 Task: Create new invoice with Date Opened :15-Apr-23, Select Customer: Wekiva Foliage, Terms: Payment Term 1. Make invoice entry for item-1 with Date: 15-Apr-23, Description: Devour Mac and Cheese Buffalo Style Chicken , Action: Material, Income Account: Income:Sales, Quantity: 1, Unit Price: 12.25, Discount $: 1.75. Make entry for item-2 with Date: 15-Apr-23, Description: Glade Room Spray Tranquil Lavender & Aloe, Action: Material, Income Account: Income:Sales, Quantity: 1, Unit Price: 6, Discount $: 2.75. Make entry for item-3 with Date: 15-Apr-23, Description: Real Living Succulent Plant in Glass Bowl (1 ct)_x000D_
, Action: Material, Income Account: Income:Sales, Quantity: 2, Unit Price: 7, Discount $: 3.25. Write Notes: 'Looking forward to serving you again.'. Post Invoice with Post Date: 15-Apr-23, Post to Accounts: Assets:Accounts Receivable. Pay / Process Payment with Transaction Date: 15-May-23, Amount: 24.5, Transfer Account: Checking Account. Print Invoice, display notes by going to Option, then go to Display Tab and check 'Invoice Notes'.
Action: Mouse moved to (183, 37)
Screenshot: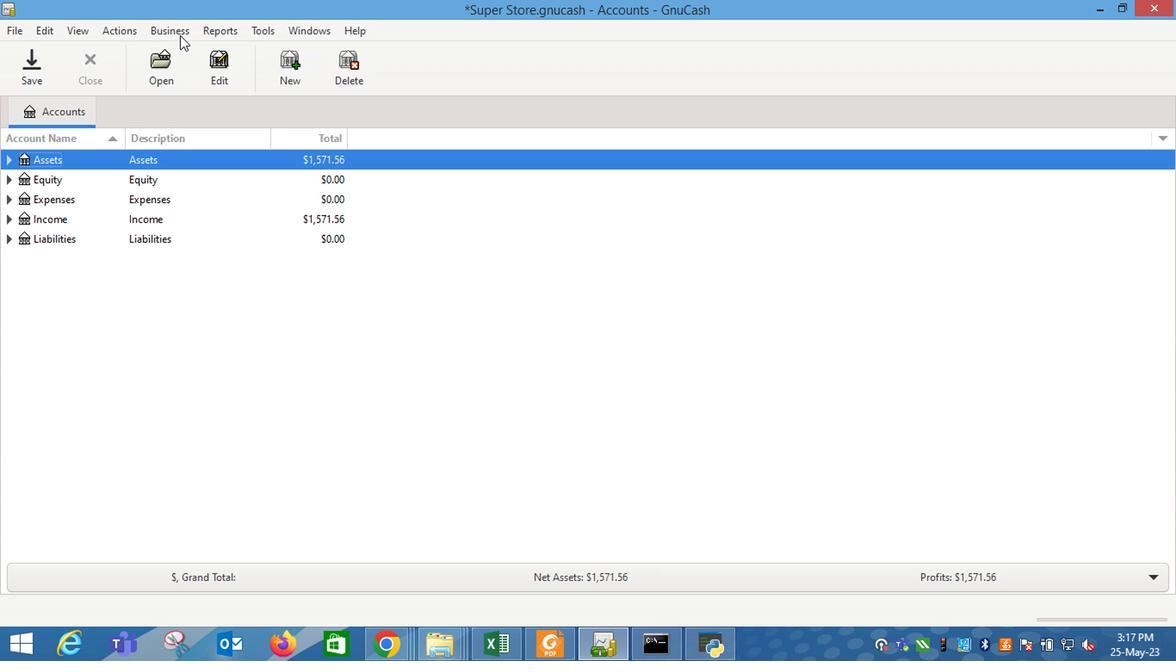 
Action: Mouse pressed left at (183, 37)
Screenshot: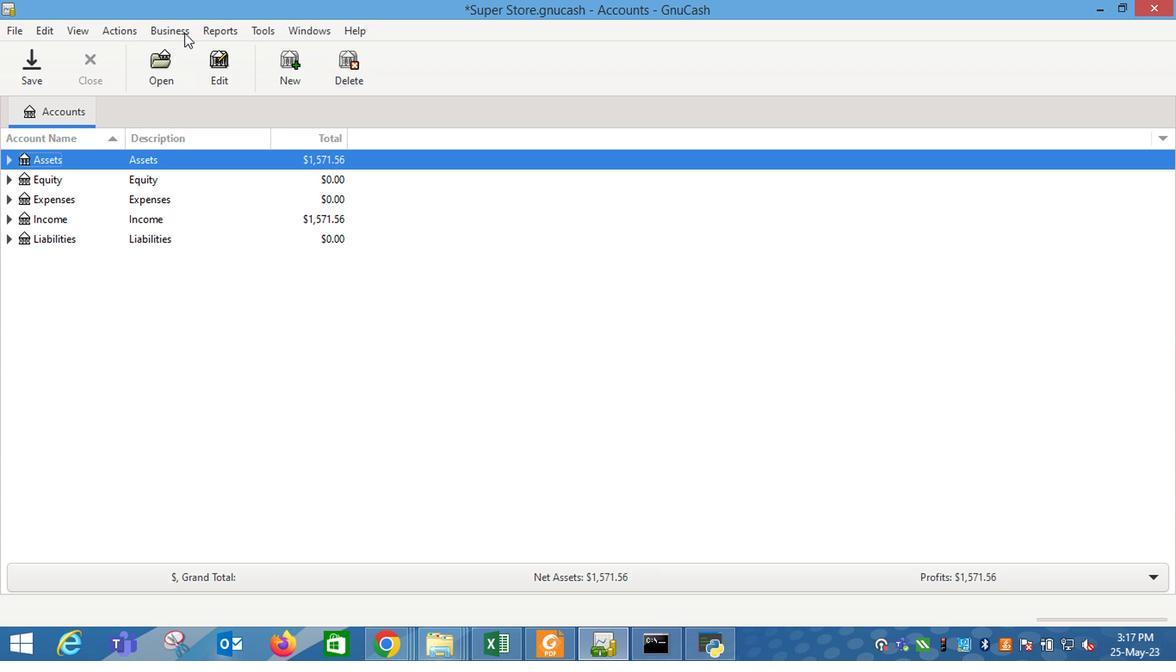 
Action: Mouse moved to (383, 120)
Screenshot: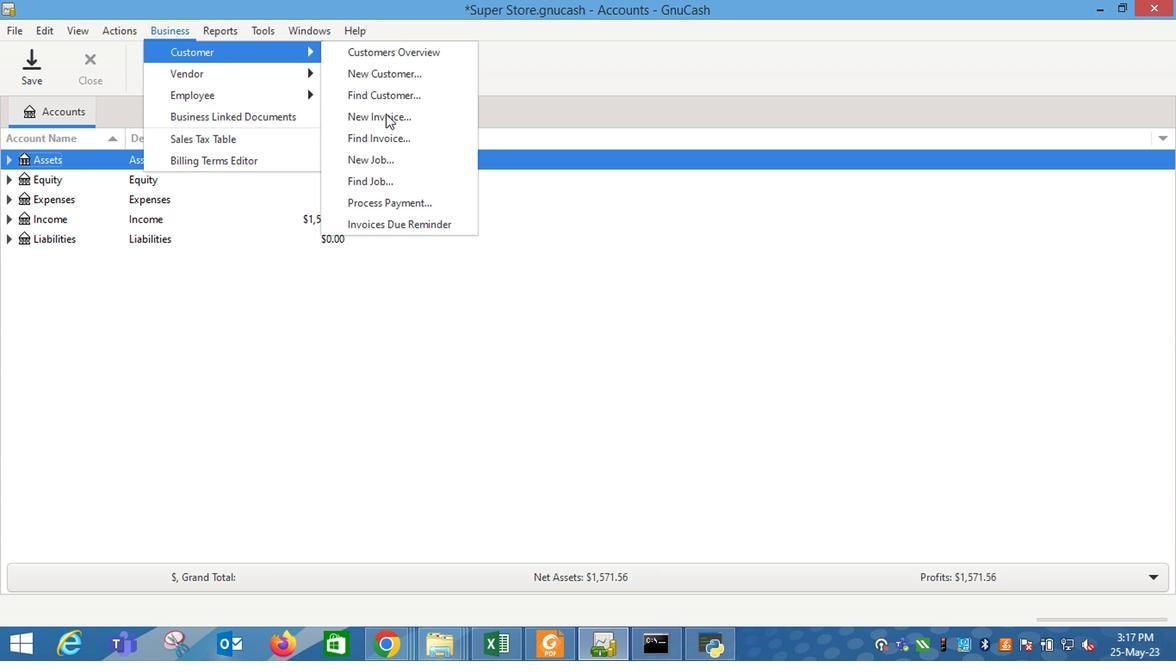 
Action: Mouse pressed left at (383, 120)
Screenshot: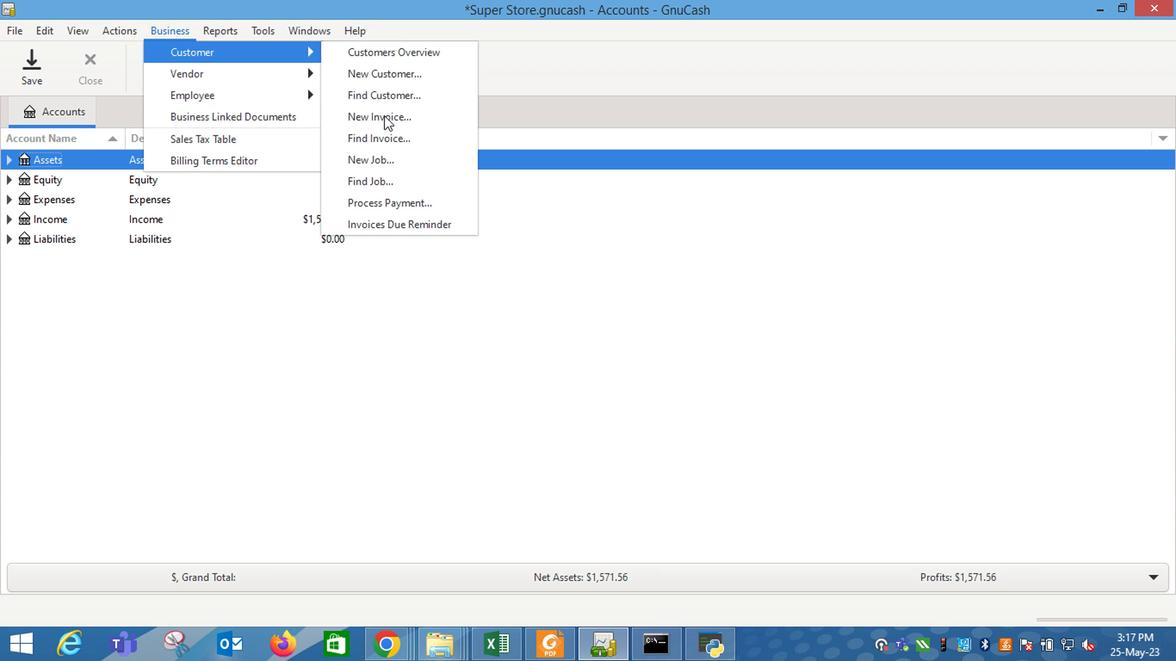 
Action: Mouse moved to (709, 265)
Screenshot: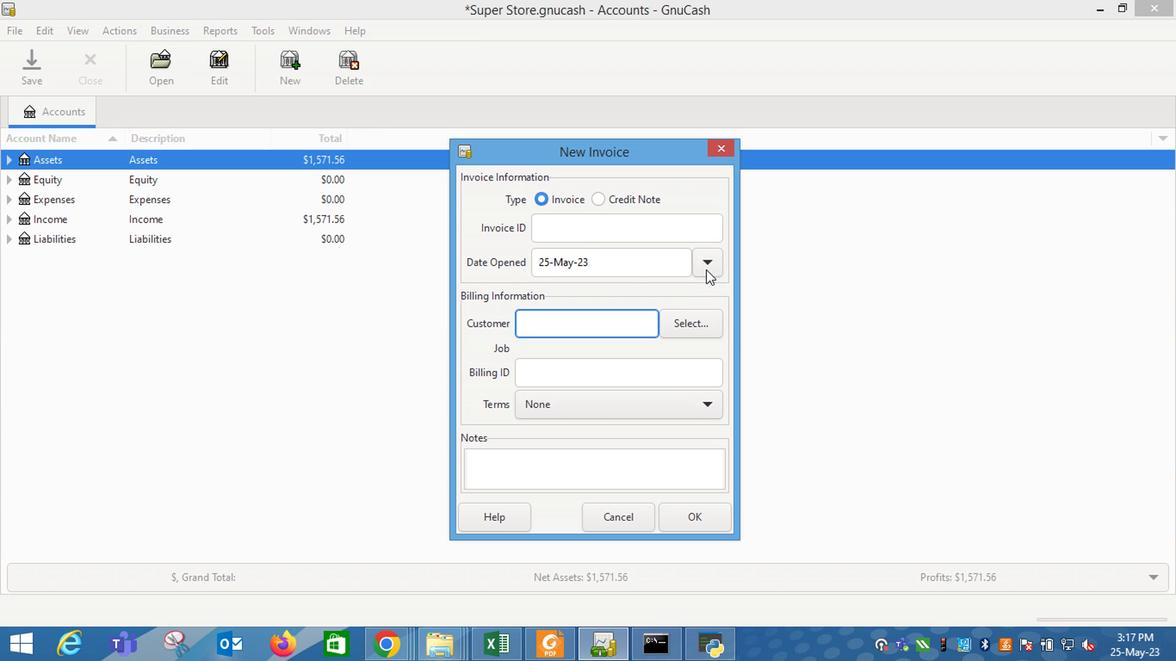 
Action: Mouse pressed left at (709, 265)
Screenshot: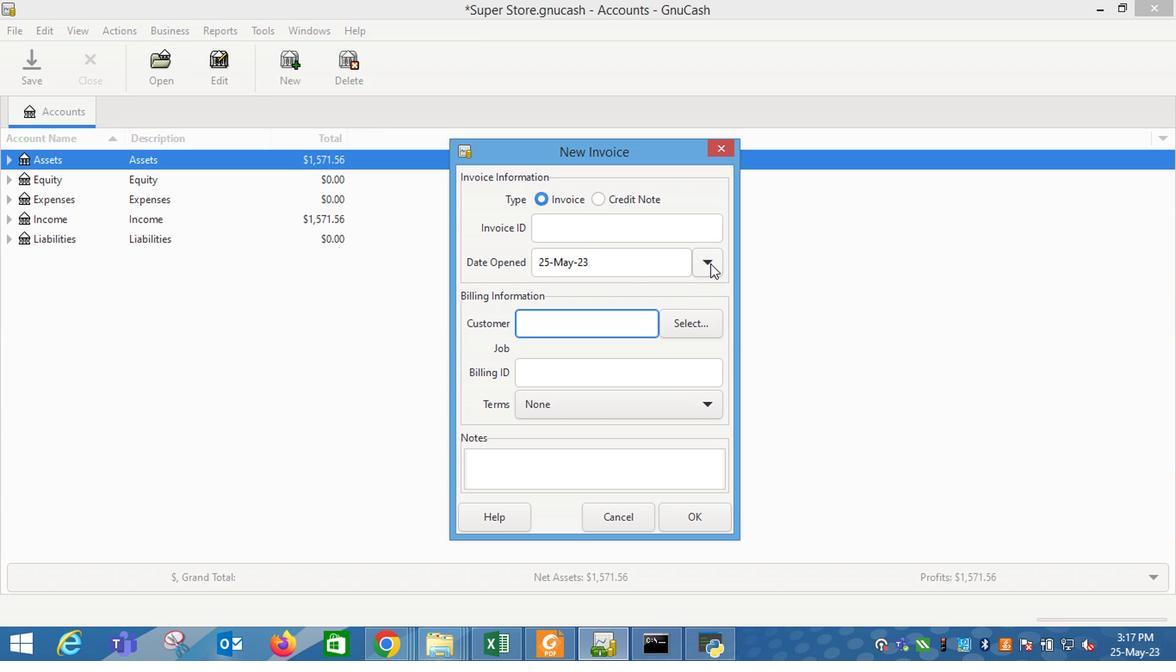 
Action: Mouse moved to (572, 294)
Screenshot: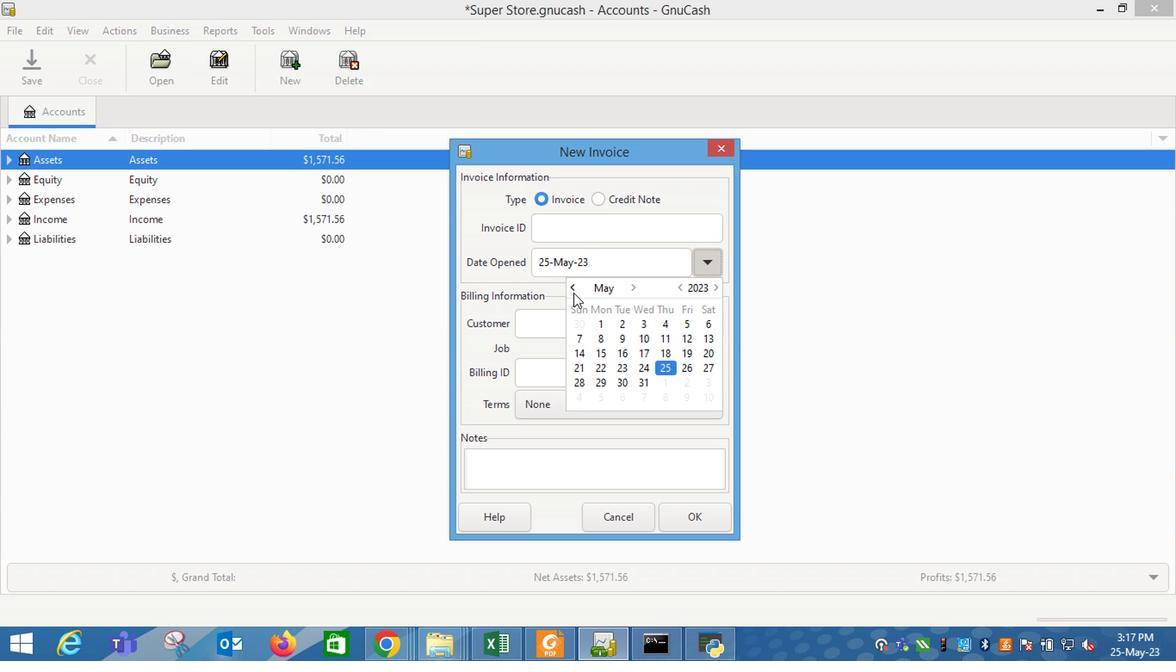 
Action: Mouse pressed left at (572, 294)
Screenshot: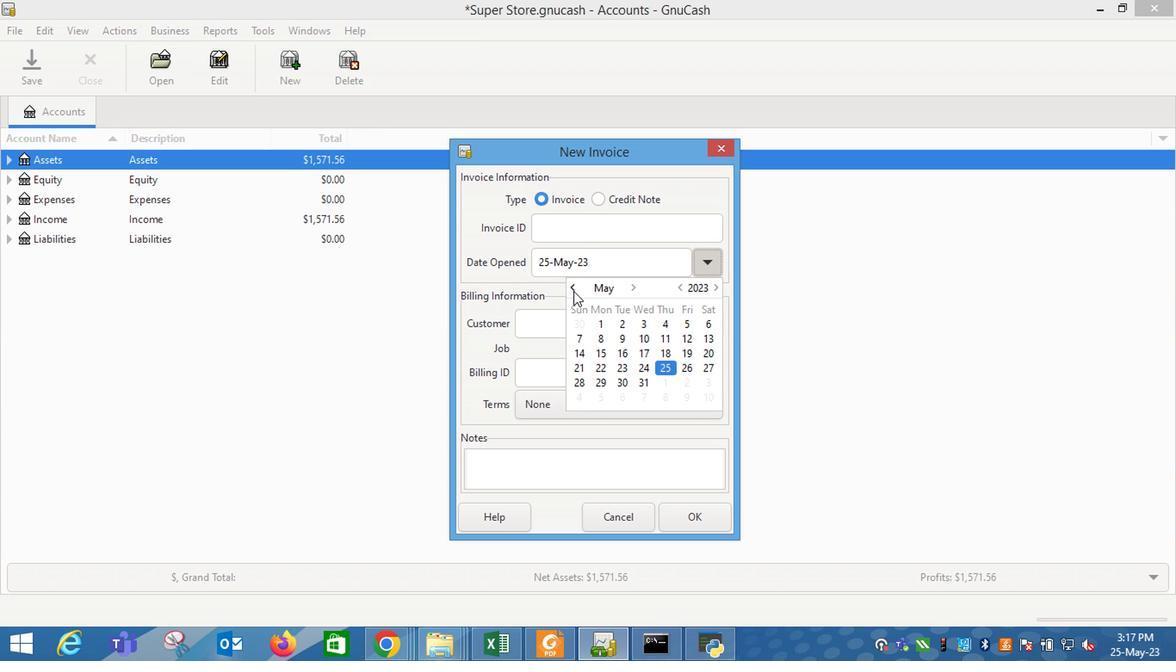 
Action: Mouse moved to (701, 354)
Screenshot: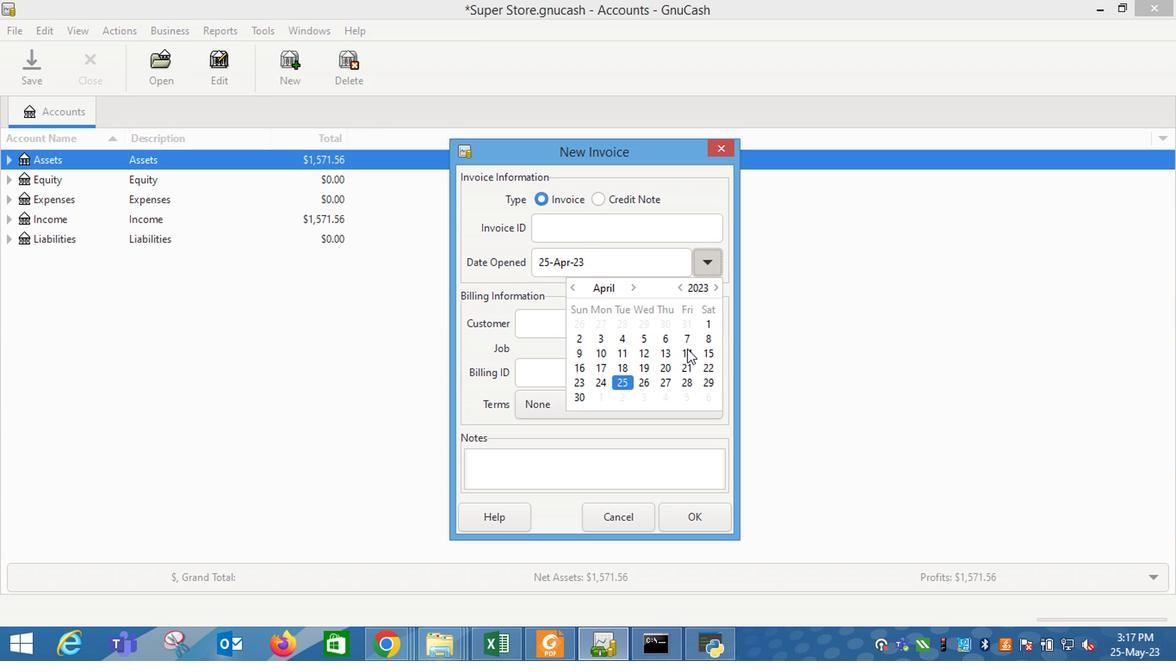 
Action: Mouse pressed left at (701, 354)
Screenshot: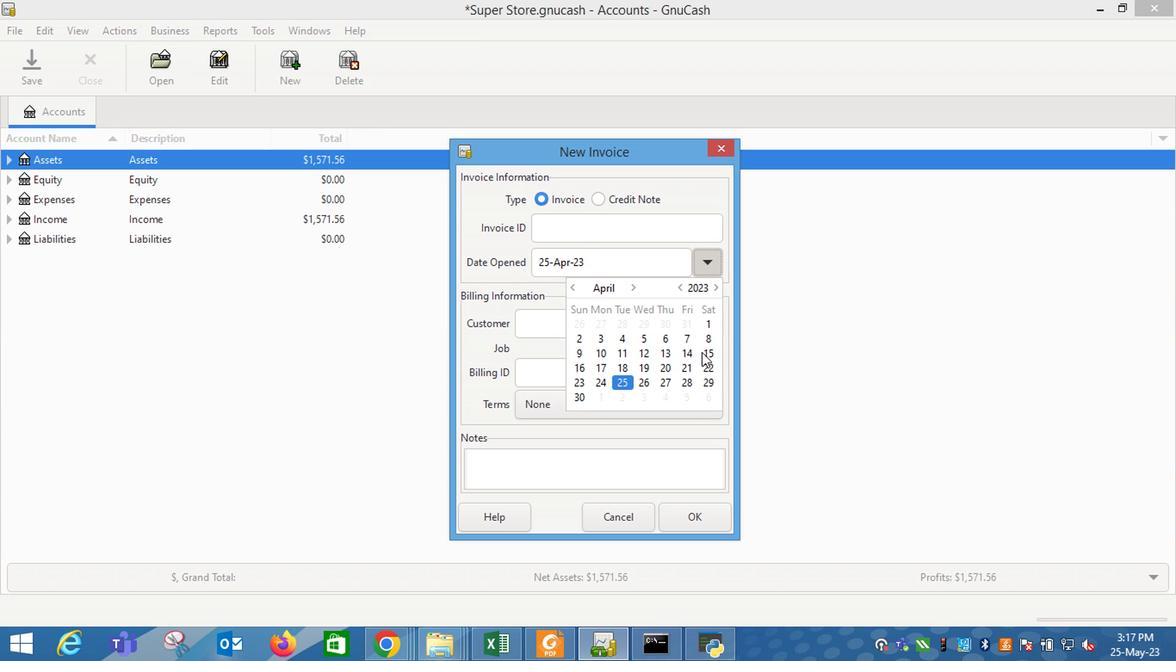
Action: Mouse moved to (524, 330)
Screenshot: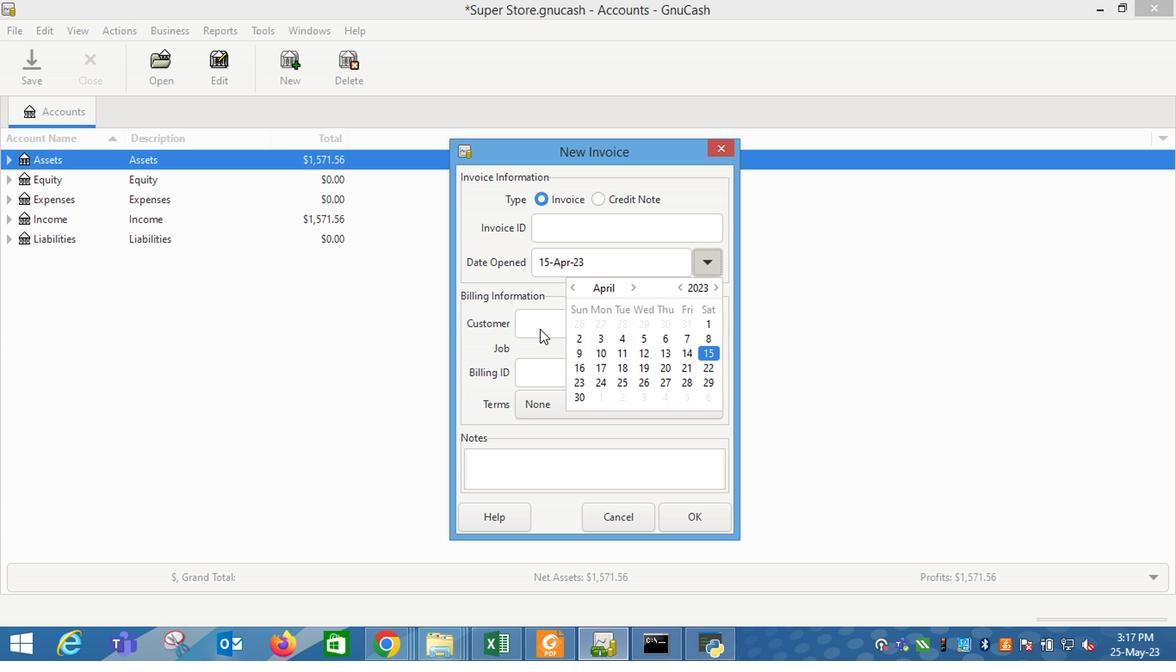 
Action: Mouse pressed left at (524, 330)
Screenshot: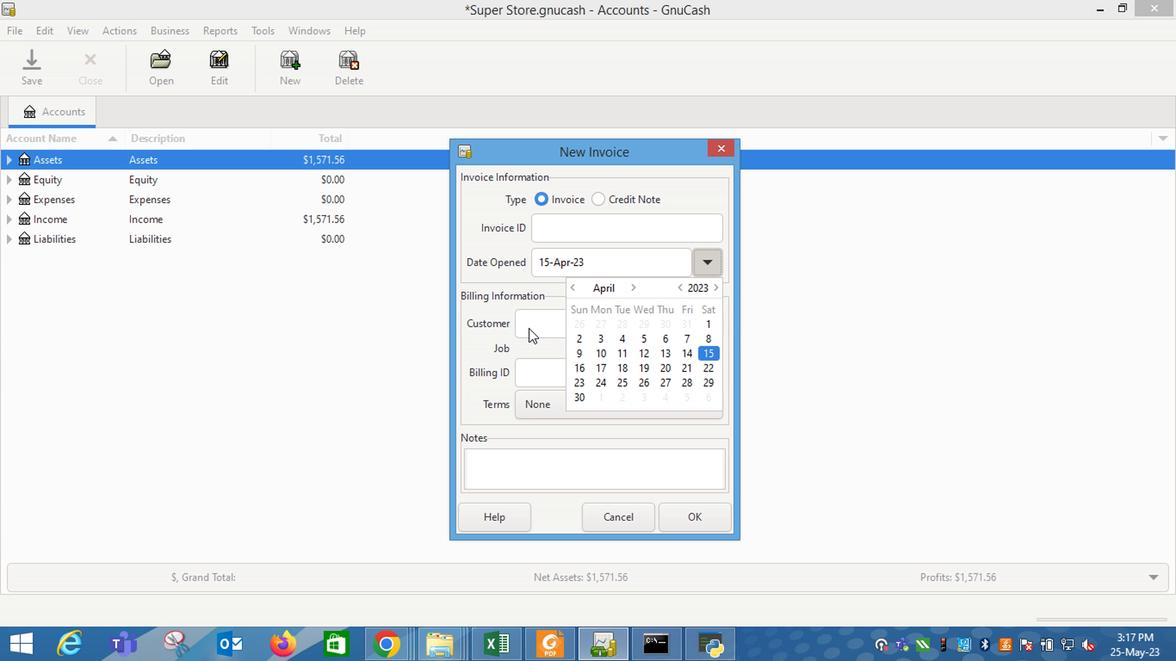 
Action: Mouse pressed left at (524, 330)
Screenshot: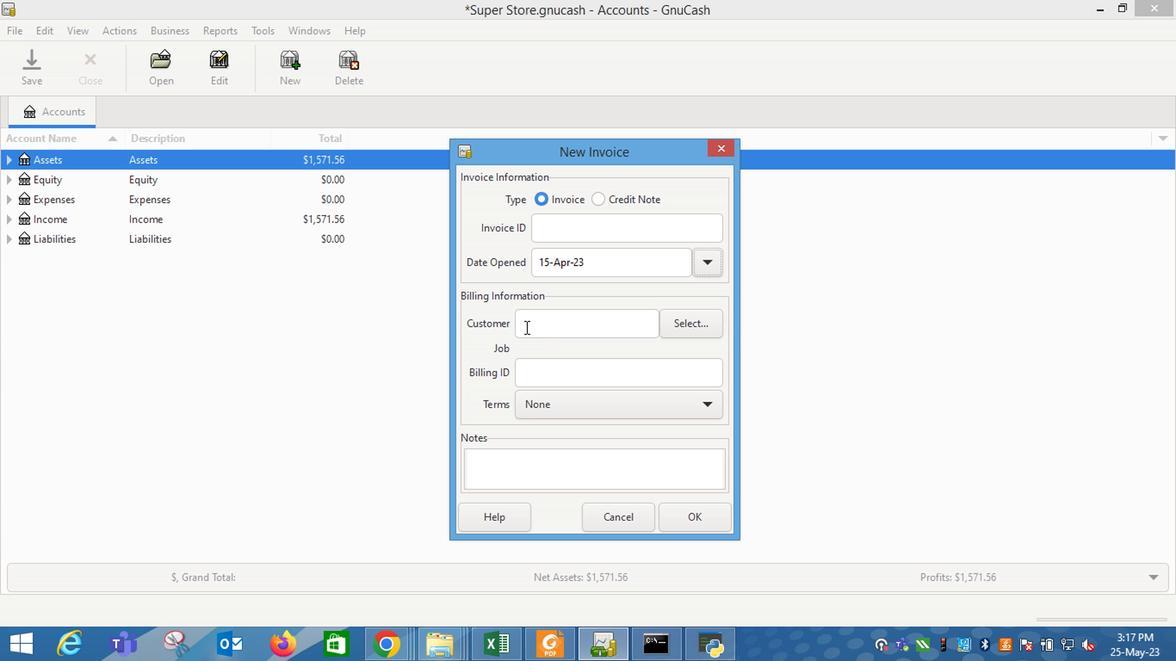 
Action: Key pressed wek
Screenshot: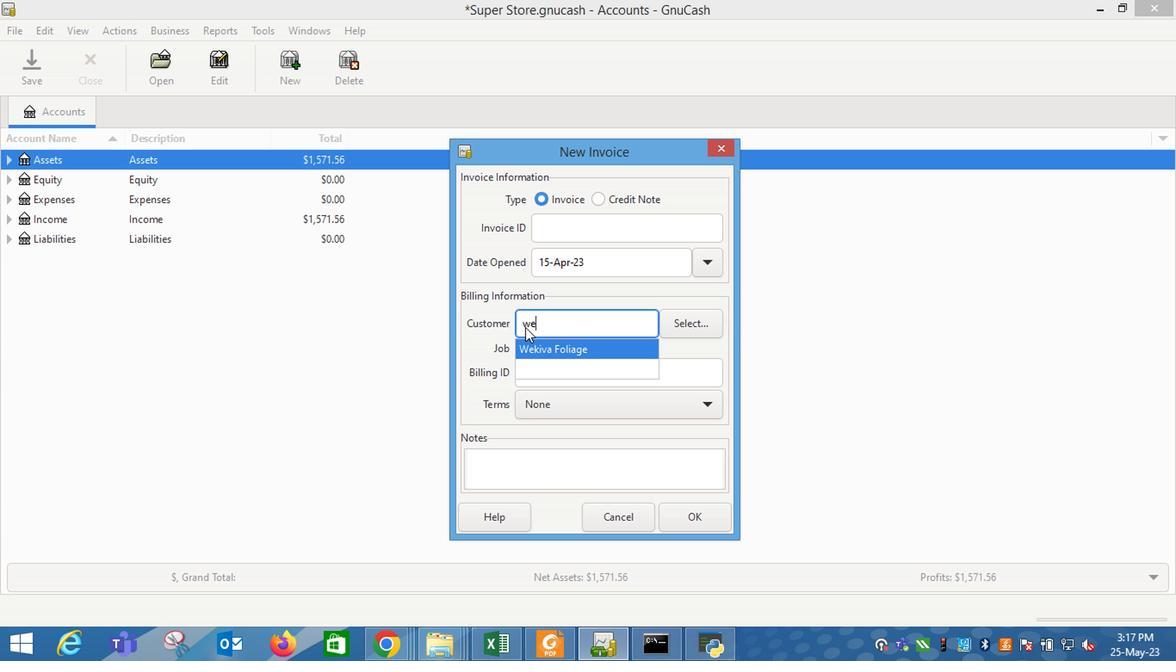 
Action: Mouse moved to (564, 352)
Screenshot: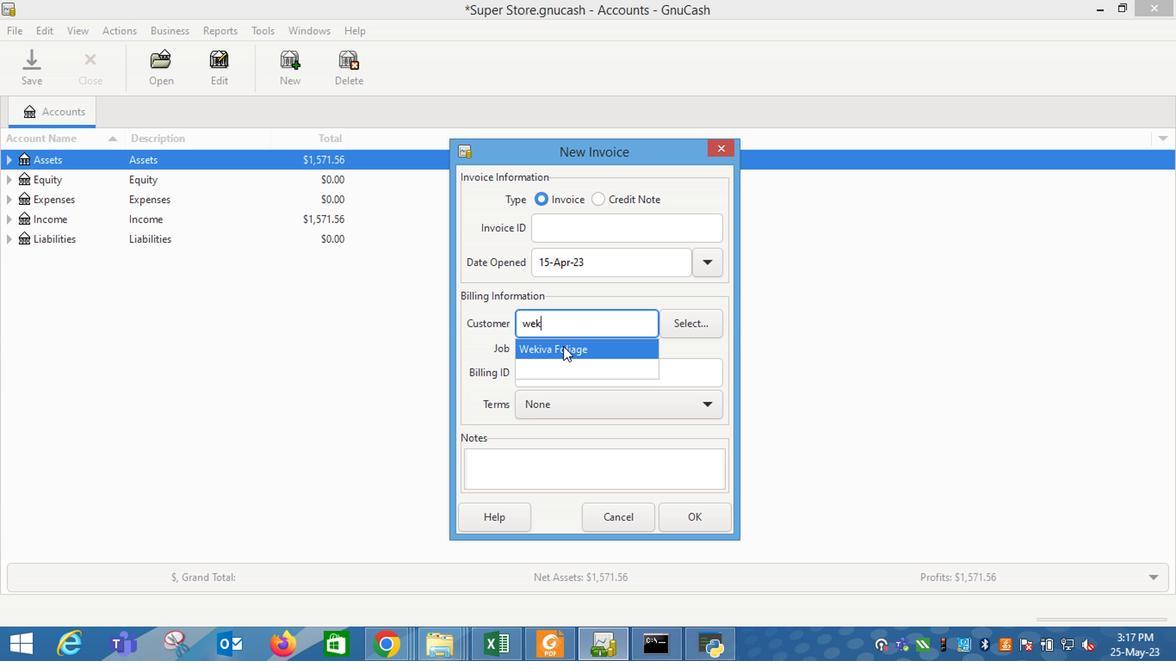 
Action: Mouse pressed left at (564, 352)
Screenshot: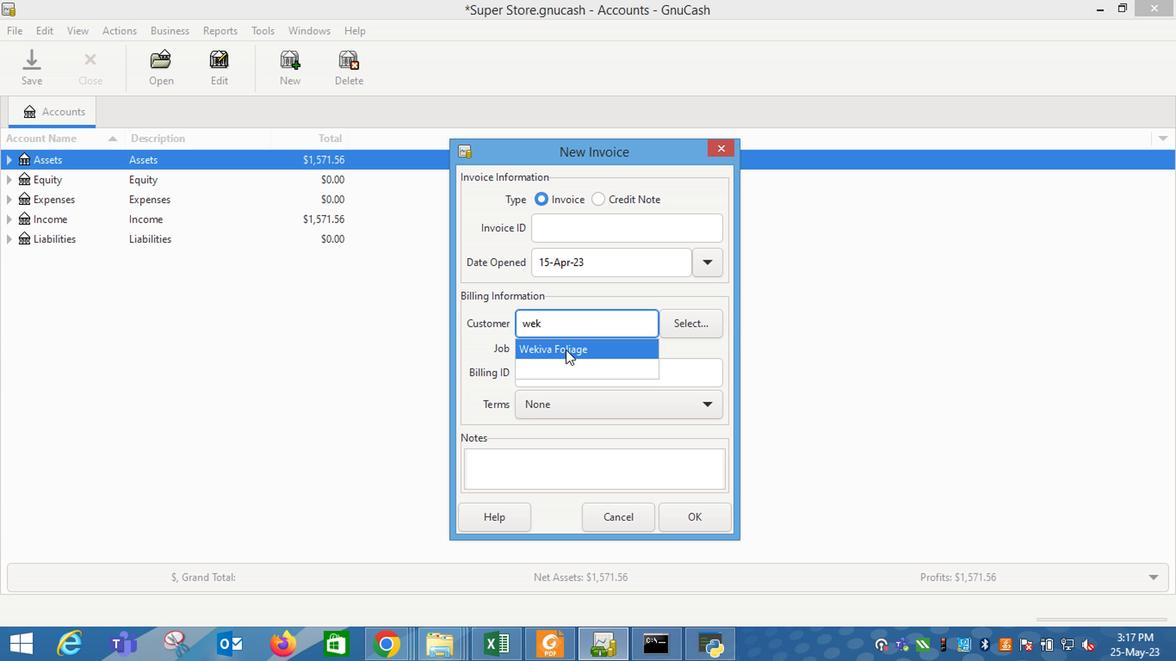 
Action: Mouse moved to (560, 422)
Screenshot: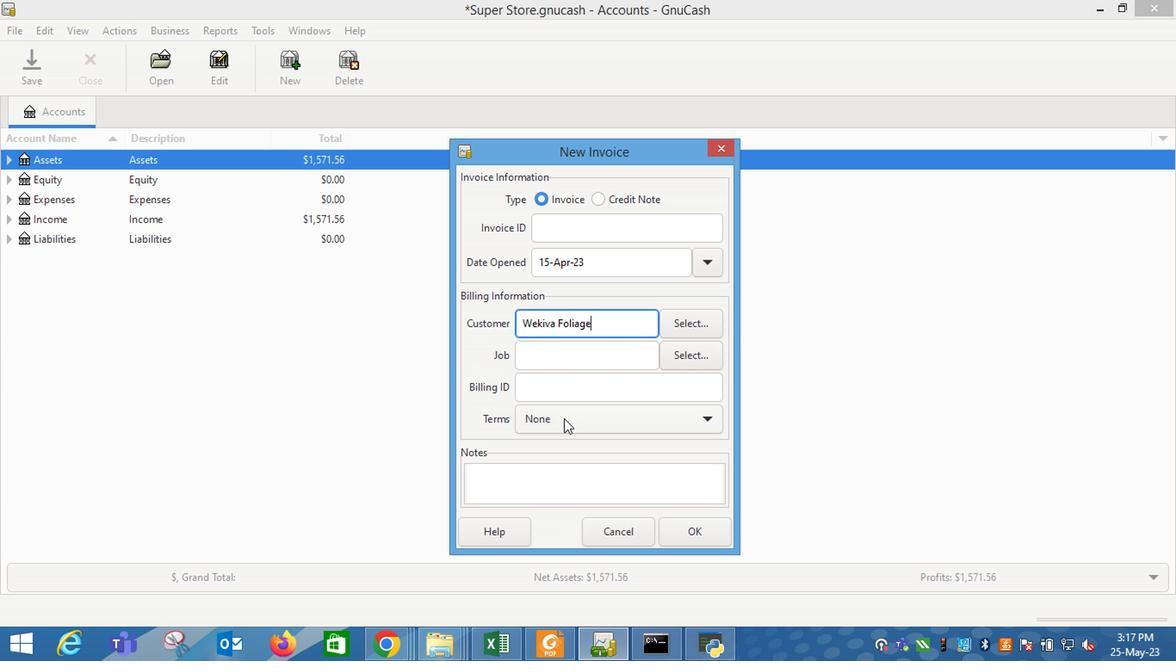 
Action: Mouse pressed left at (560, 422)
Screenshot: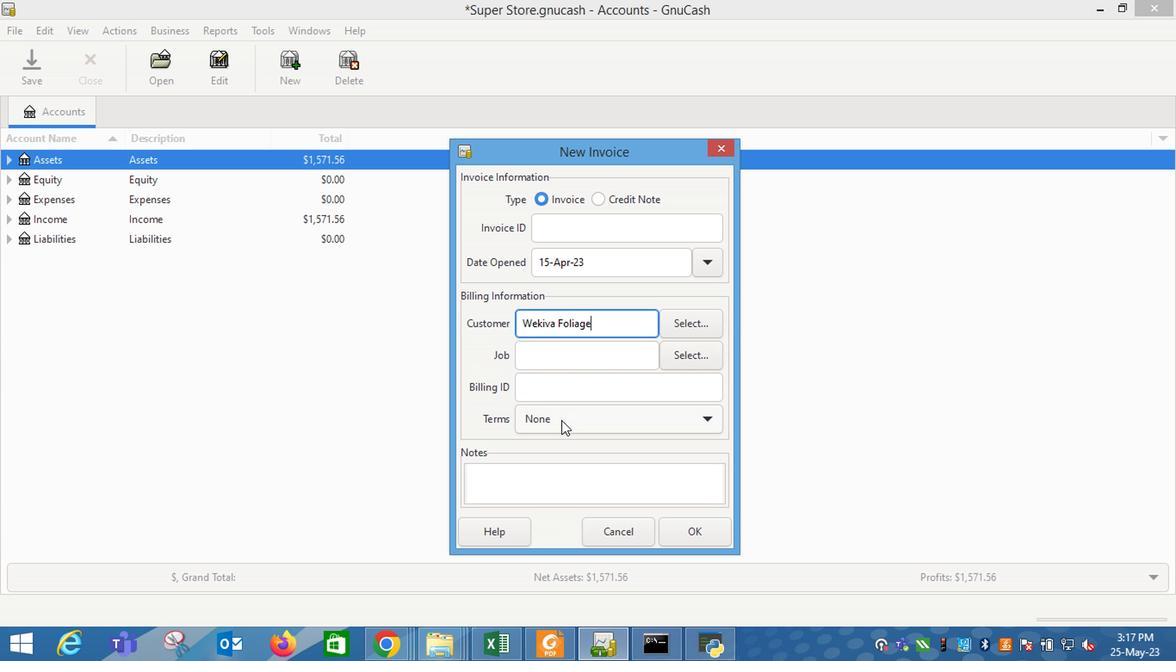 
Action: Mouse moved to (554, 445)
Screenshot: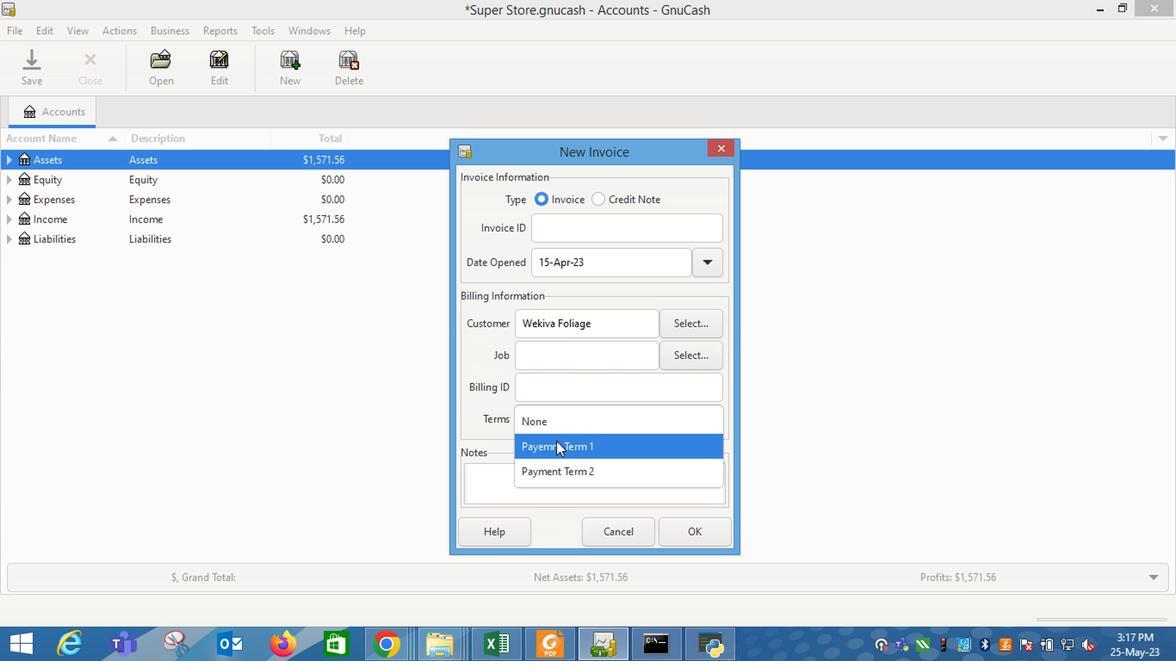 
Action: Mouse pressed left at (554, 445)
Screenshot: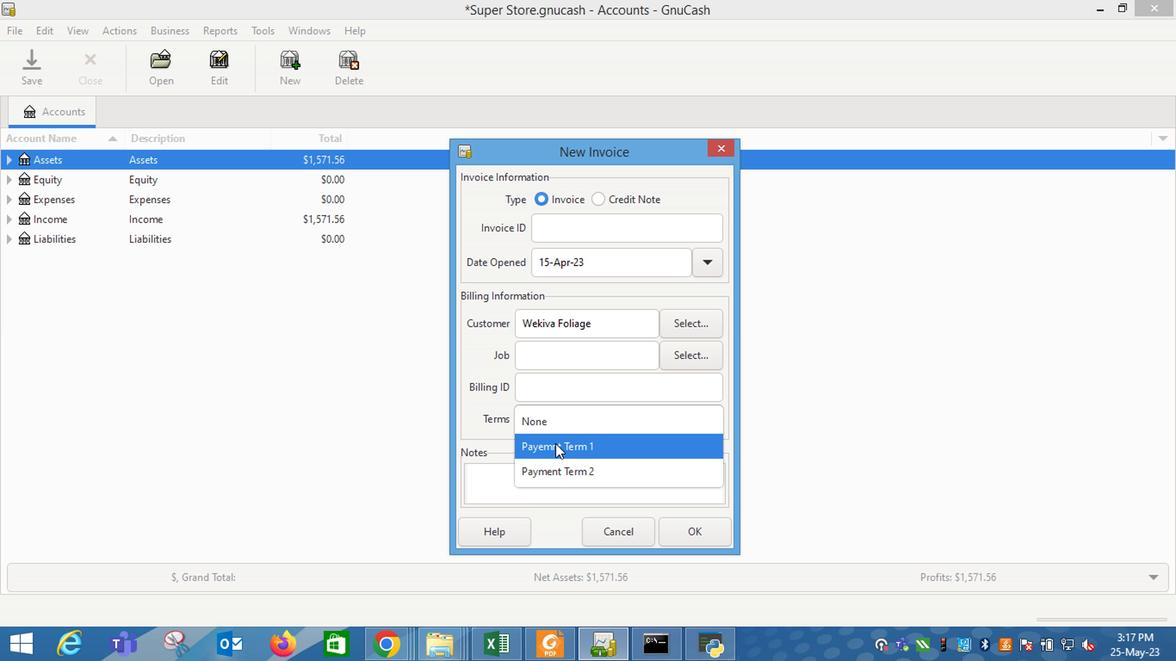 
Action: Mouse moved to (701, 534)
Screenshot: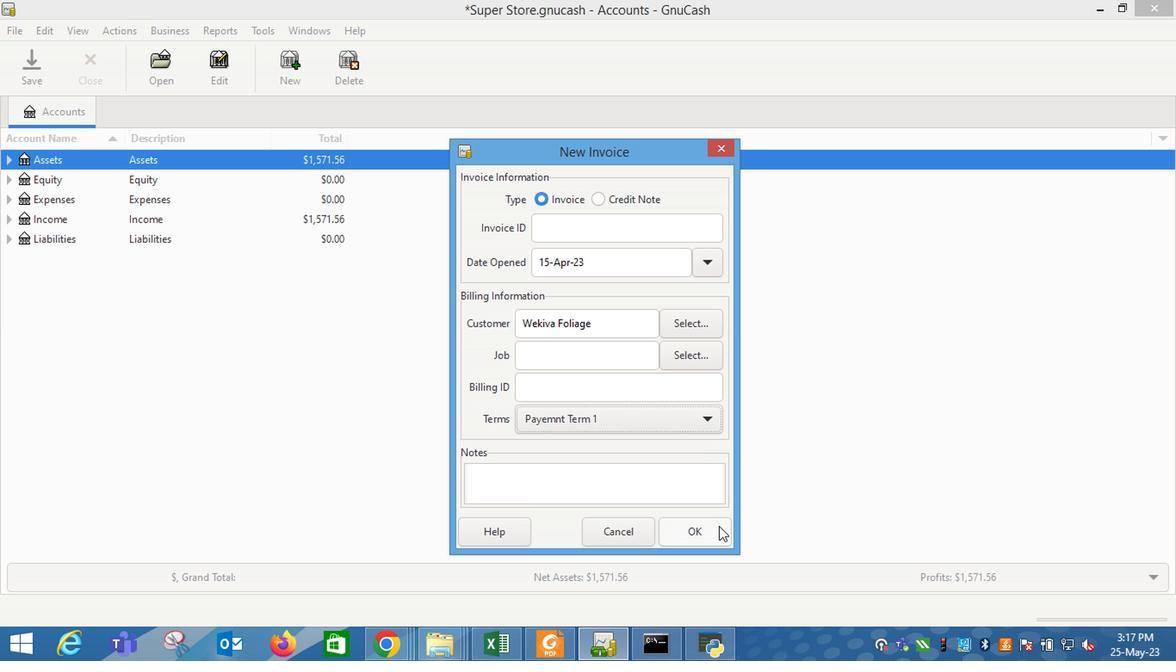 
Action: Mouse pressed left at (701, 534)
Screenshot: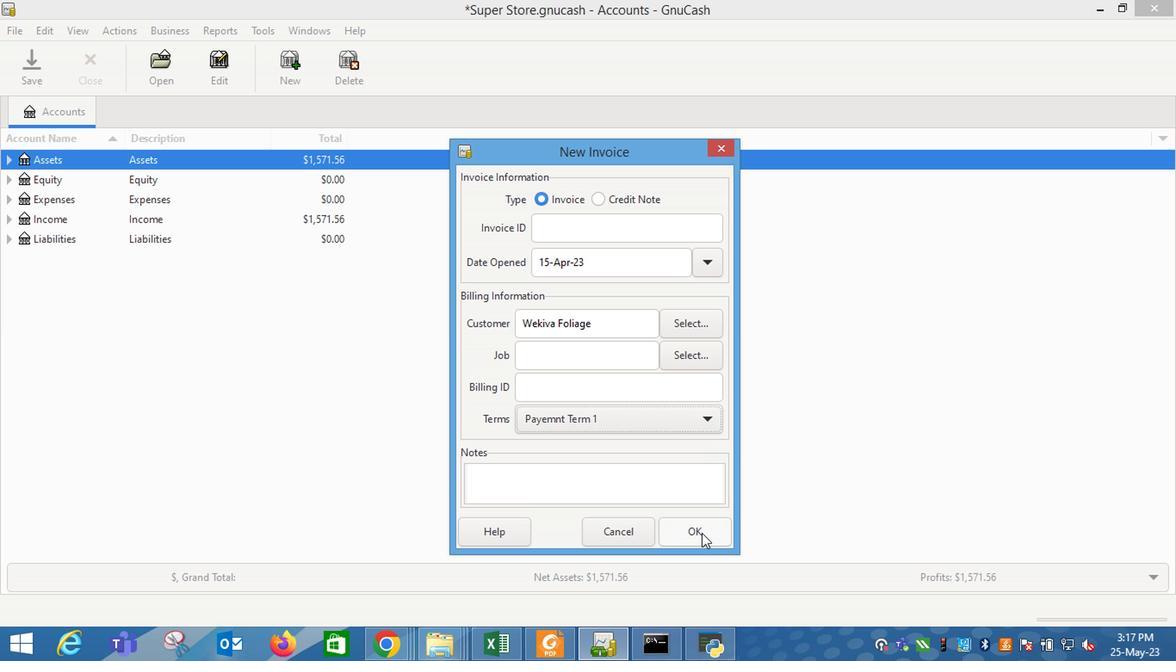 
Action: Mouse moved to (79, 340)
Screenshot: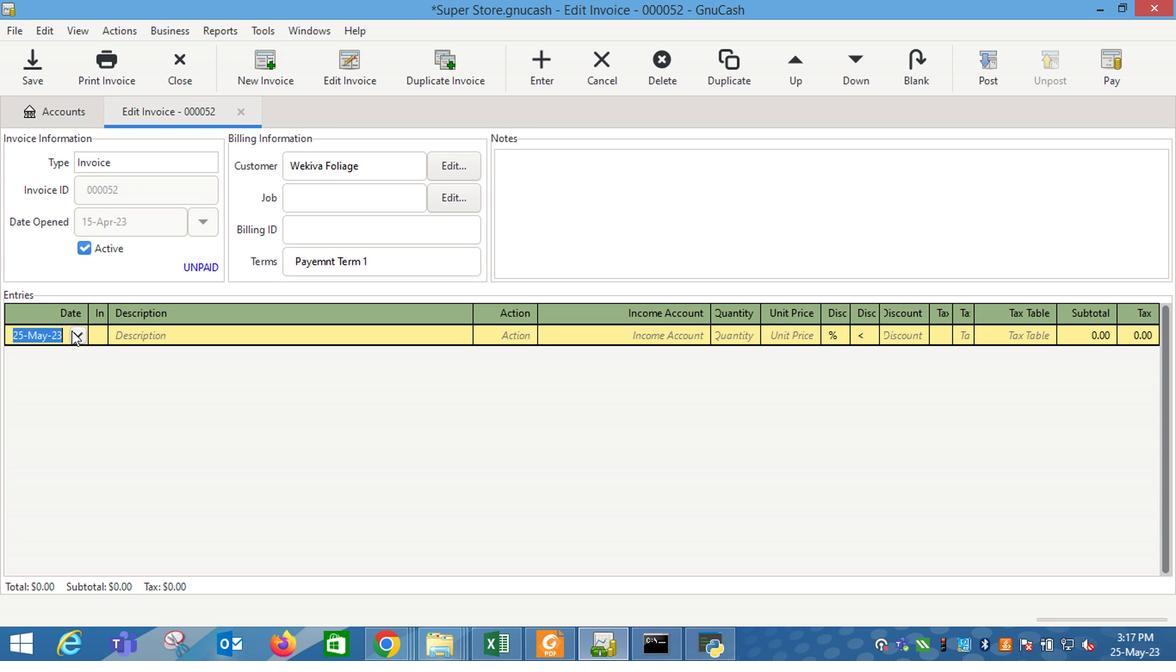 
Action: Mouse pressed left at (79, 340)
Screenshot: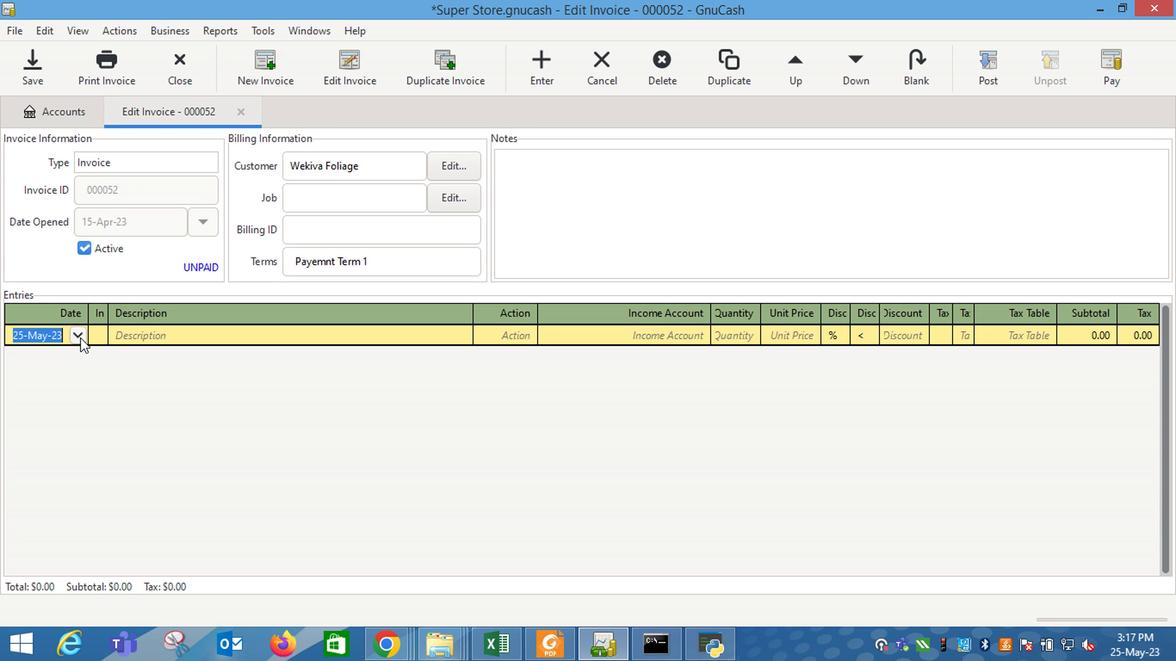 
Action: Mouse moved to (13, 361)
Screenshot: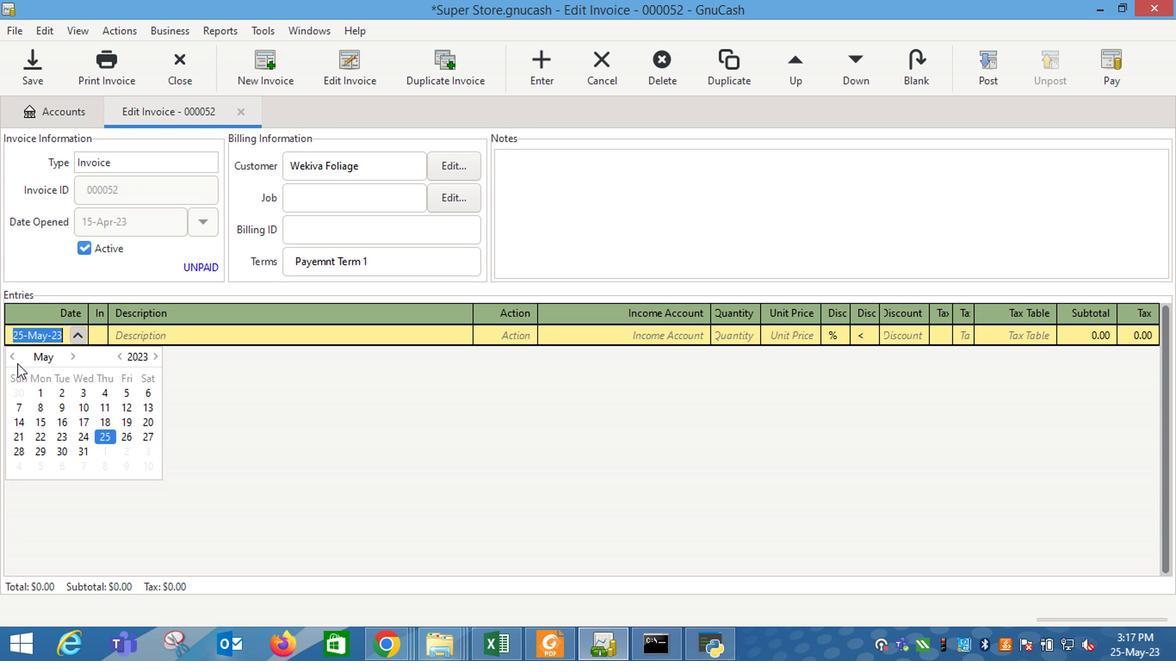 
Action: Mouse pressed left at (13, 361)
Screenshot: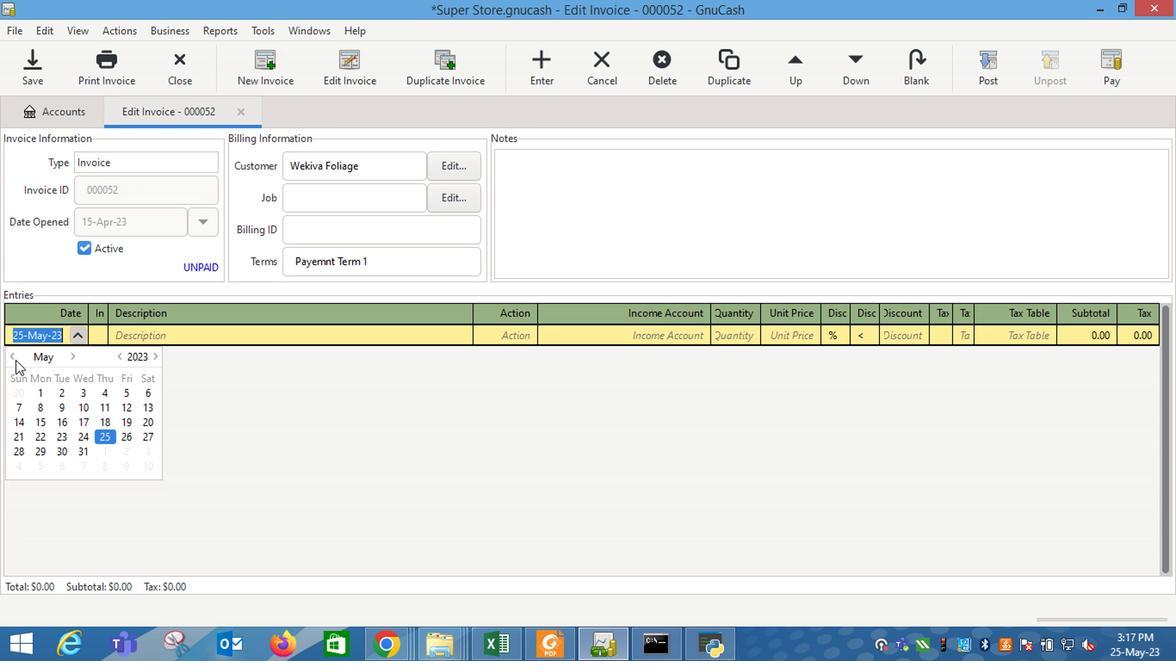 
Action: Mouse moved to (150, 428)
Screenshot: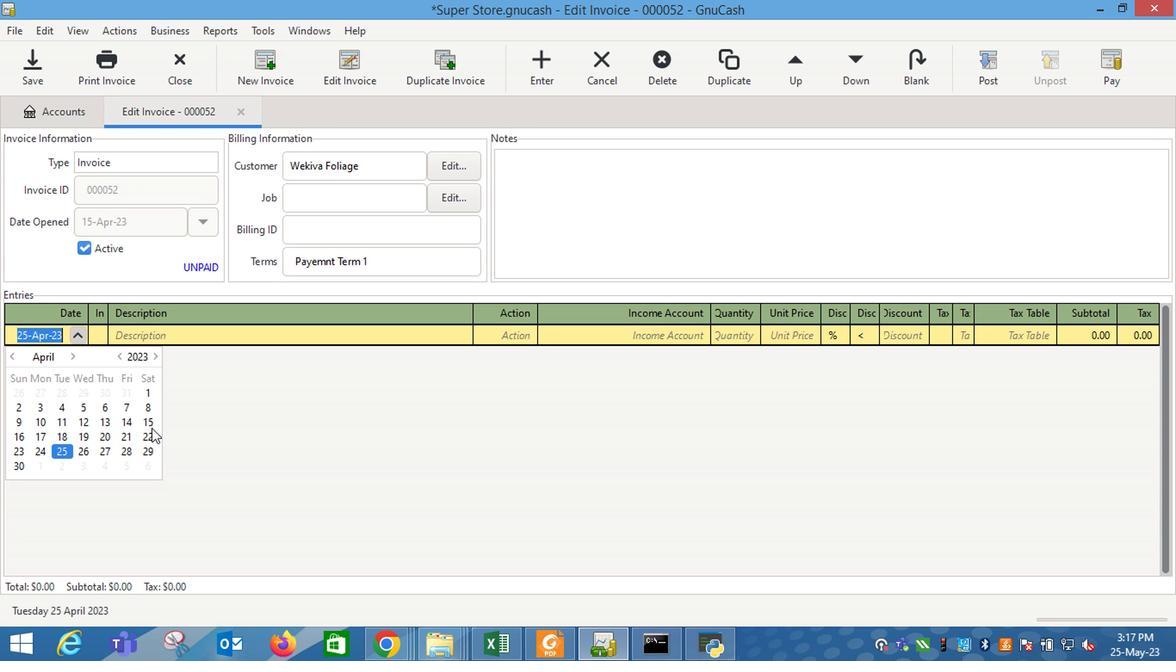 
Action: Mouse pressed left at (150, 428)
Screenshot: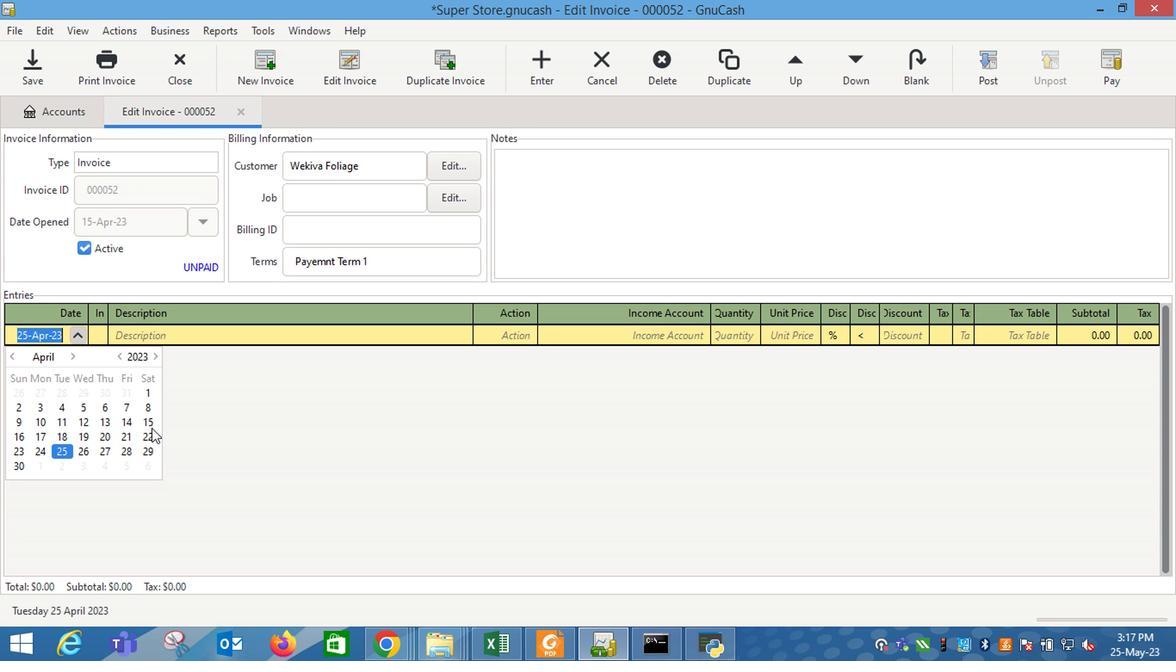 
Action: Mouse moved to (216, 336)
Screenshot: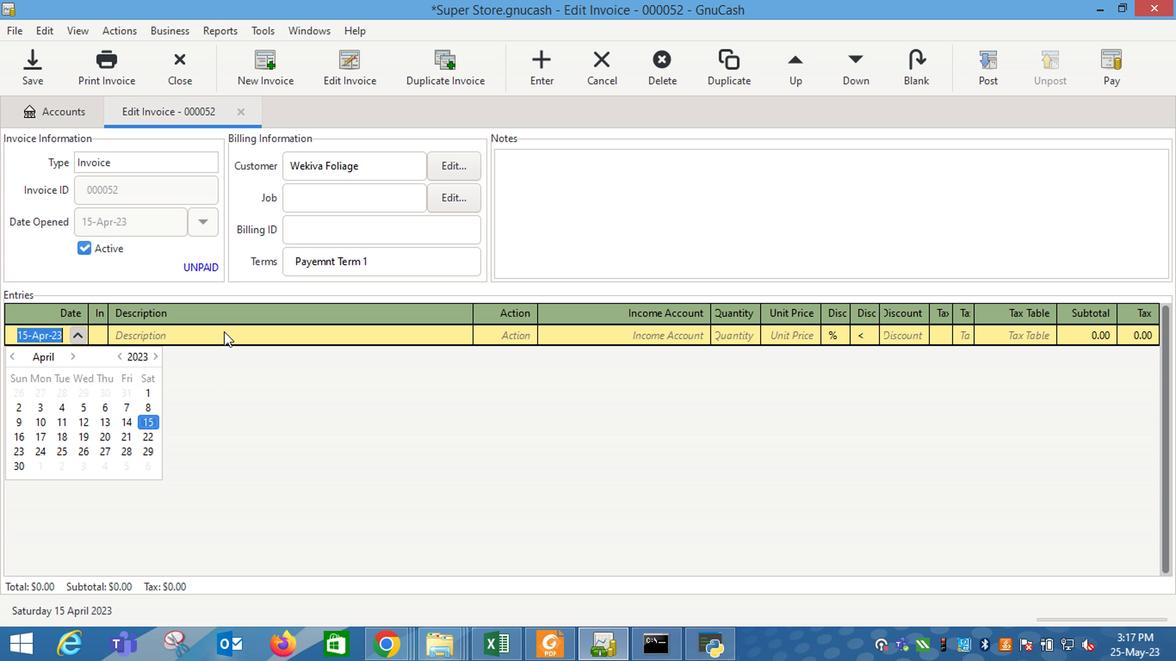 
Action: Mouse pressed left at (216, 336)
Screenshot: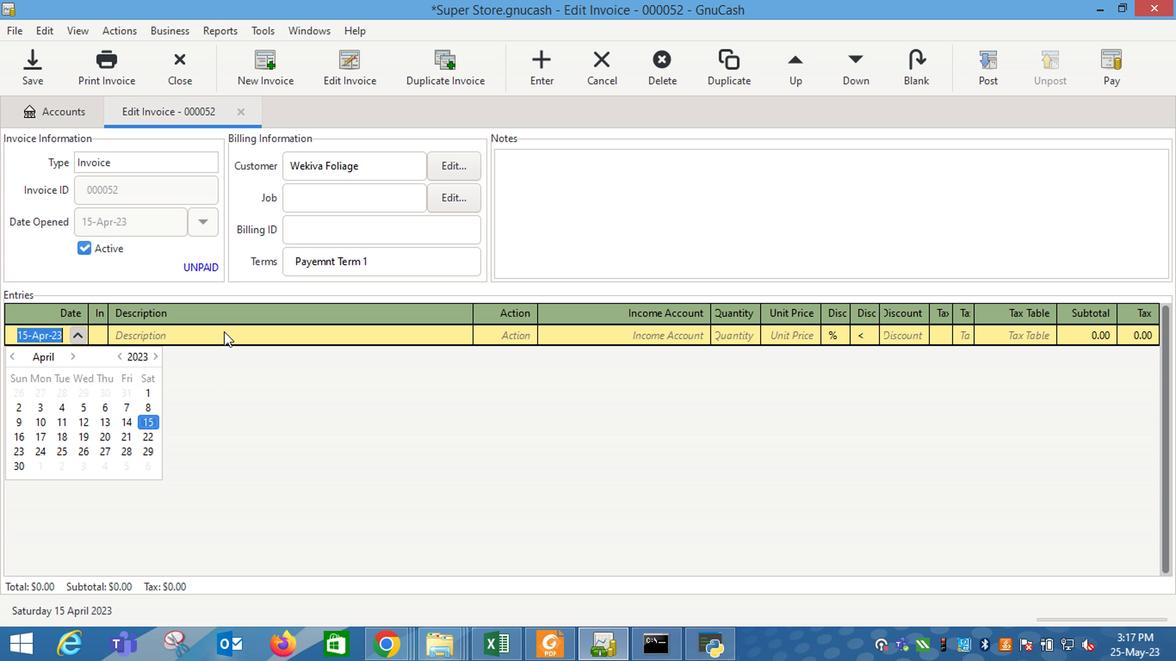 
Action: Mouse moved to (216, 337)
Screenshot: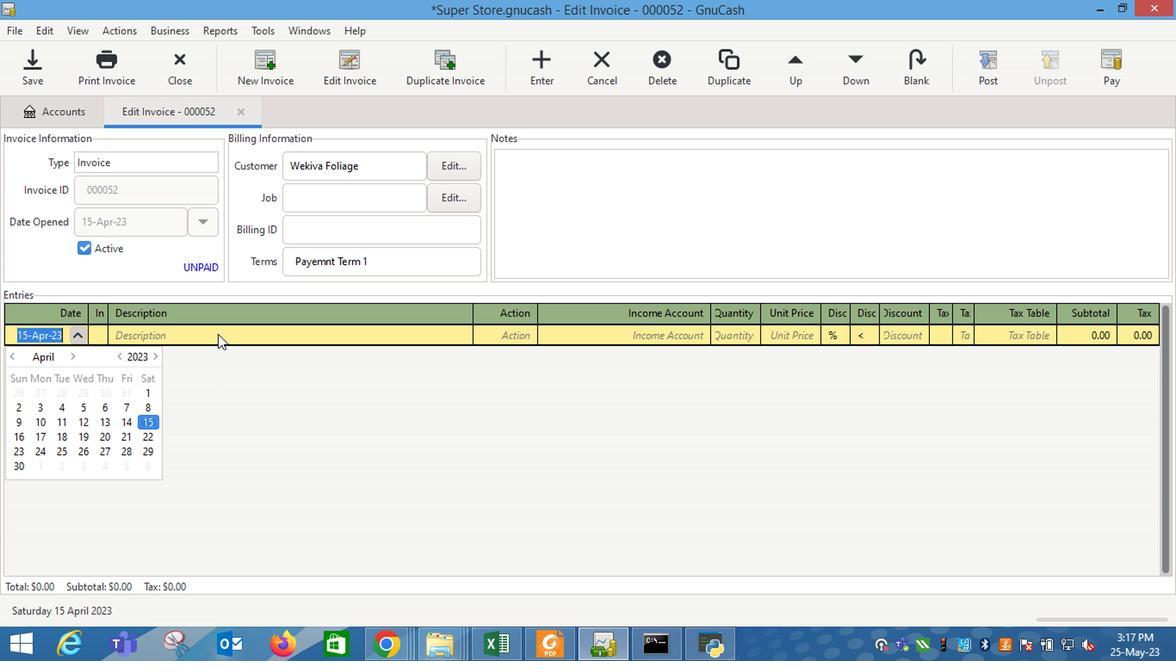 
Action: Key pressed <Key.shift_r>Devo
Screenshot: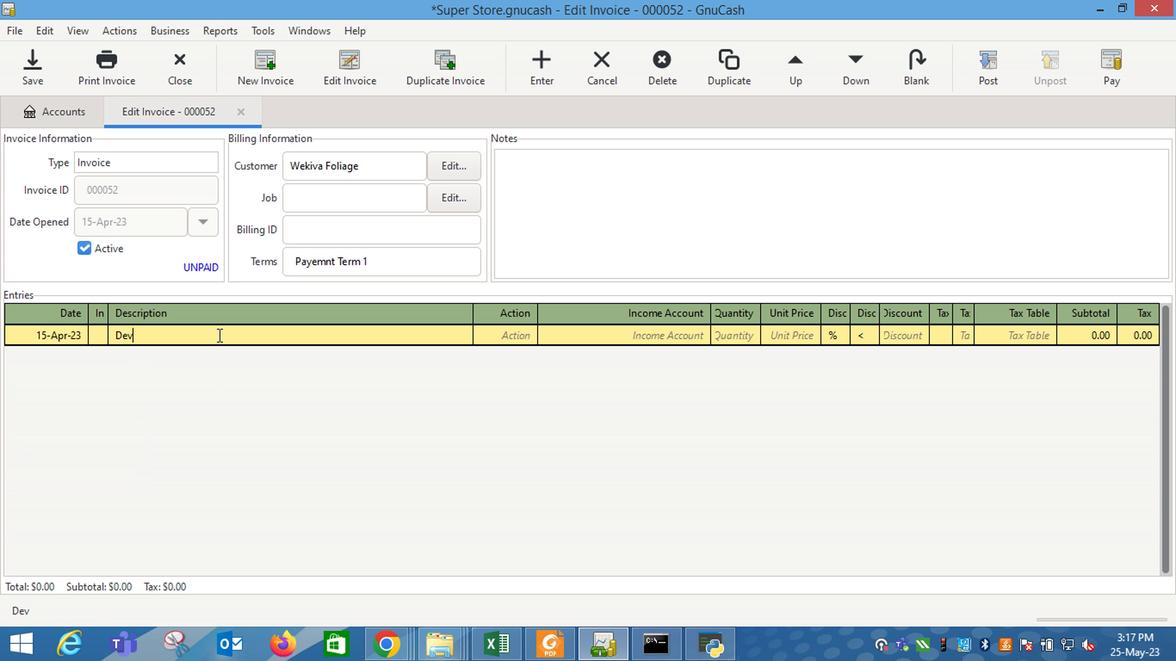 
Action: Mouse moved to (214, 336)
Screenshot: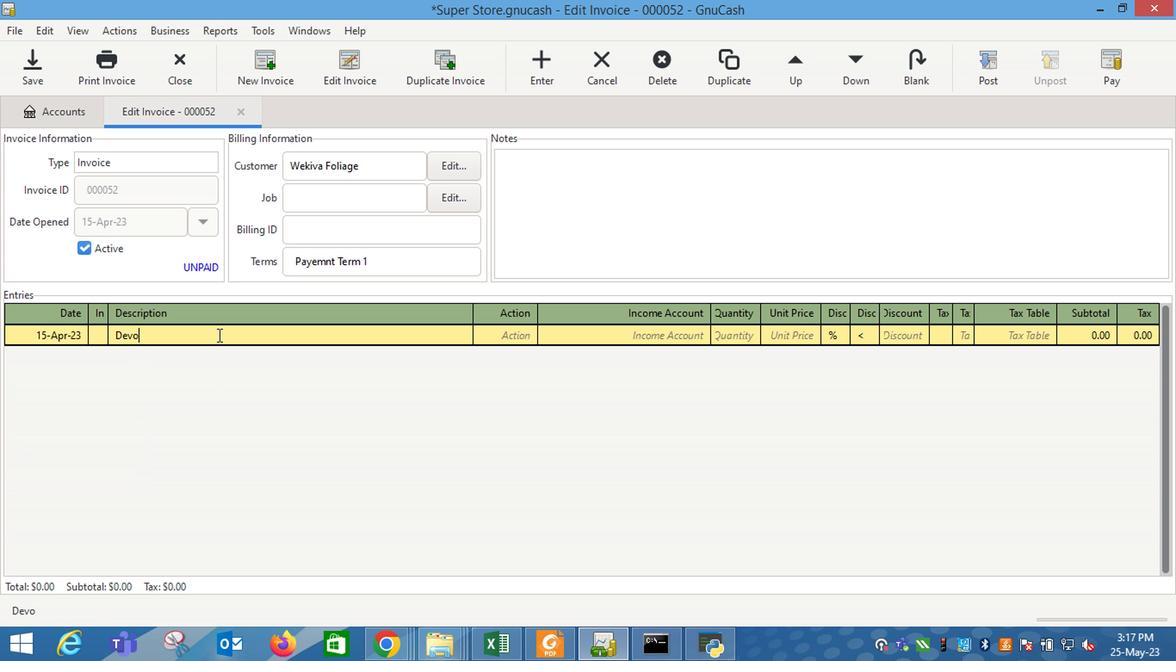 
Action: Key pressed u
Screenshot: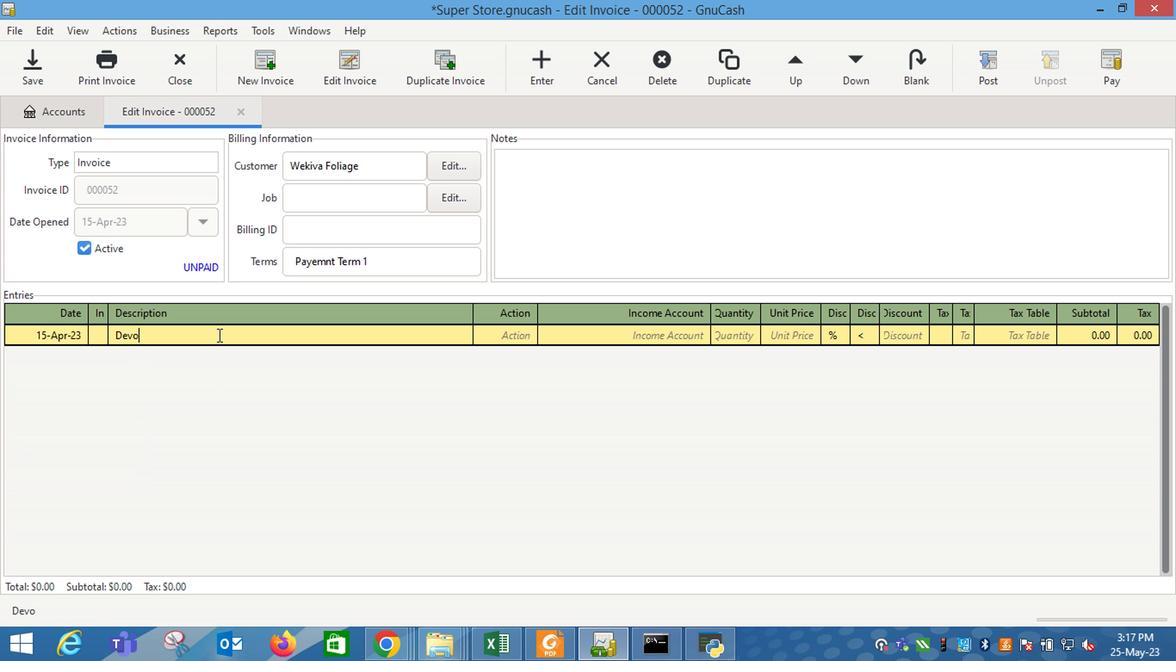 
Action: Mouse moved to (235, 367)
Screenshot: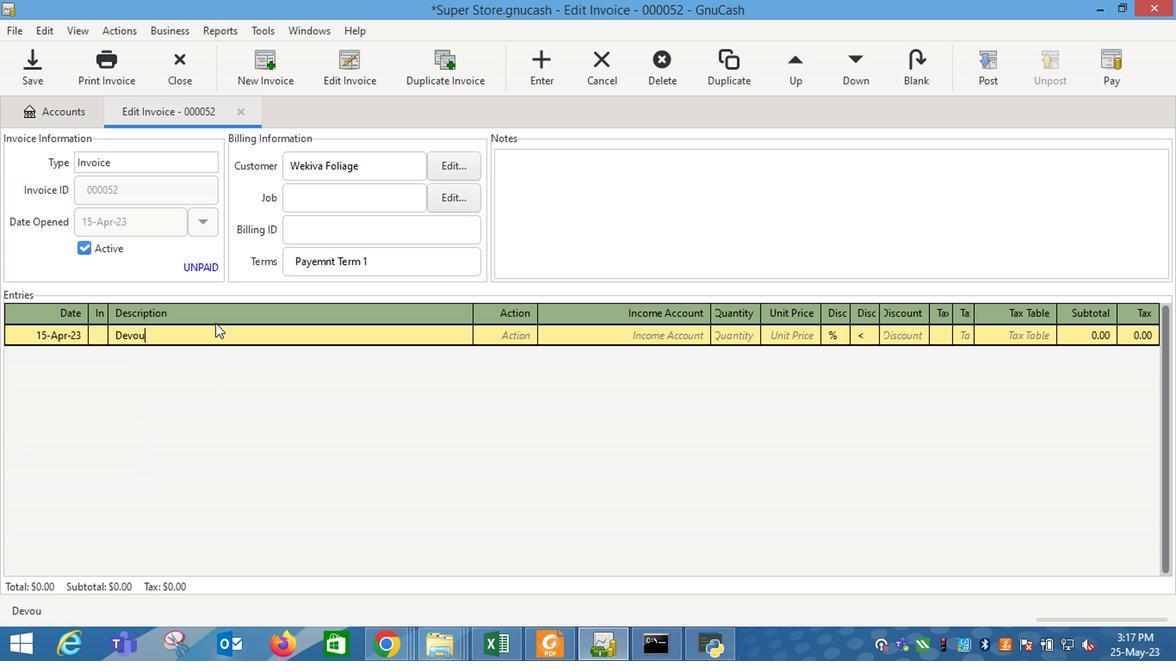 
Action: Key pressed r<Key.space><Key.shift_r>Mac<Key.space>and<Key.space><Key.shift_r>Cheese<Key.space><Key.shift_r>Buffalo<Key.space><Key.shift_r>Style<Key.space><Key.shift_r>Chicken<Key.tab>
Screenshot: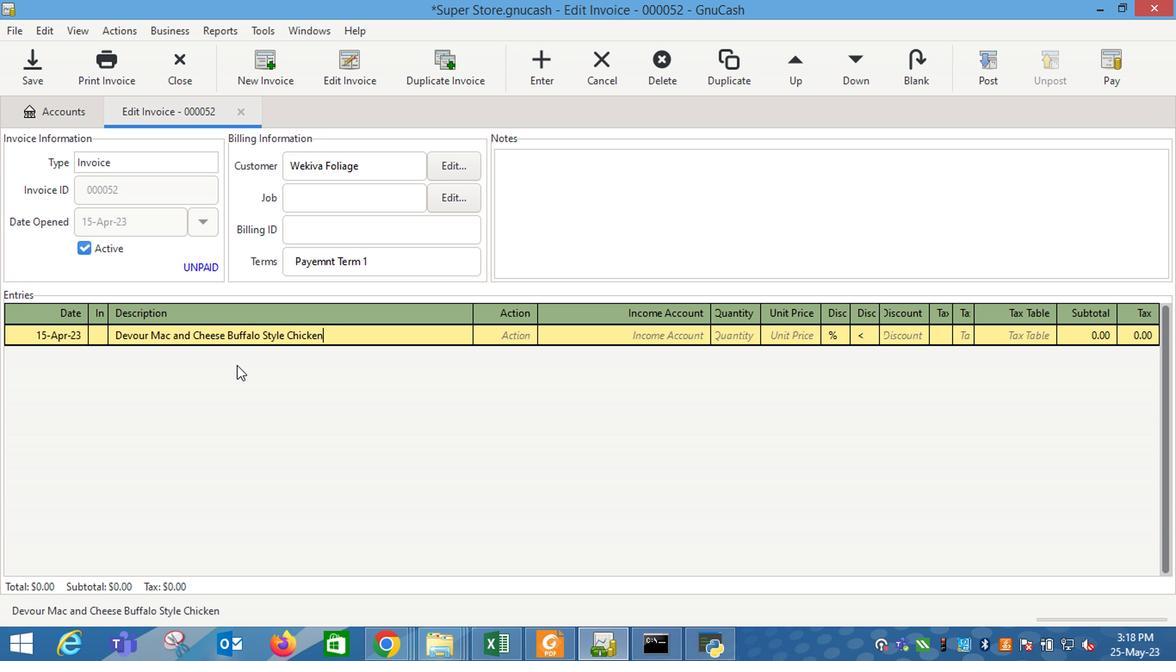 
Action: Mouse moved to (534, 337)
Screenshot: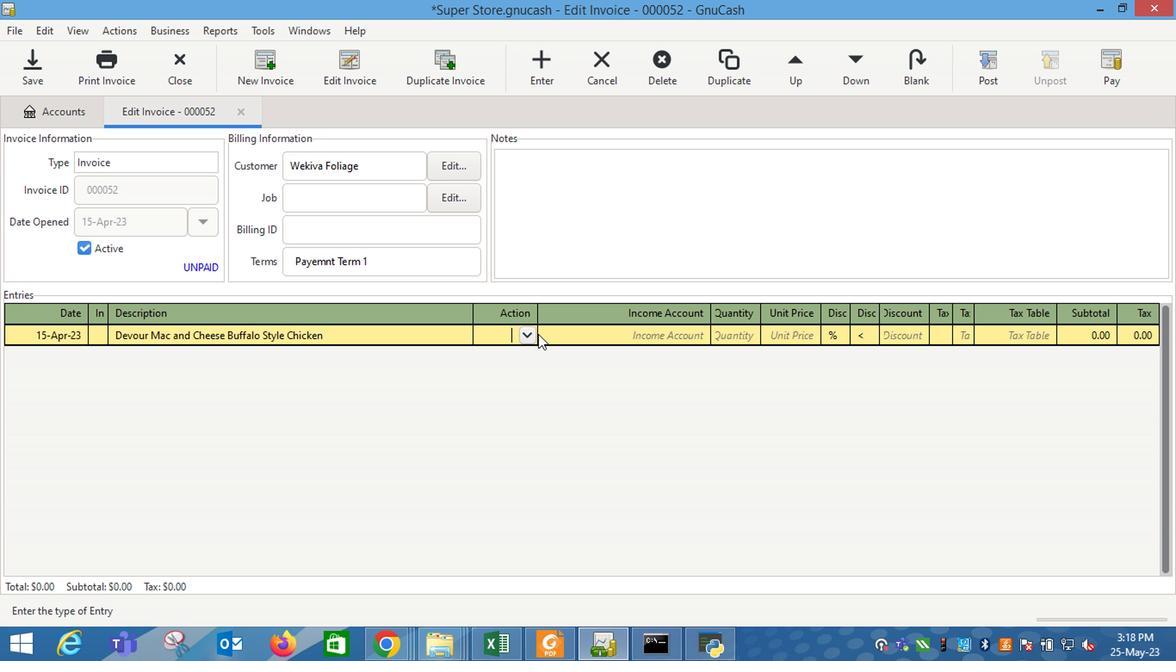 
Action: Mouse pressed left at (534, 337)
Screenshot: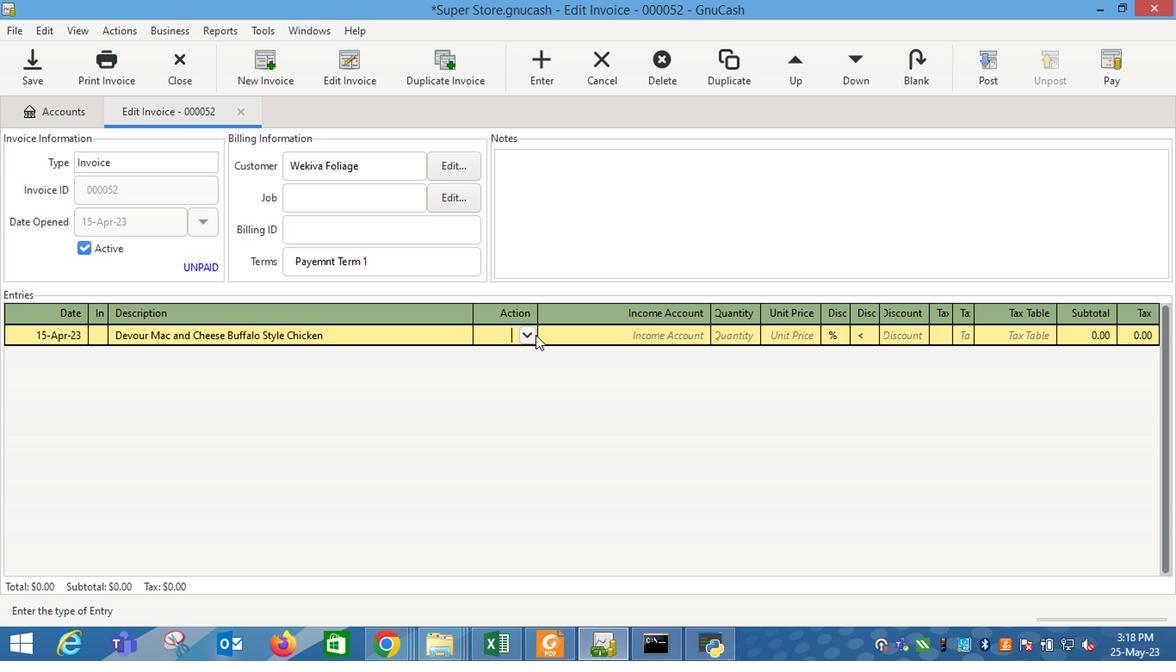 
Action: Mouse moved to (499, 384)
Screenshot: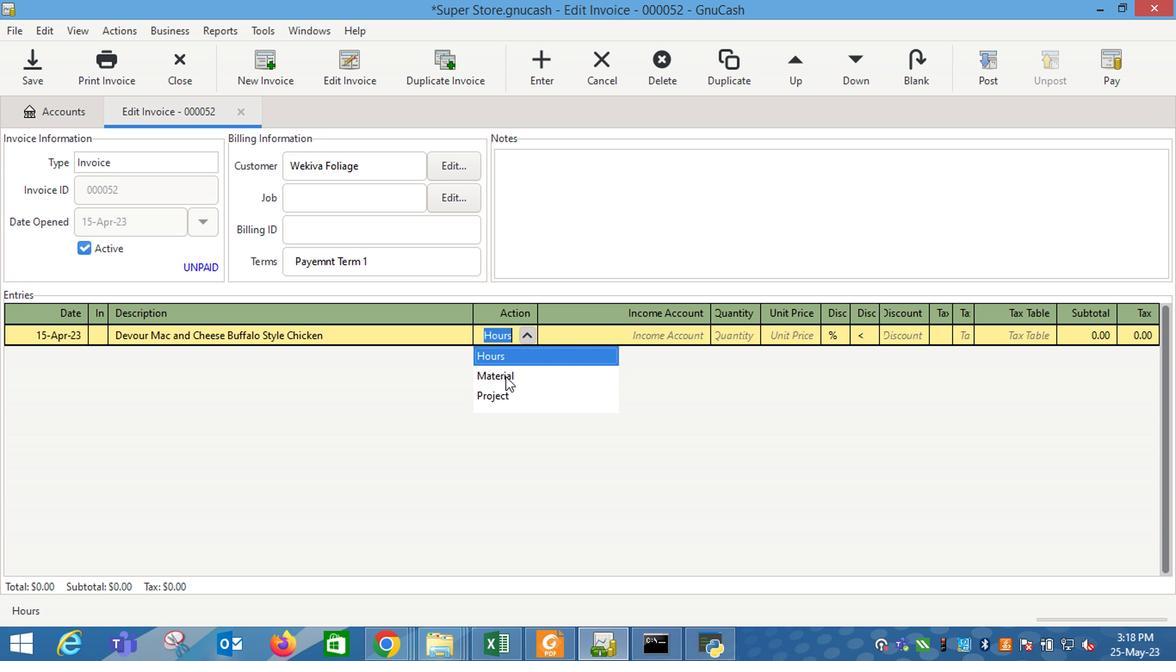 
Action: Mouse pressed left at (499, 384)
Screenshot: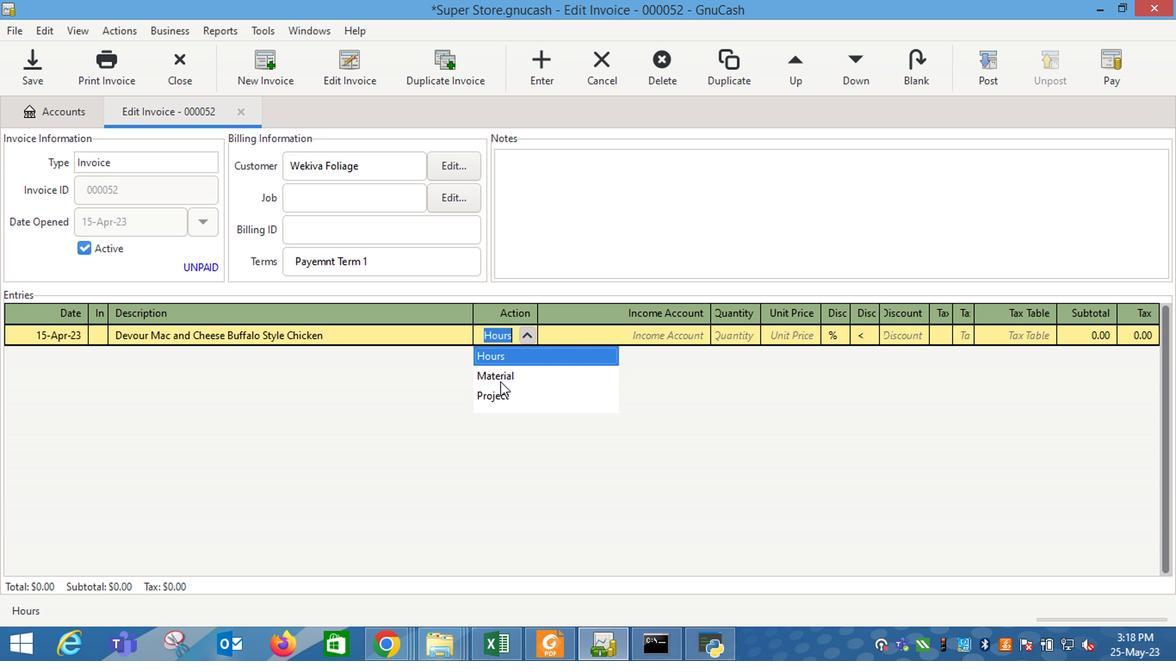 
Action: Mouse moved to (537, 384)
Screenshot: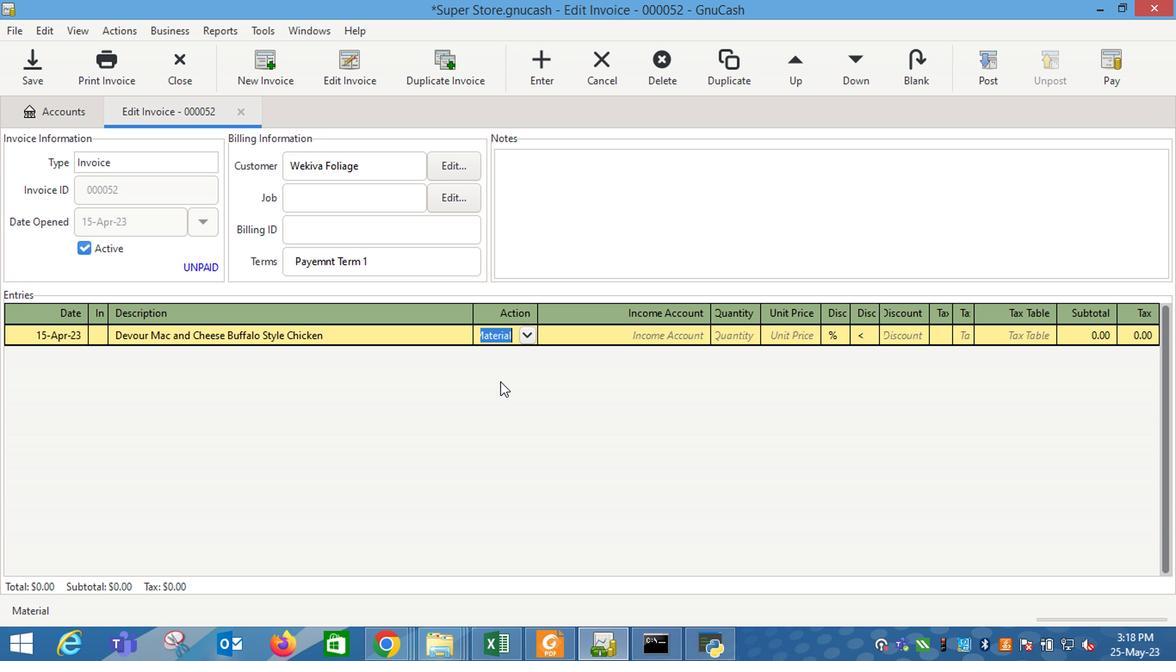 
Action: Key pressed <Key.tab>
Screenshot: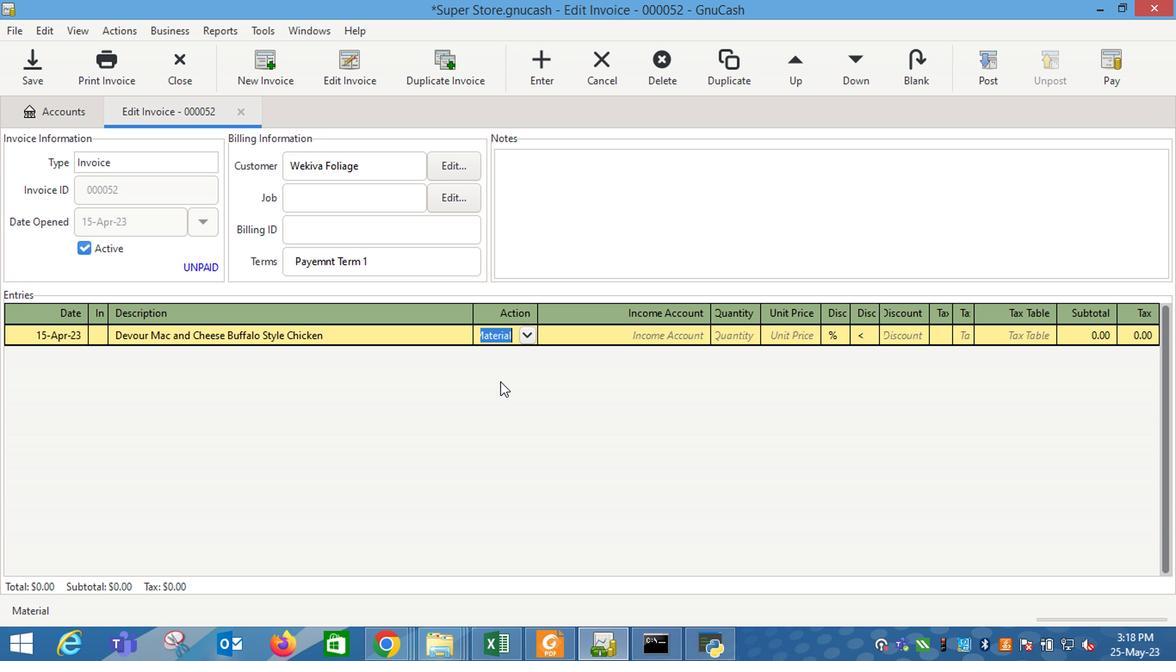 
Action: Mouse moved to (698, 338)
Screenshot: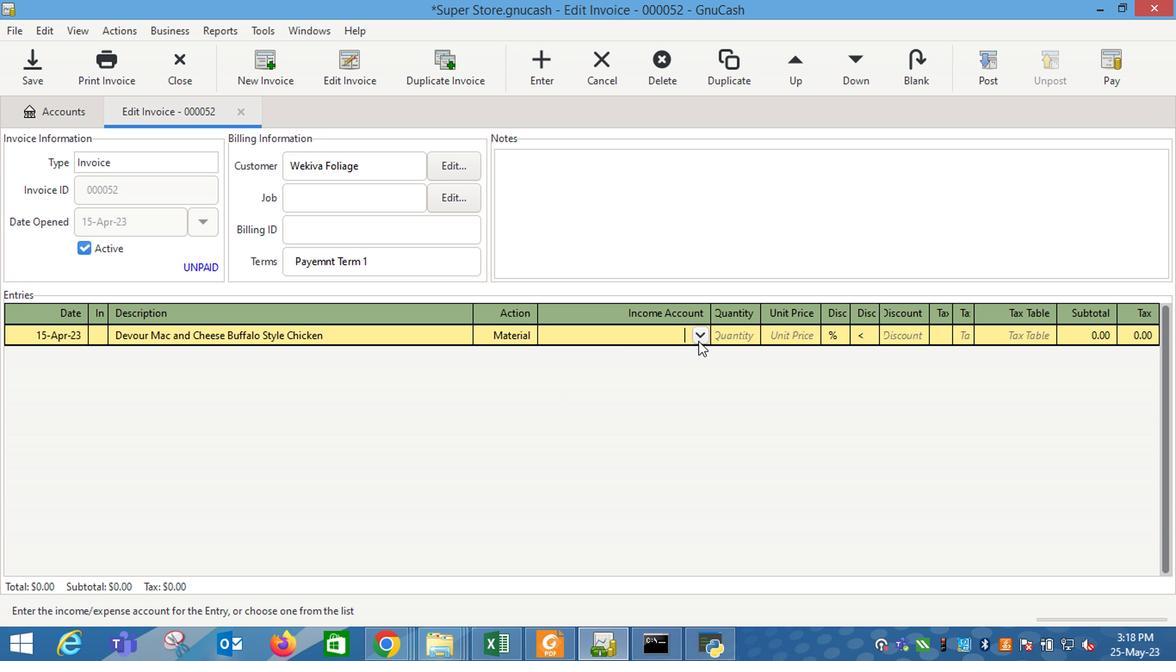 
Action: Mouse pressed left at (698, 338)
Screenshot: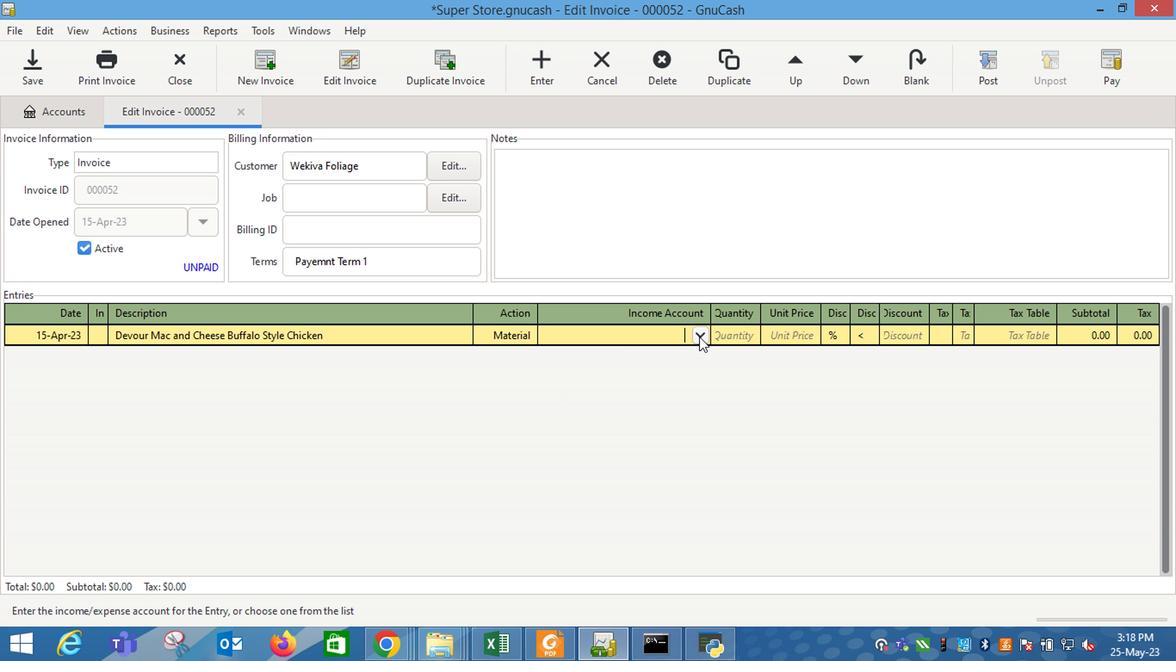 
Action: Mouse moved to (618, 415)
Screenshot: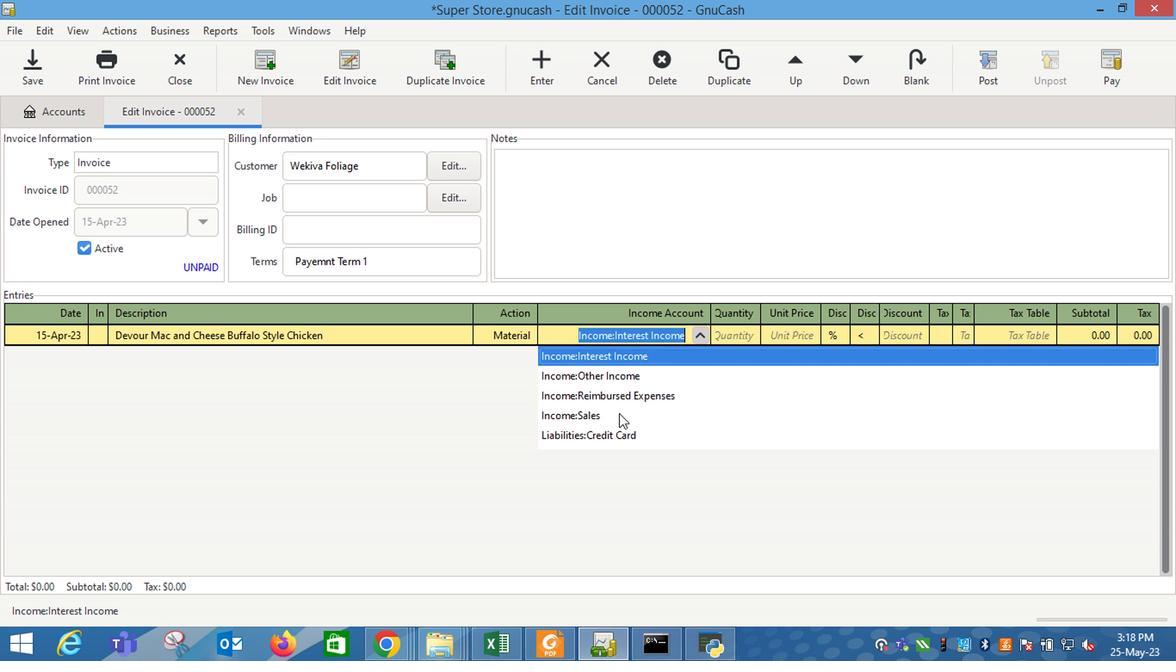 
Action: Mouse pressed left at (618, 415)
Screenshot: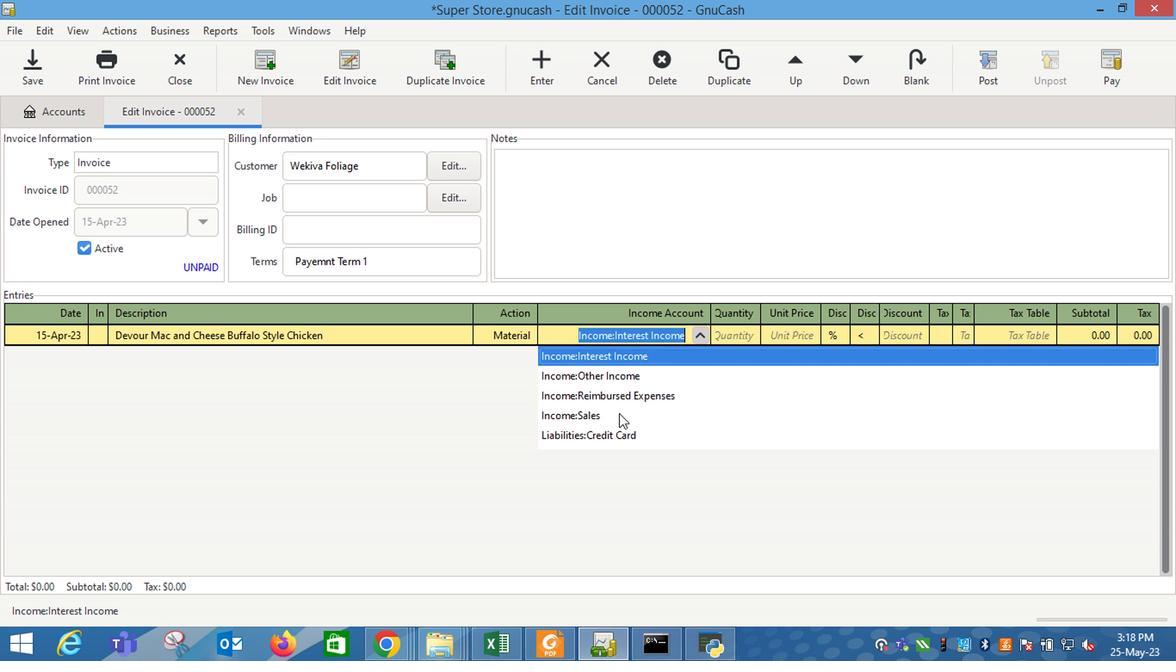 
Action: Key pressed <Key.tab>
Screenshot: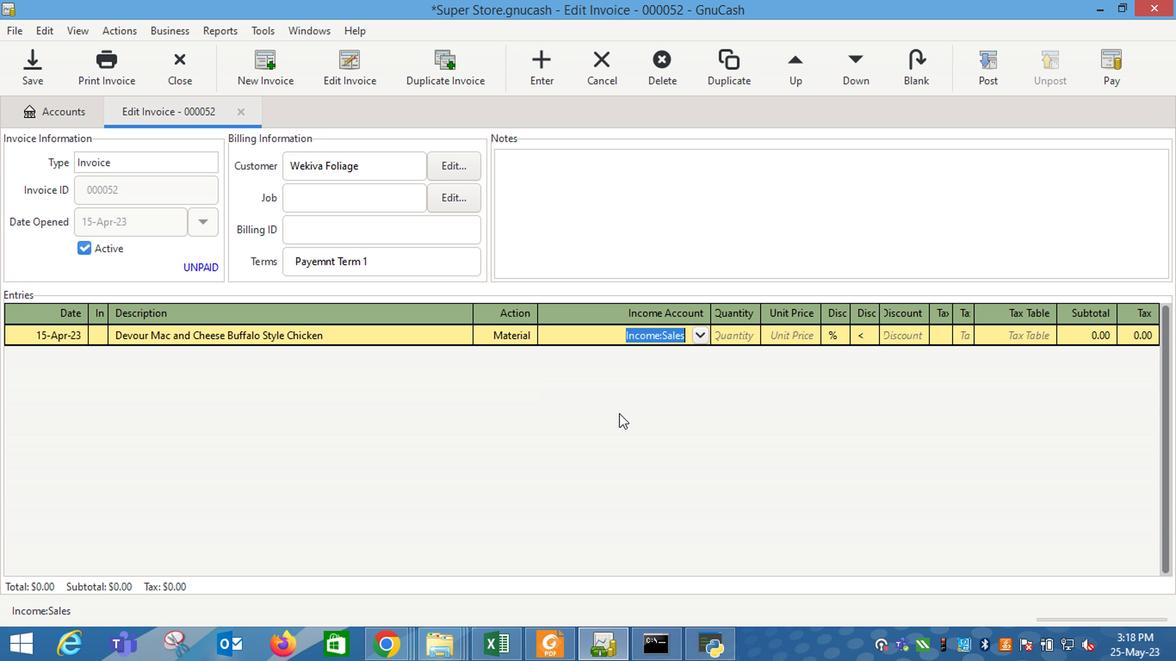 
Action: Mouse moved to (718, 374)
Screenshot: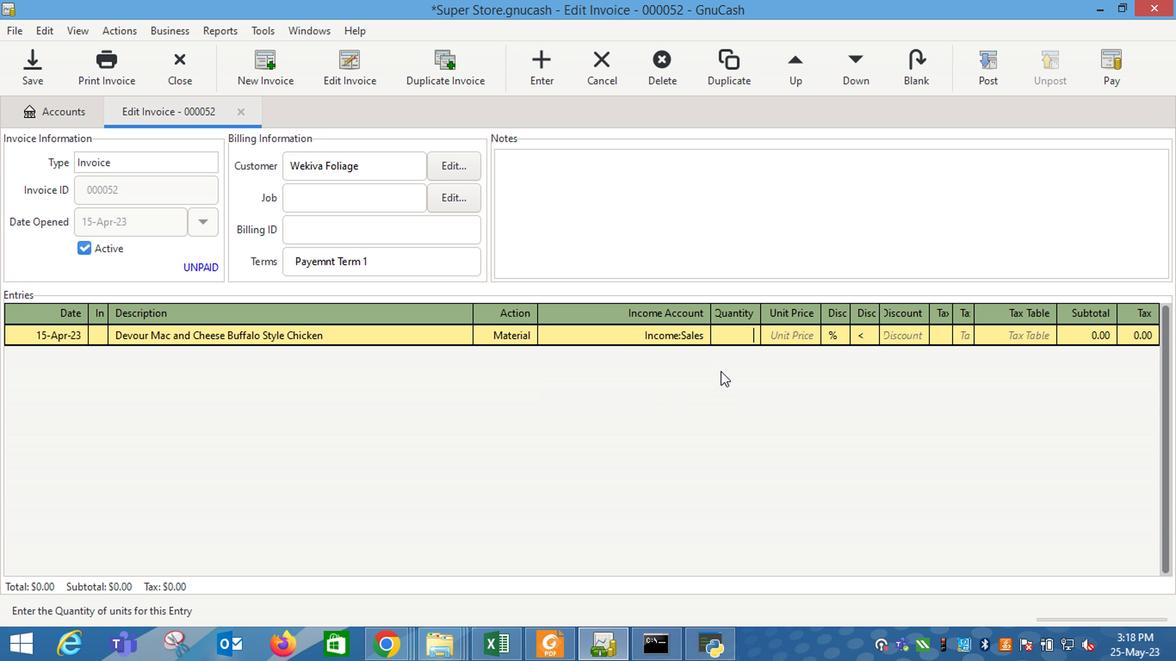 
Action: Key pressed 1<Key.tab>12.25
Screenshot: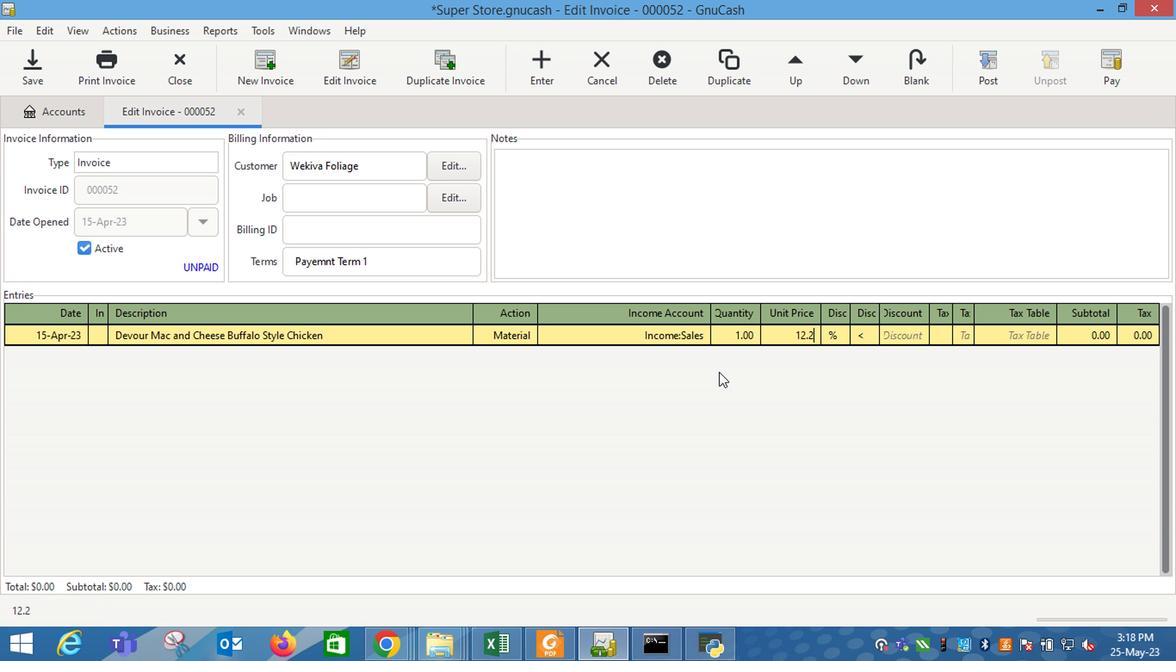 
Action: Mouse moved to (829, 338)
Screenshot: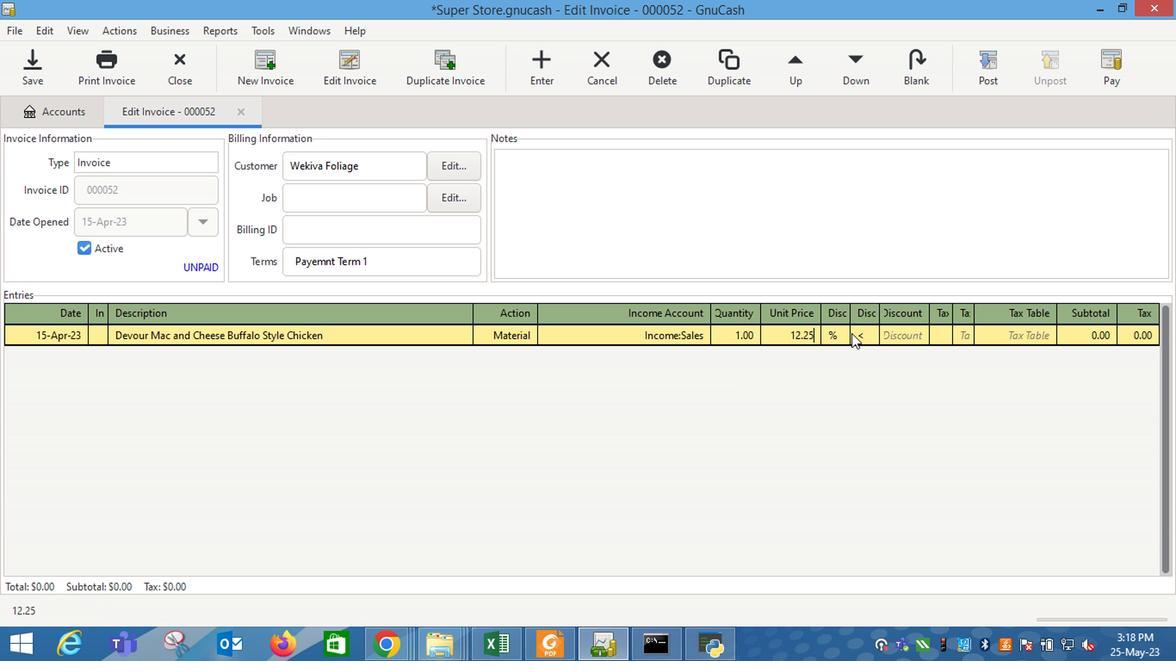
Action: Mouse pressed left at (829, 338)
Screenshot: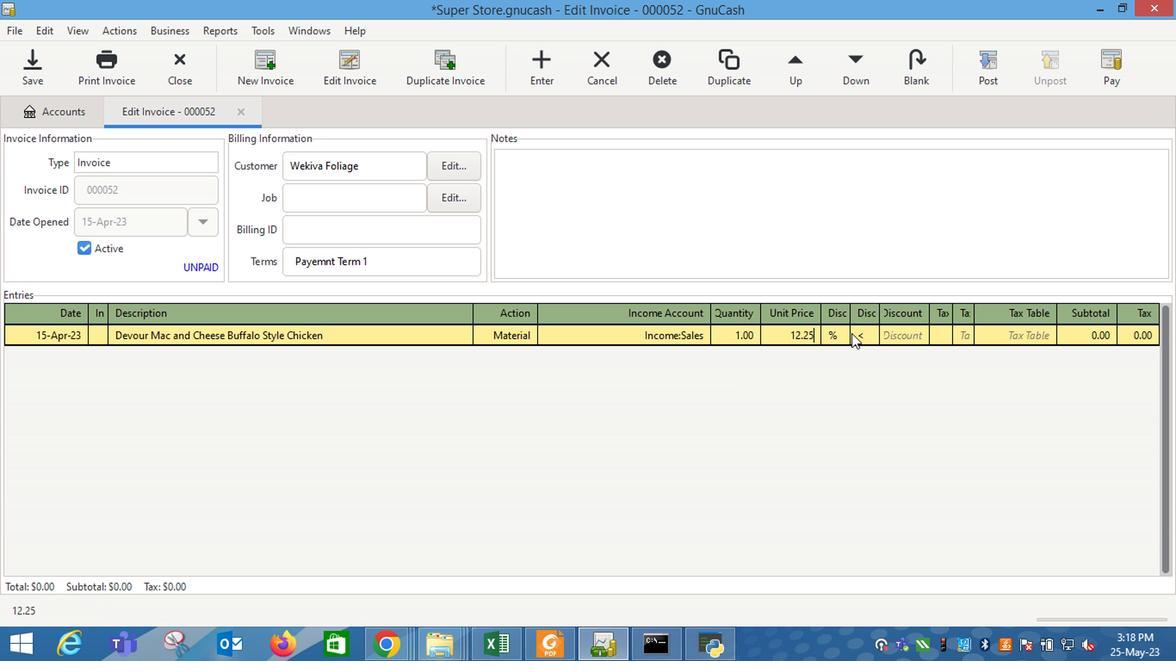 
Action: Mouse moved to (858, 338)
Screenshot: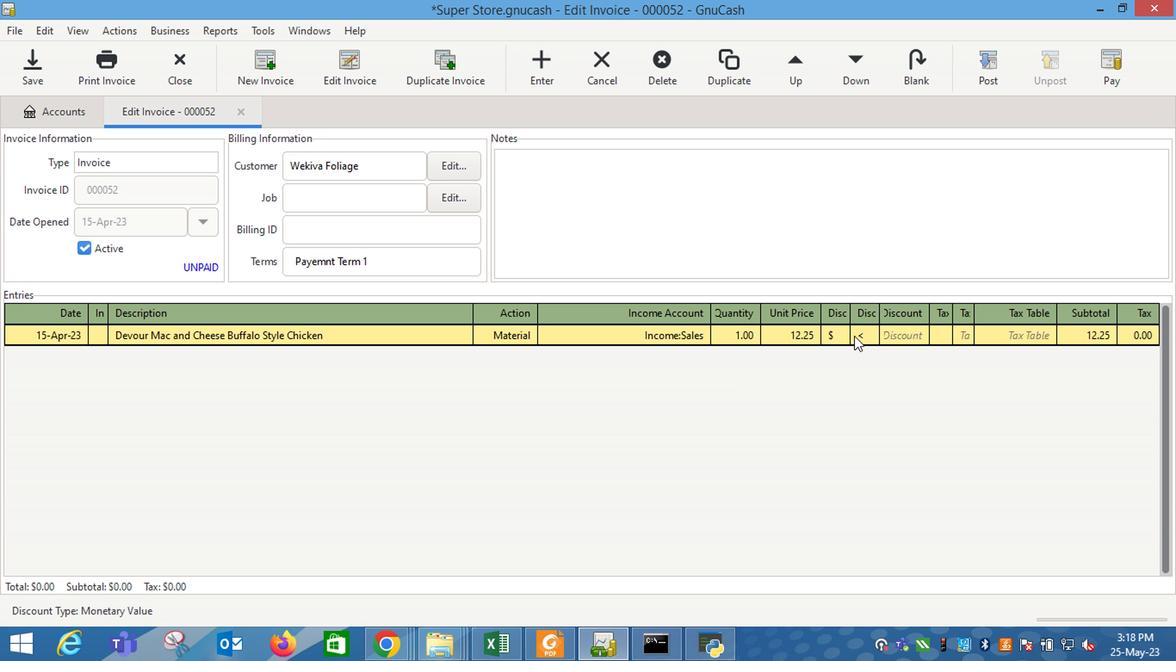 
Action: Mouse pressed left at (858, 338)
Screenshot: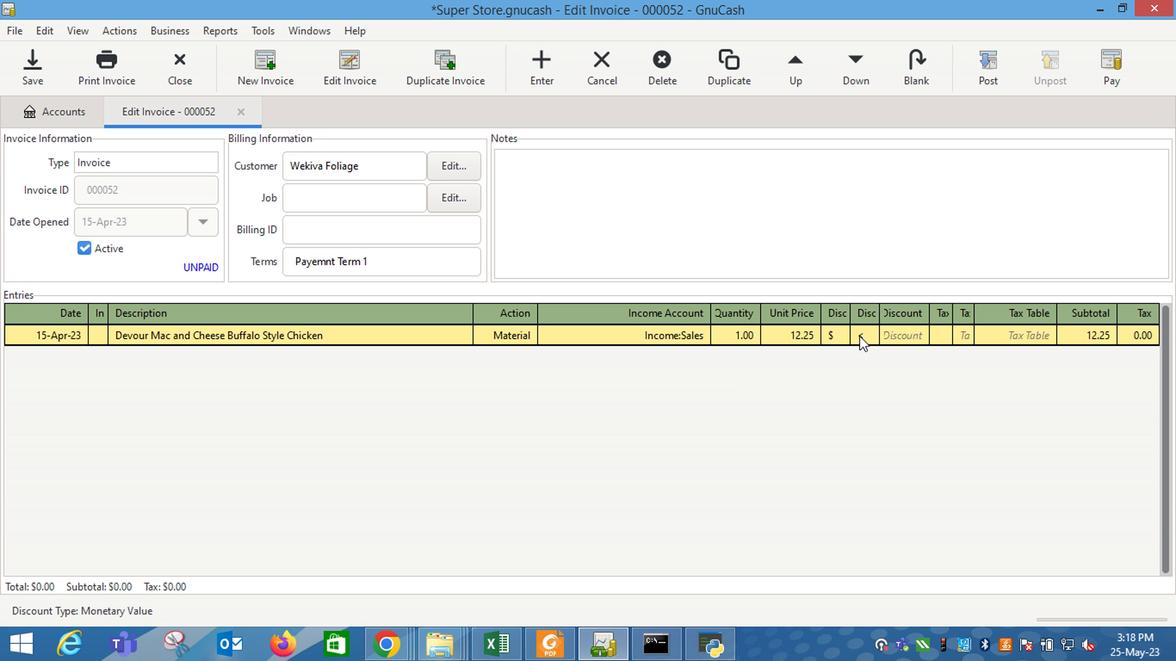 
Action: Mouse moved to (886, 338)
Screenshot: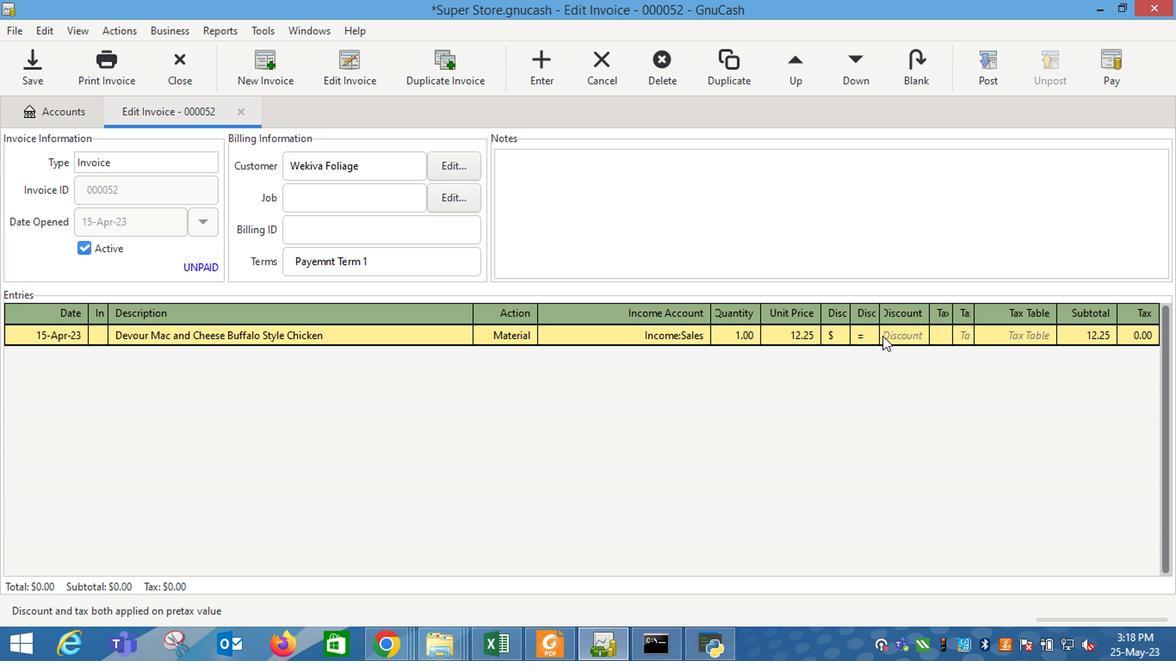 
Action: Mouse pressed left at (886, 338)
Screenshot: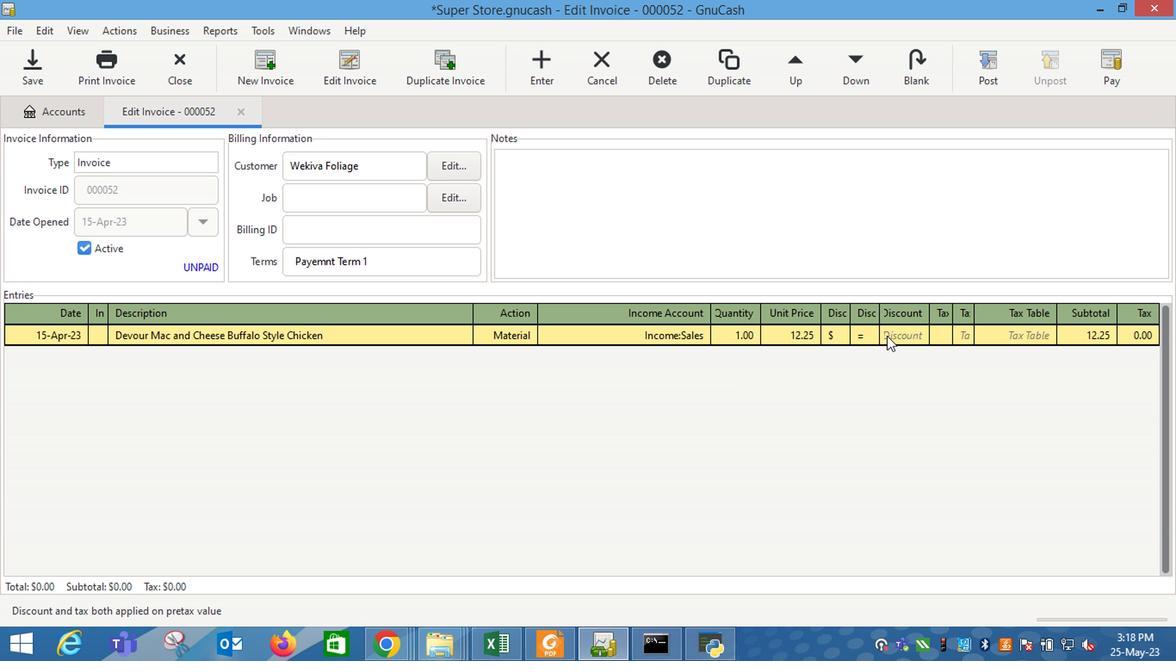 
Action: Mouse moved to (886, 338)
Screenshot: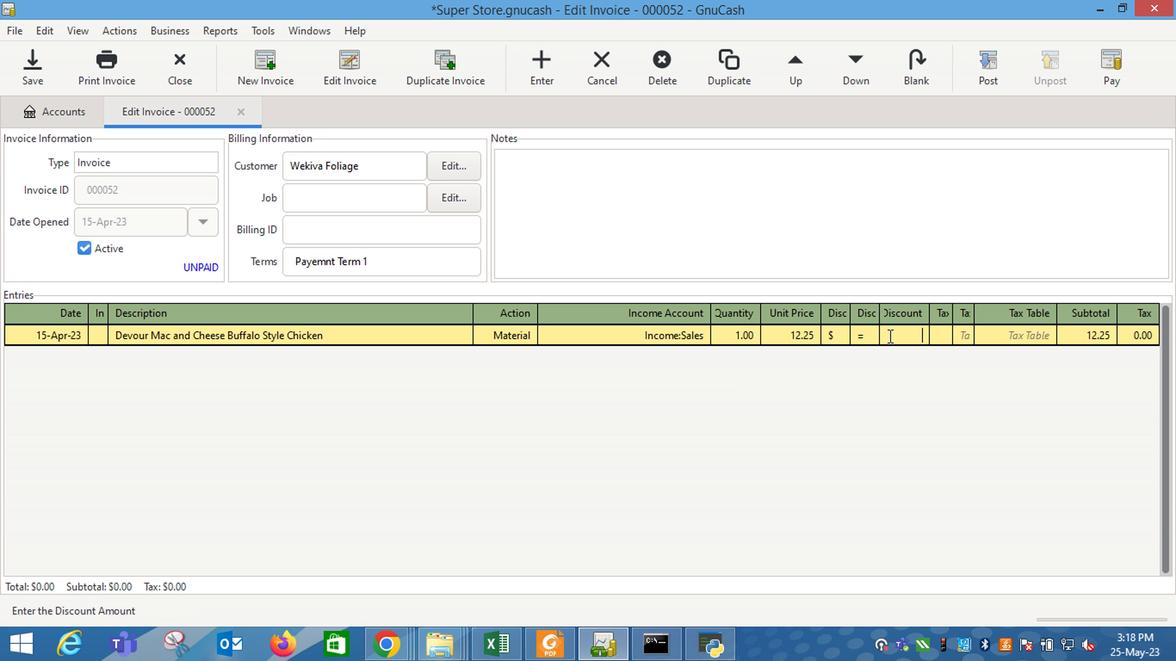 
Action: Key pressed 1.75<Key.enter>
Screenshot: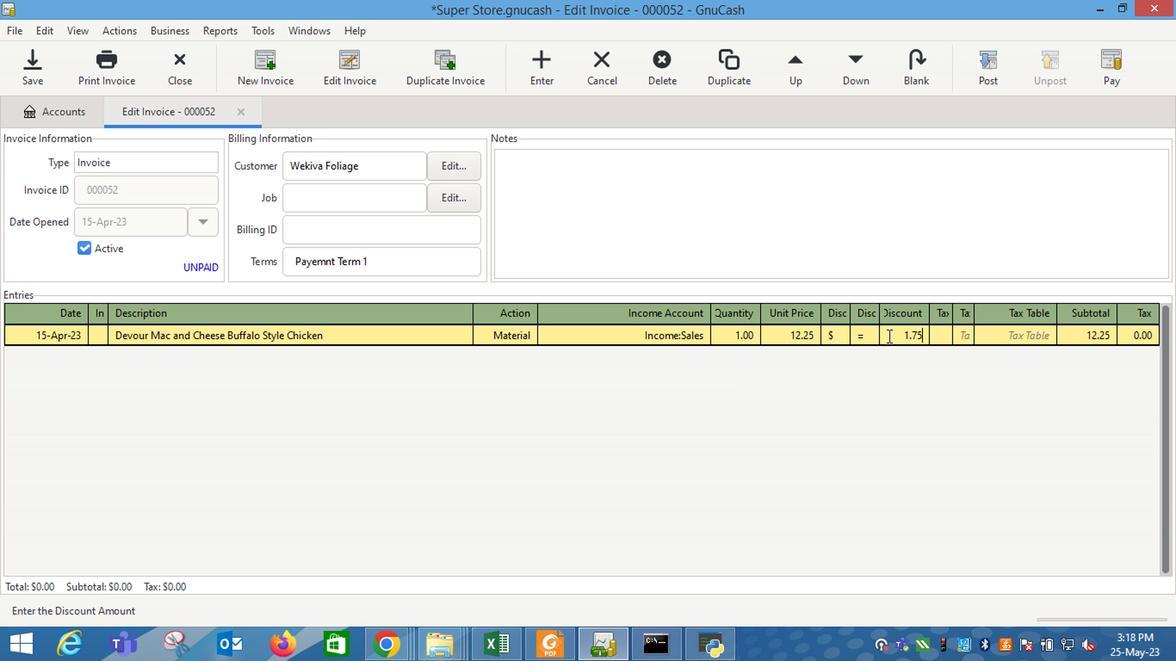 
Action: Mouse moved to (244, 363)
Screenshot: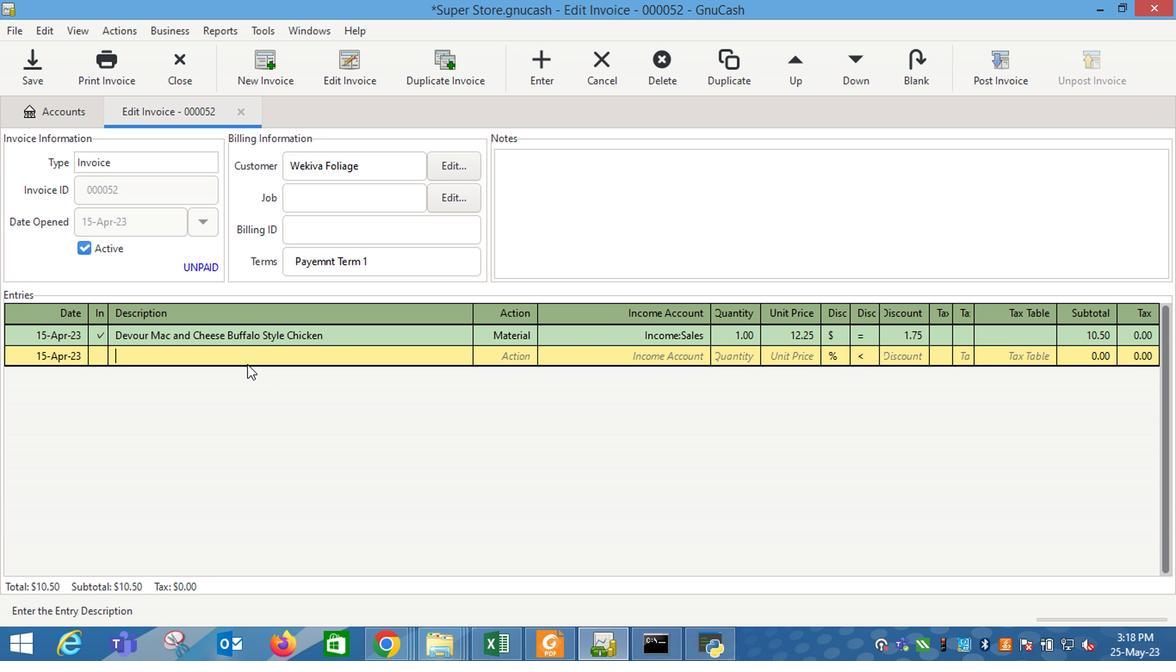 
Action: Key pressed <Key.tab>
Screenshot: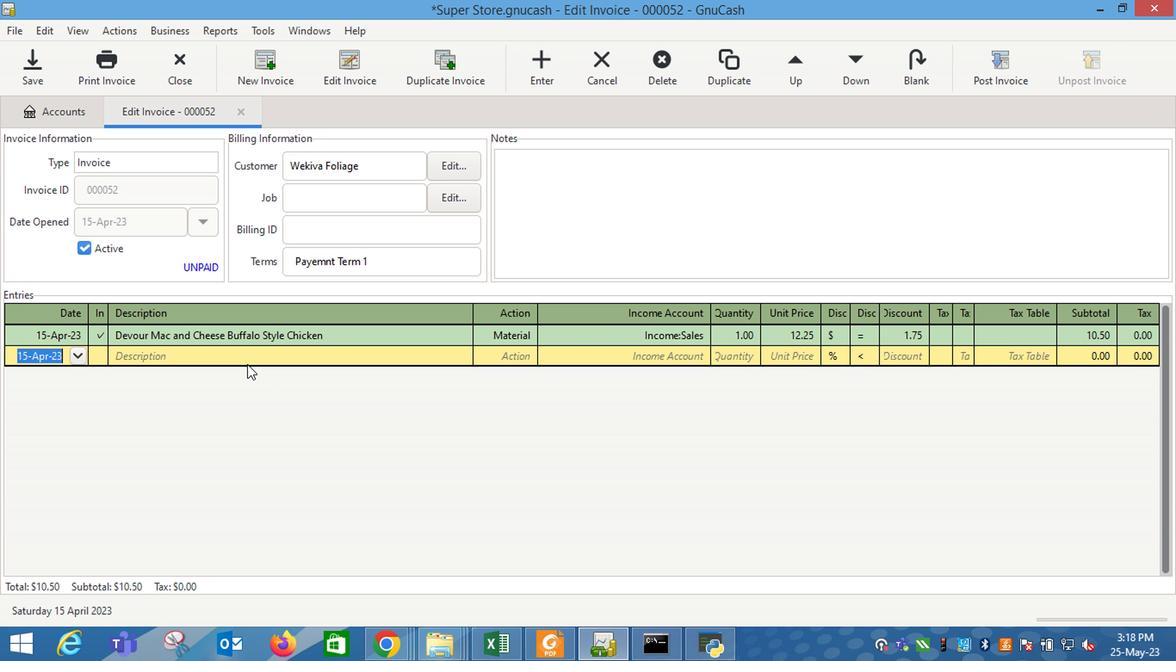 
Action: Mouse moved to (244, 361)
Screenshot: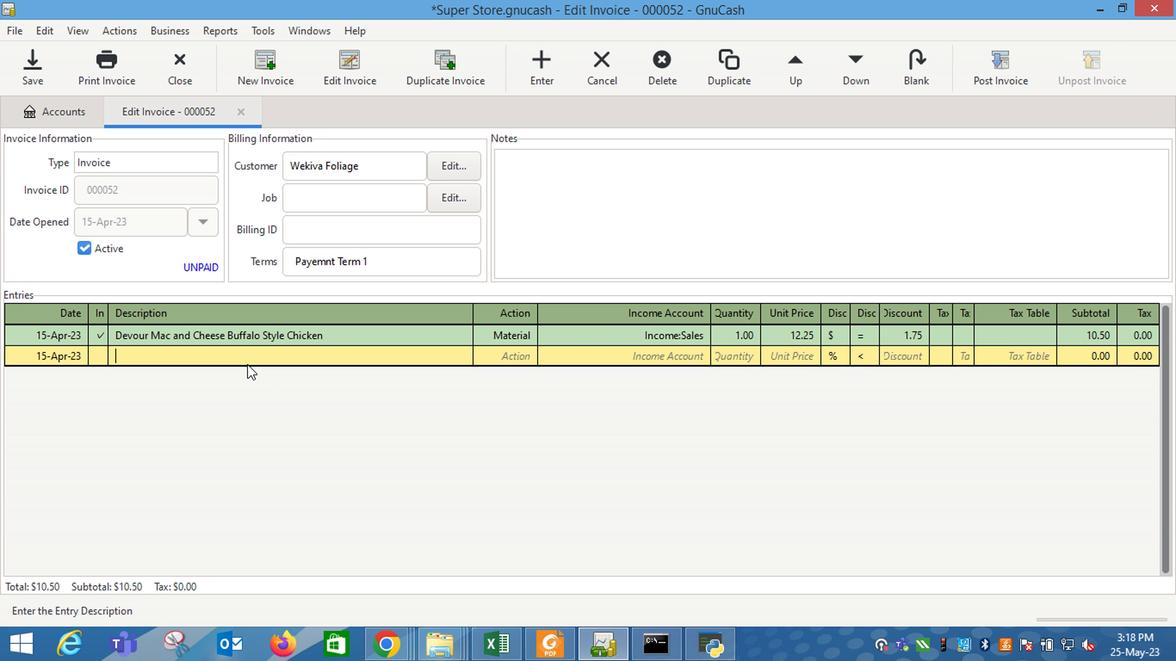 
Action: Key pressed <Key.shift_r>Glade<Key.space><Key.shift_r>Room<Key.space><Key.shift_r>Spray<Key.space><Key.shift_r>Tranquil
Screenshot: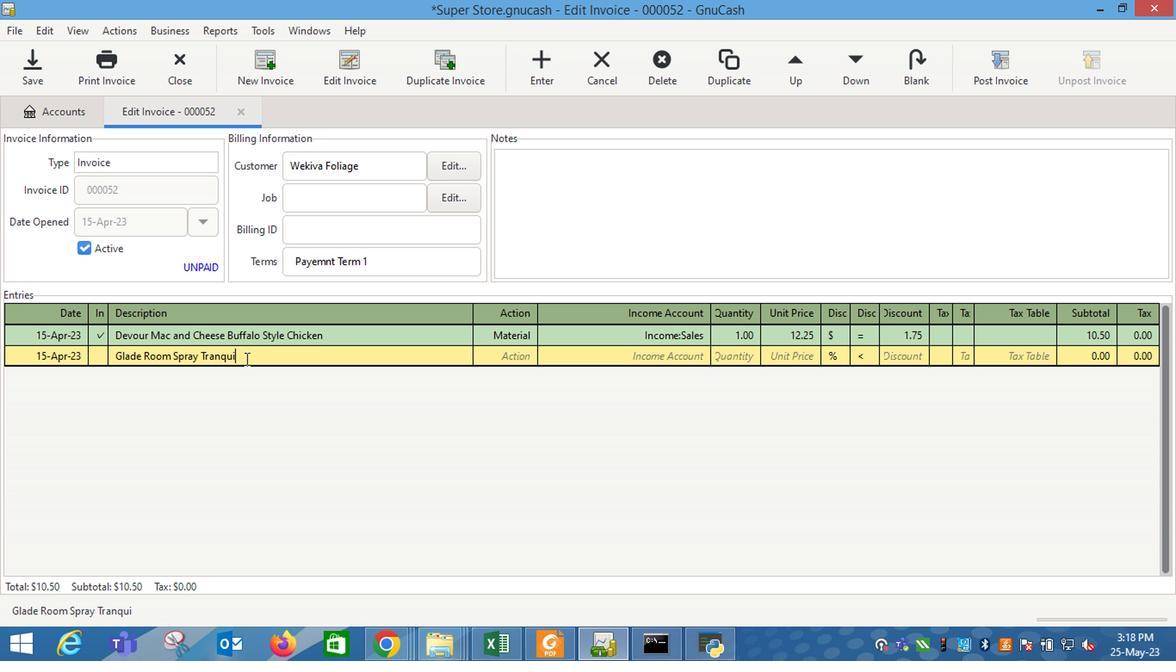 
Action: Mouse pressed left at (244, 361)
Screenshot: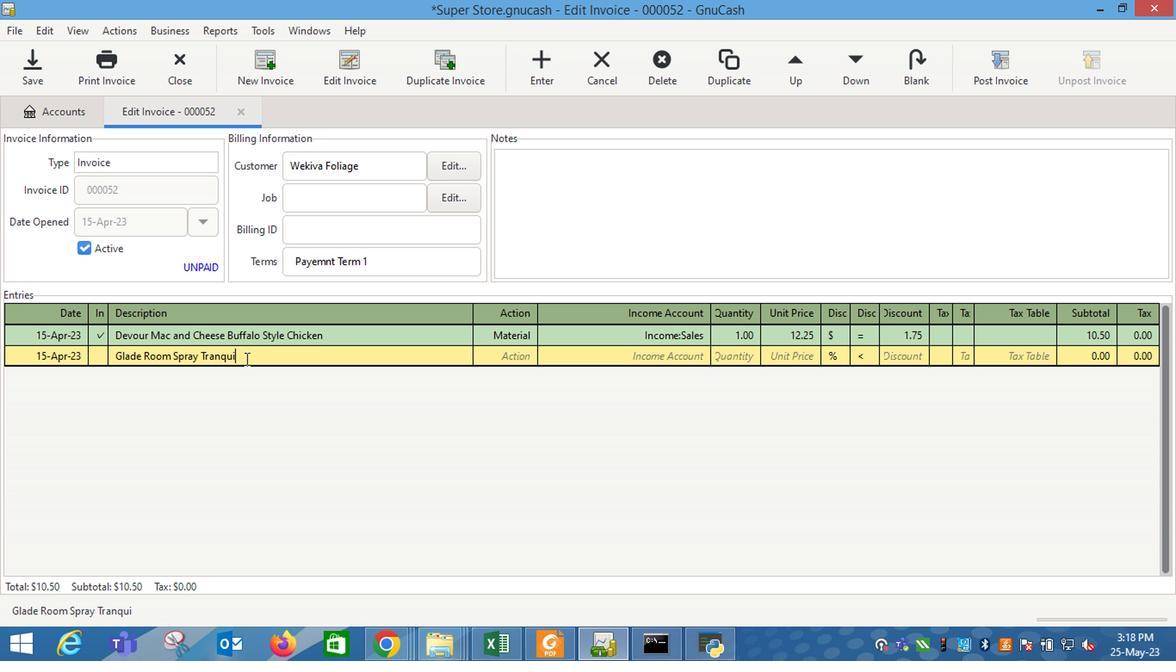 
Action: Key pressed <Key.space><Key.shift_r>Lavender<Key.space><Key.shift_r>&<Key.space><Key.shift_r>a;<Key.backspace><Key.backspace><Key.shift_r>Aloe<Key.tab>
Screenshot: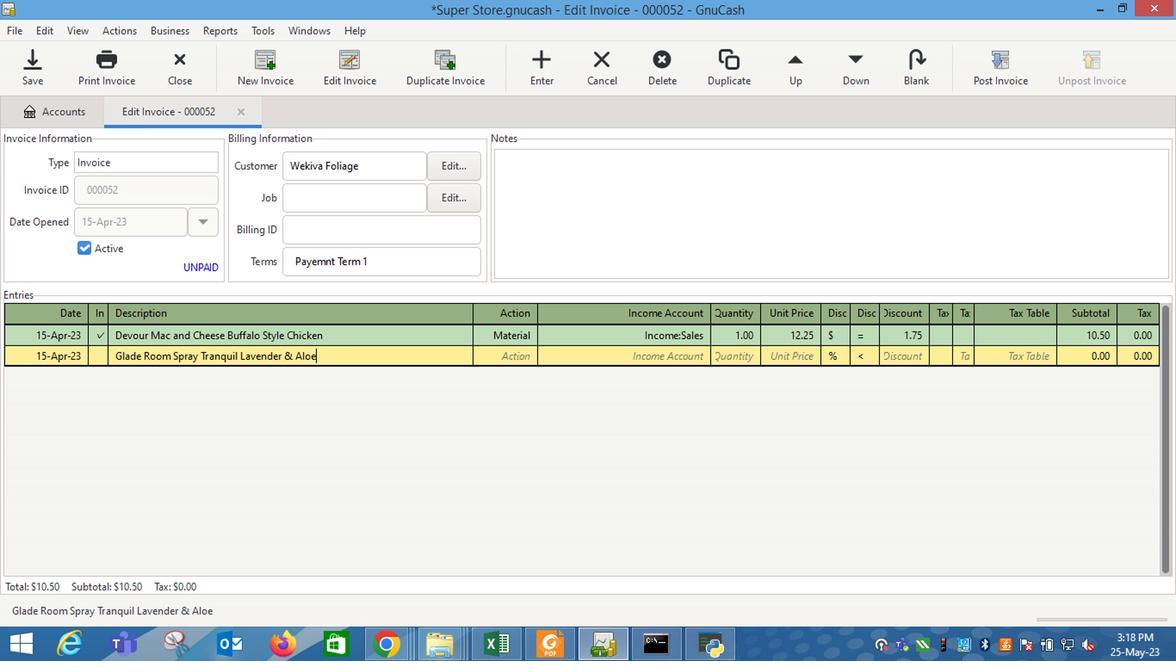 
Action: Mouse moved to (529, 360)
Screenshot: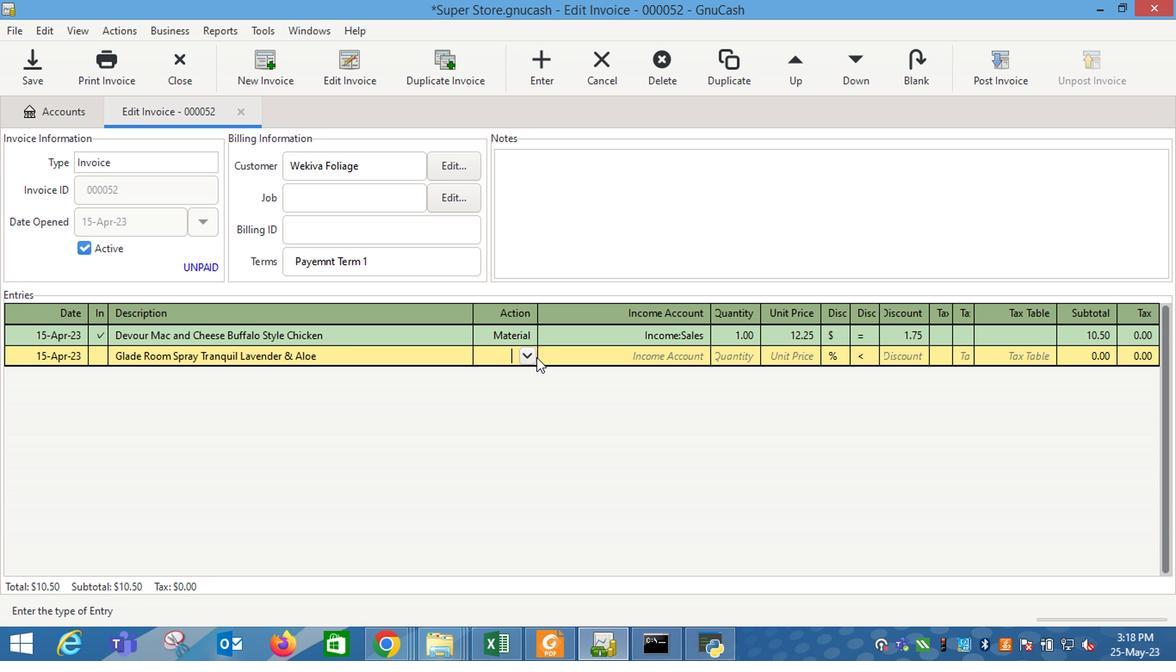
Action: Mouse pressed left at (529, 360)
Screenshot: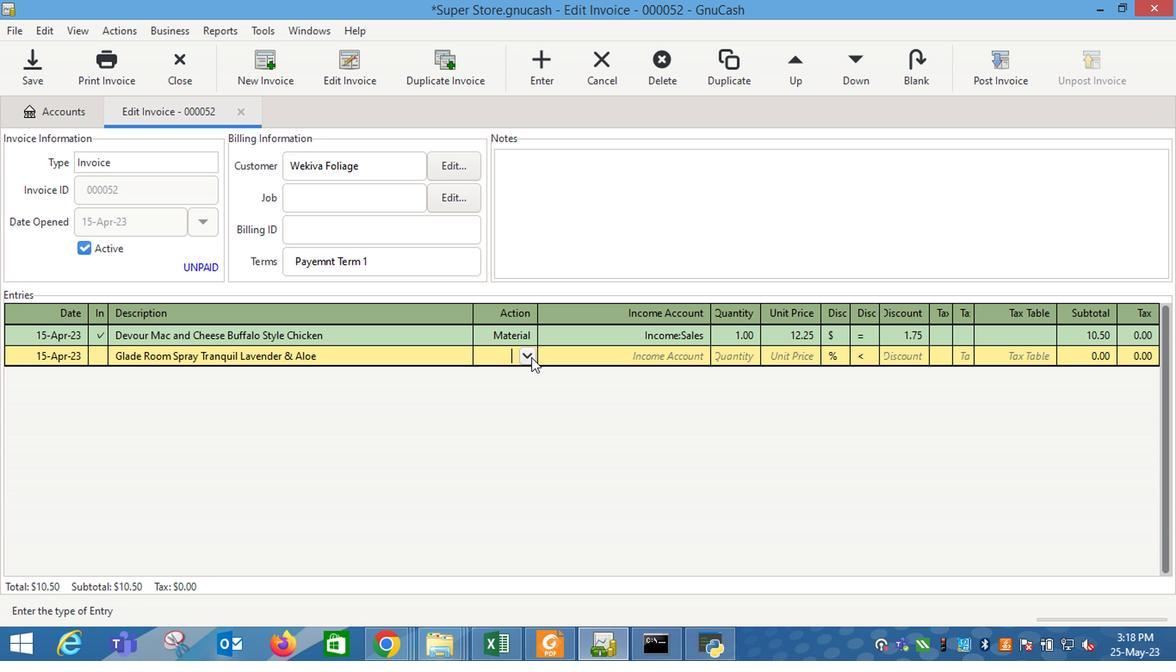 
Action: Mouse moved to (502, 403)
Screenshot: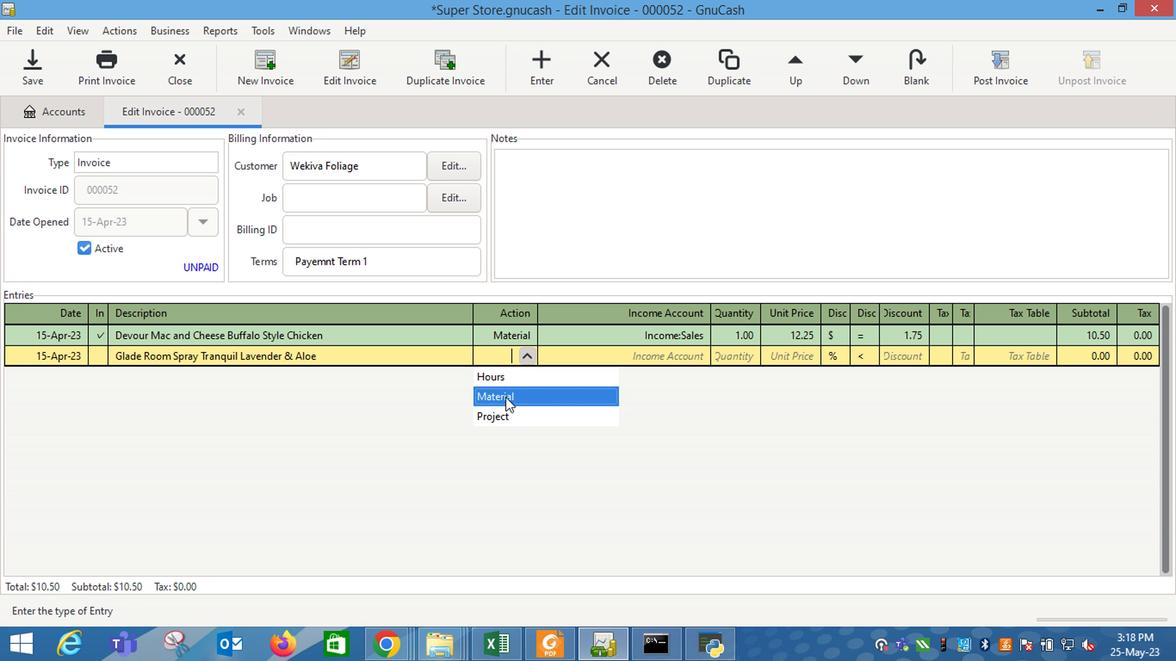 
Action: Mouse pressed left at (502, 403)
Screenshot: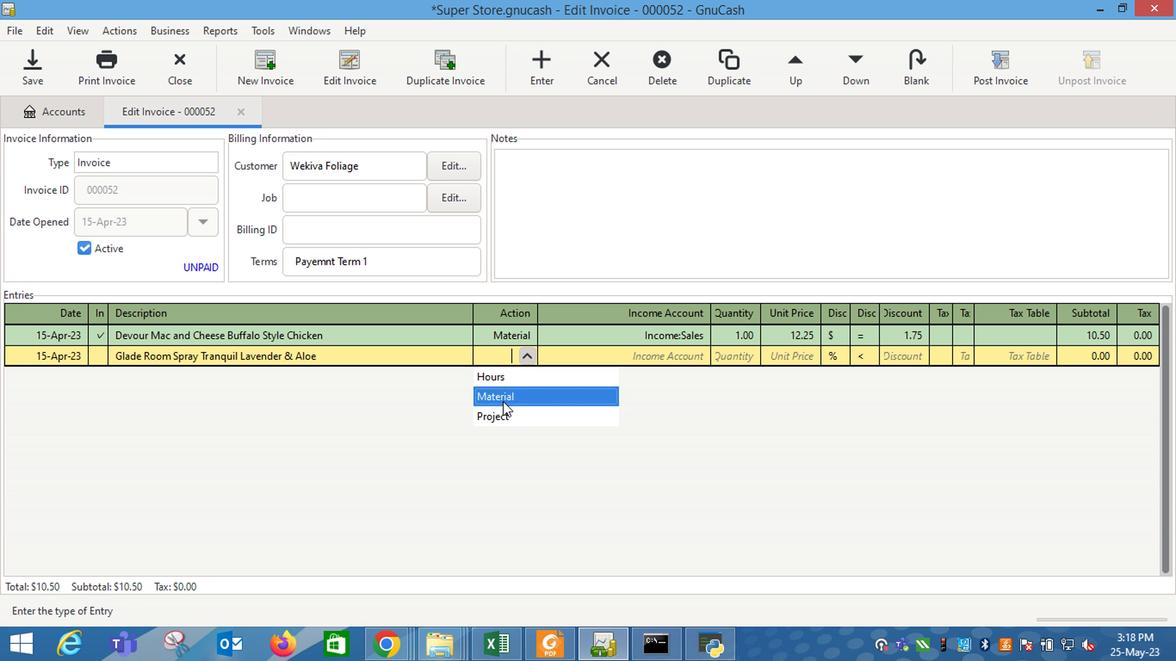 
Action: Mouse moved to (502, 404)
Screenshot: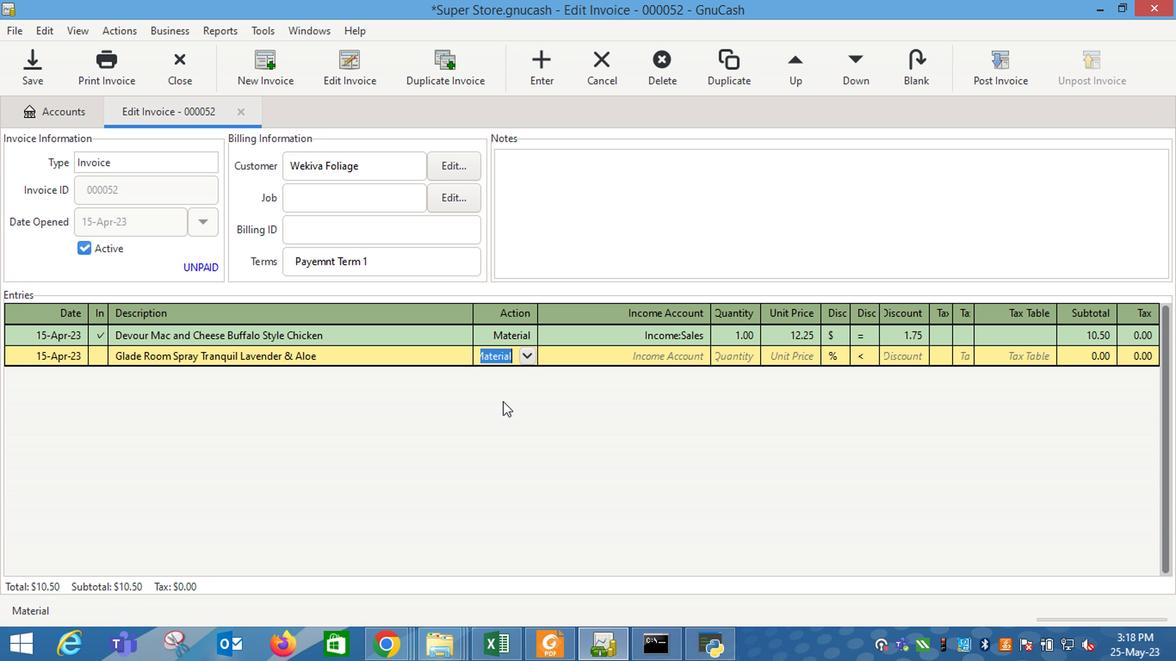 
Action: Key pressed <Key.tab>
Screenshot: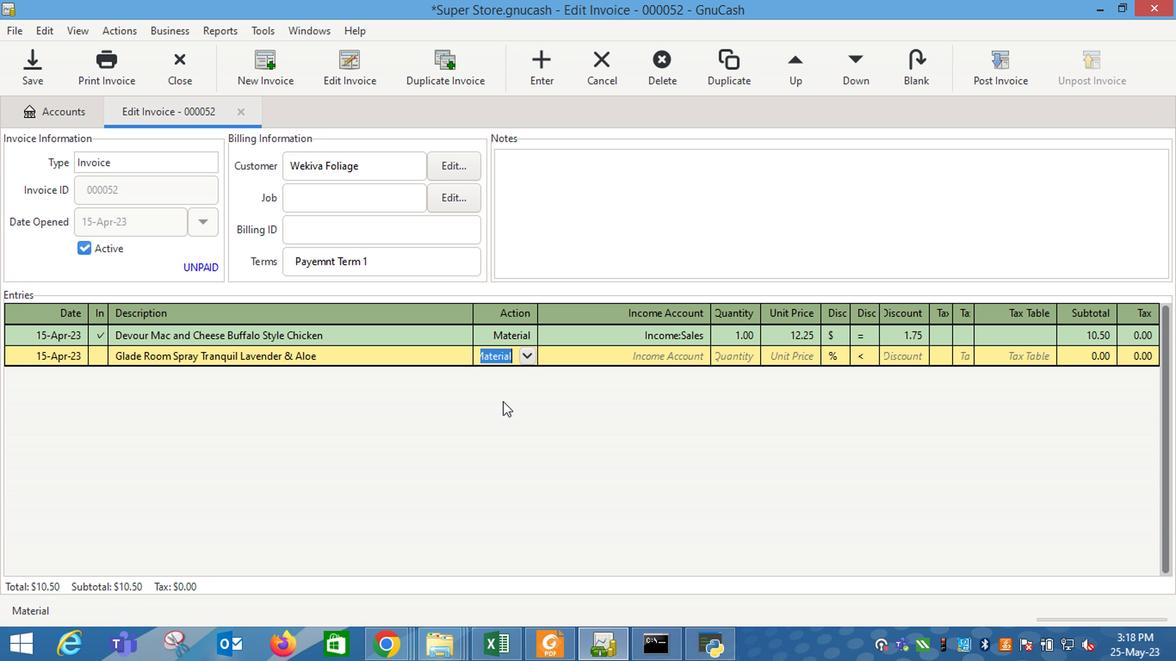 
Action: Mouse moved to (697, 358)
Screenshot: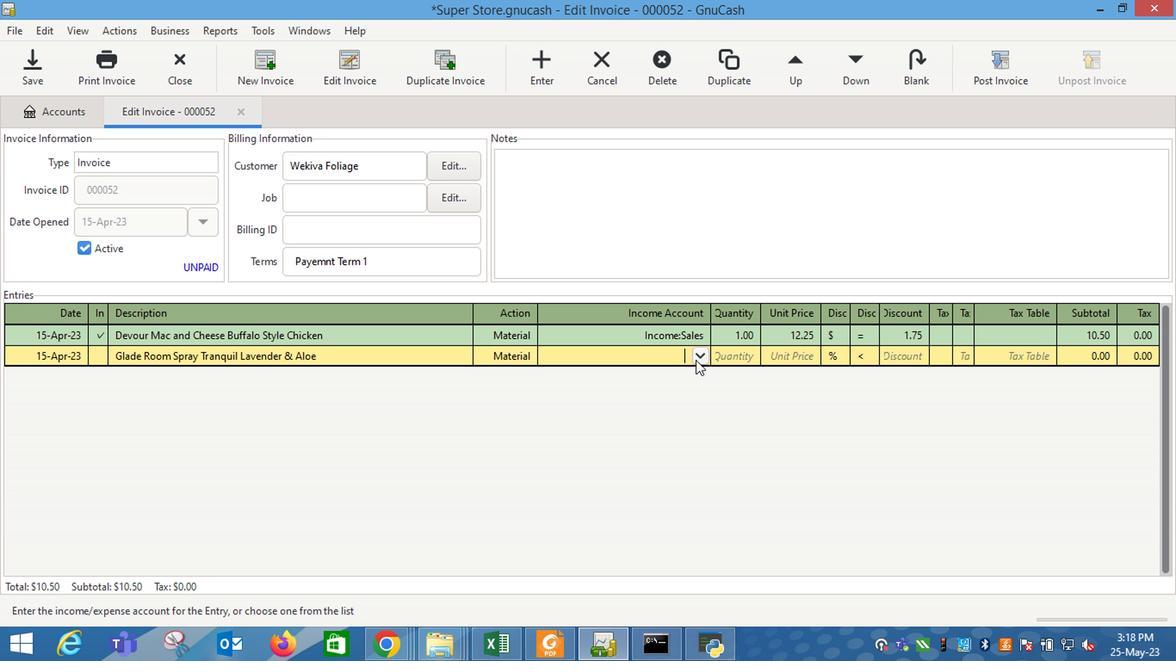 
Action: Mouse pressed left at (697, 358)
Screenshot: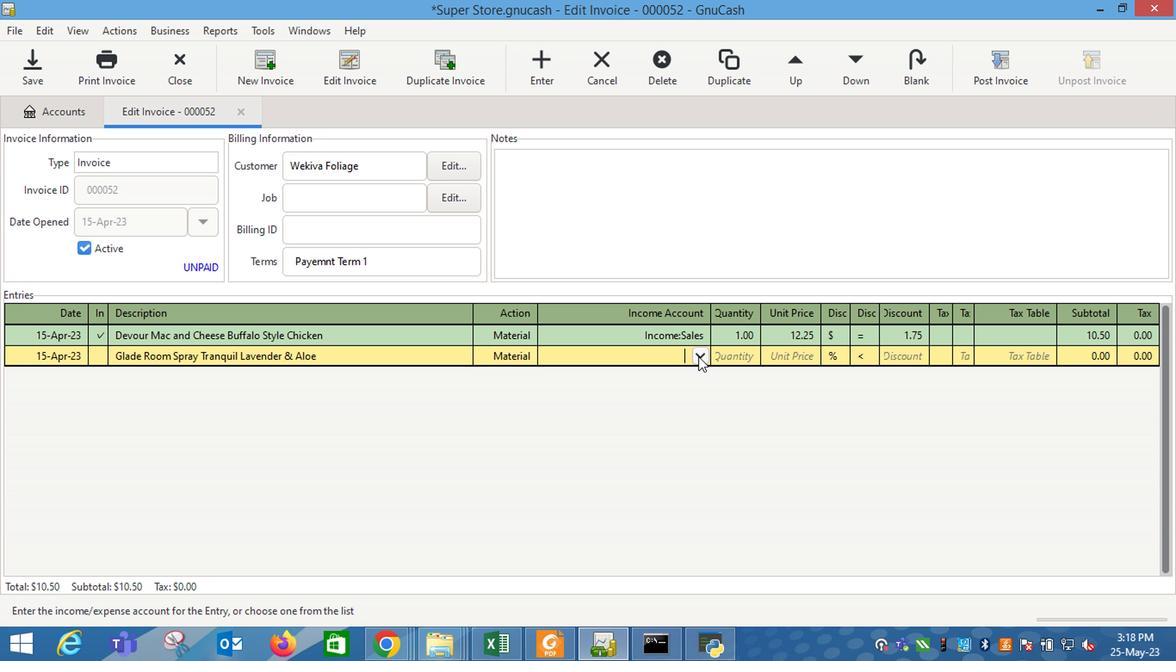 
Action: Mouse moved to (593, 442)
Screenshot: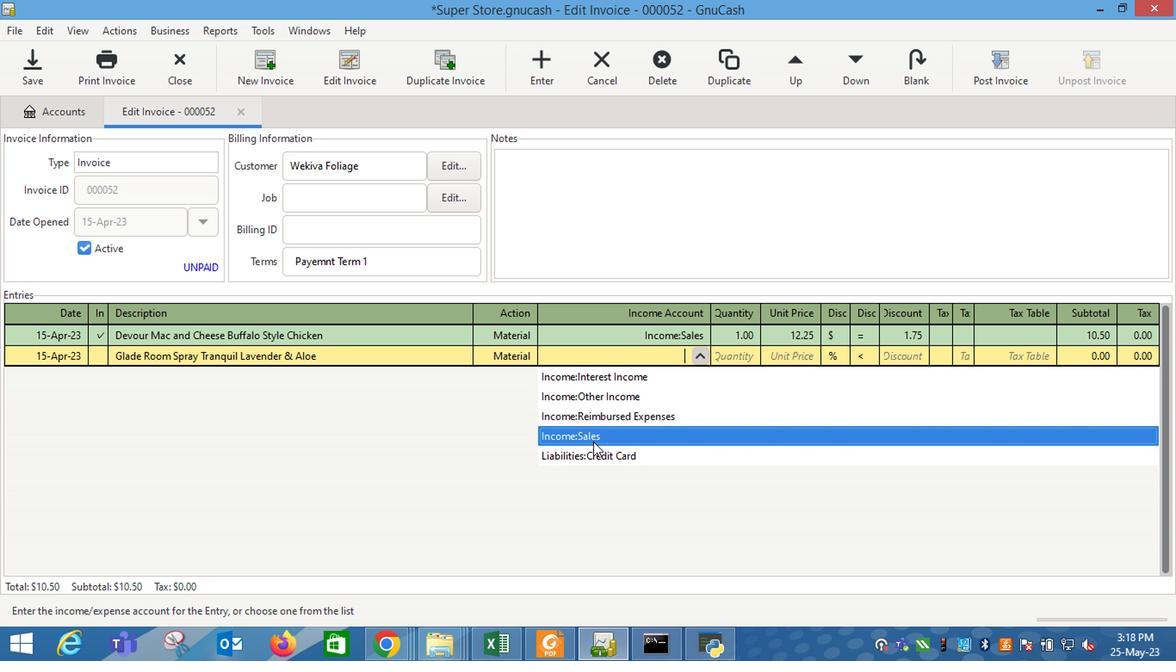 
Action: Mouse pressed left at (593, 442)
Screenshot: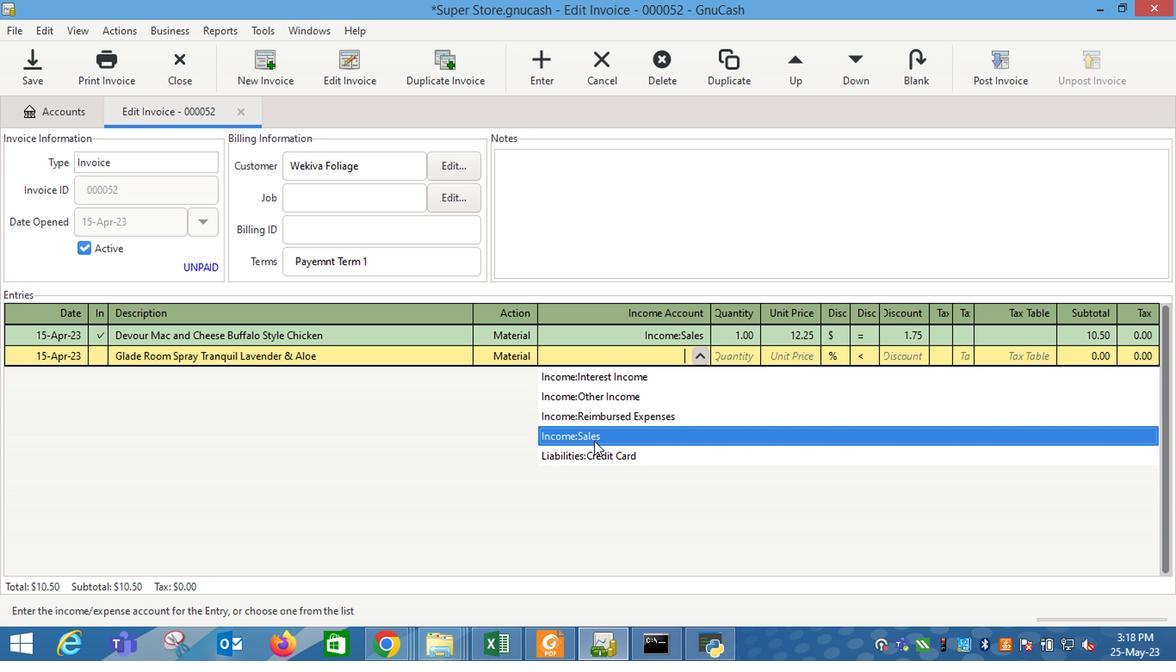 
Action: Key pressed <Key.tab>1<Key.tab>6<Key.tab>
Screenshot: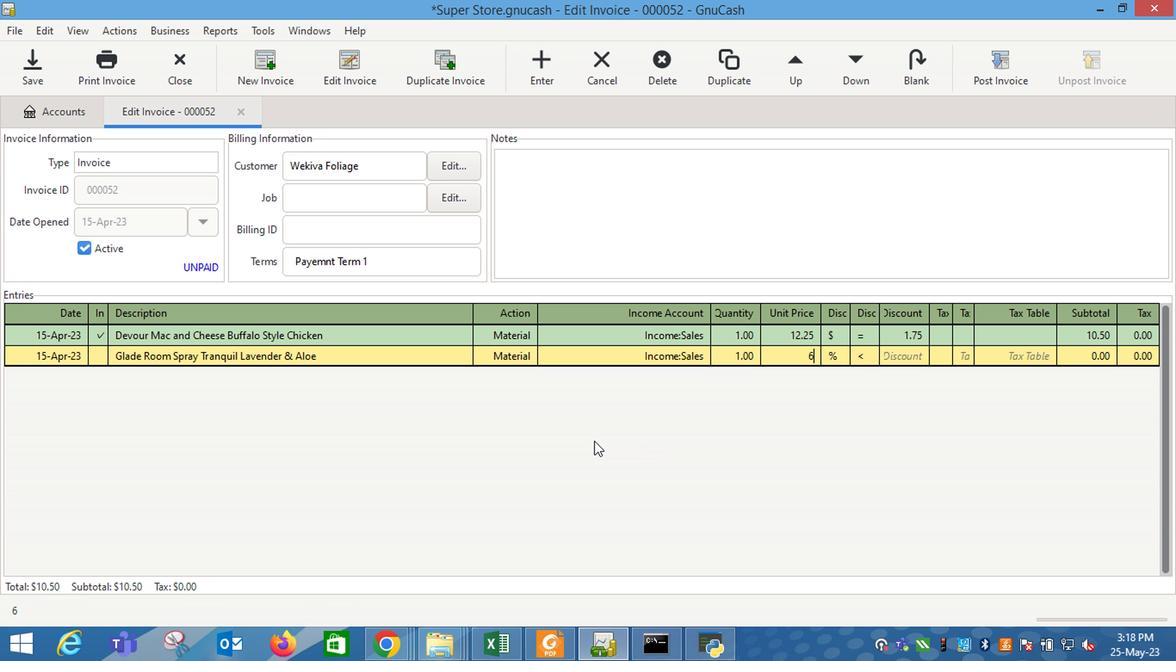 
Action: Mouse moved to (831, 357)
Screenshot: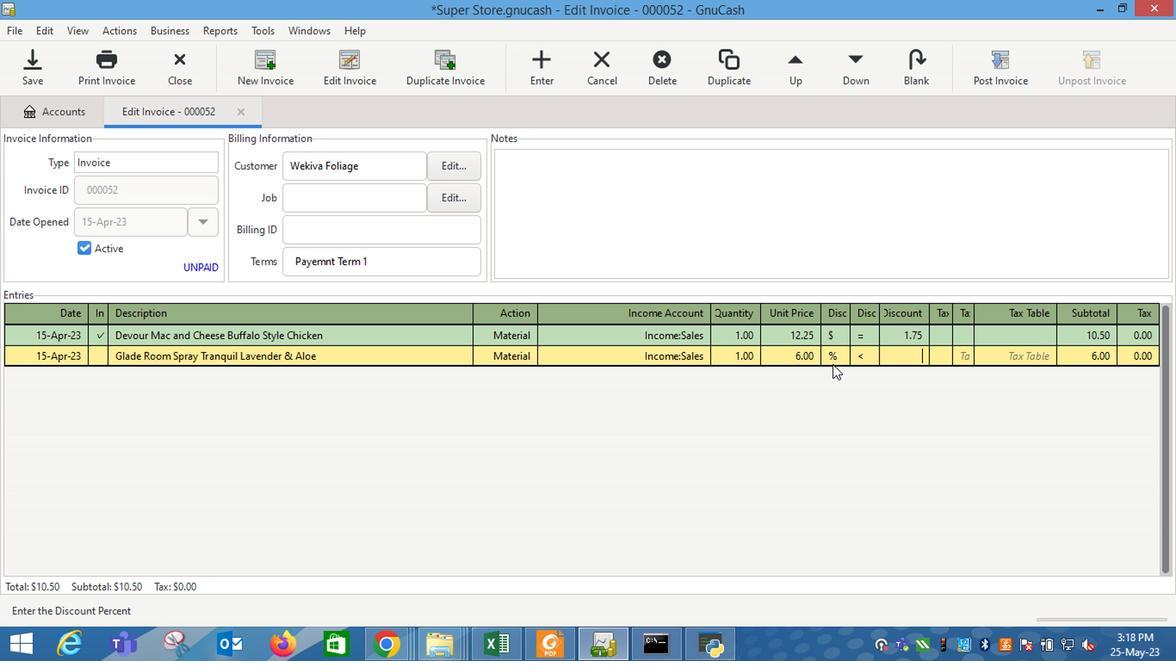 
Action: Mouse pressed left at (831, 357)
Screenshot: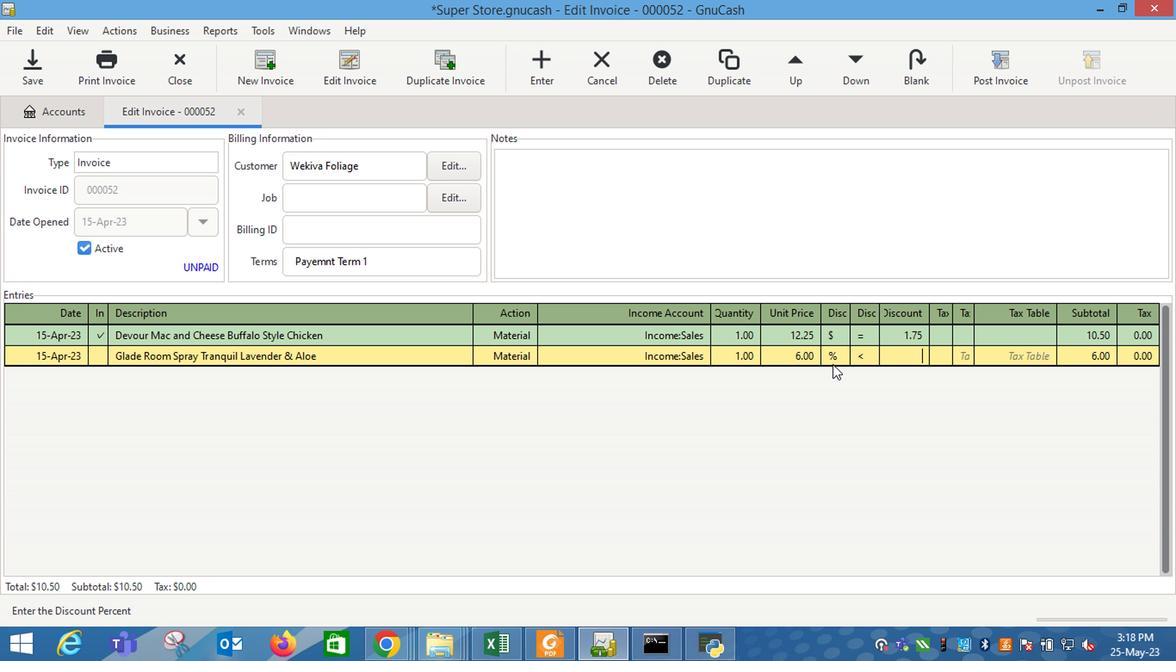 
Action: Mouse moved to (860, 357)
Screenshot: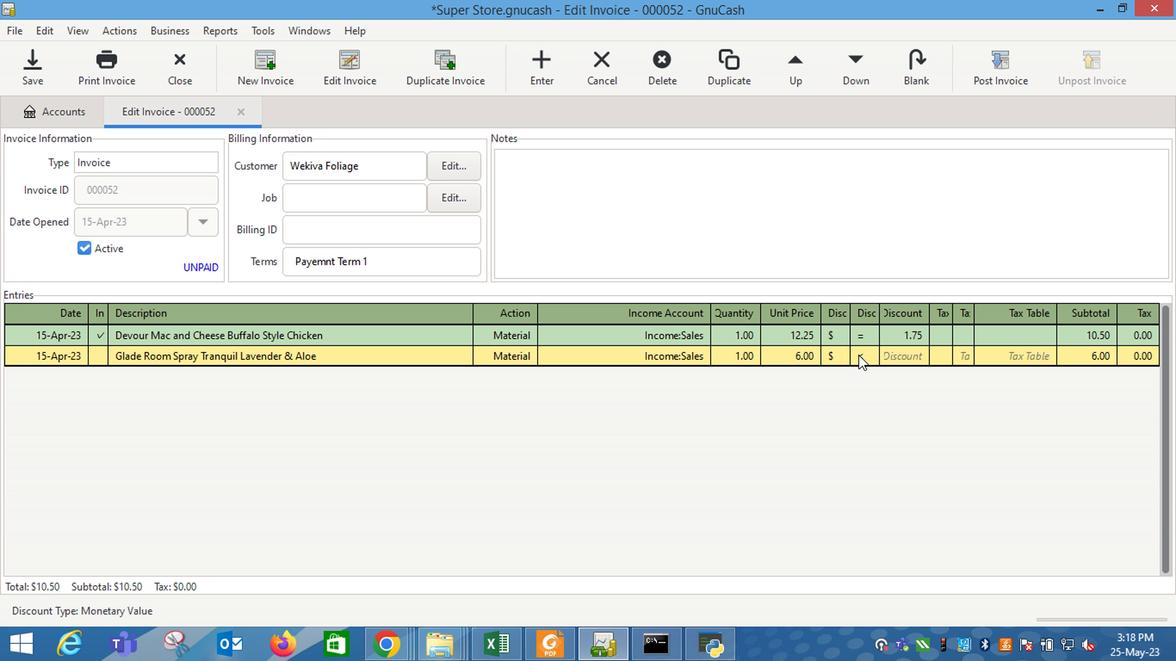 
Action: Mouse pressed left at (860, 357)
Screenshot: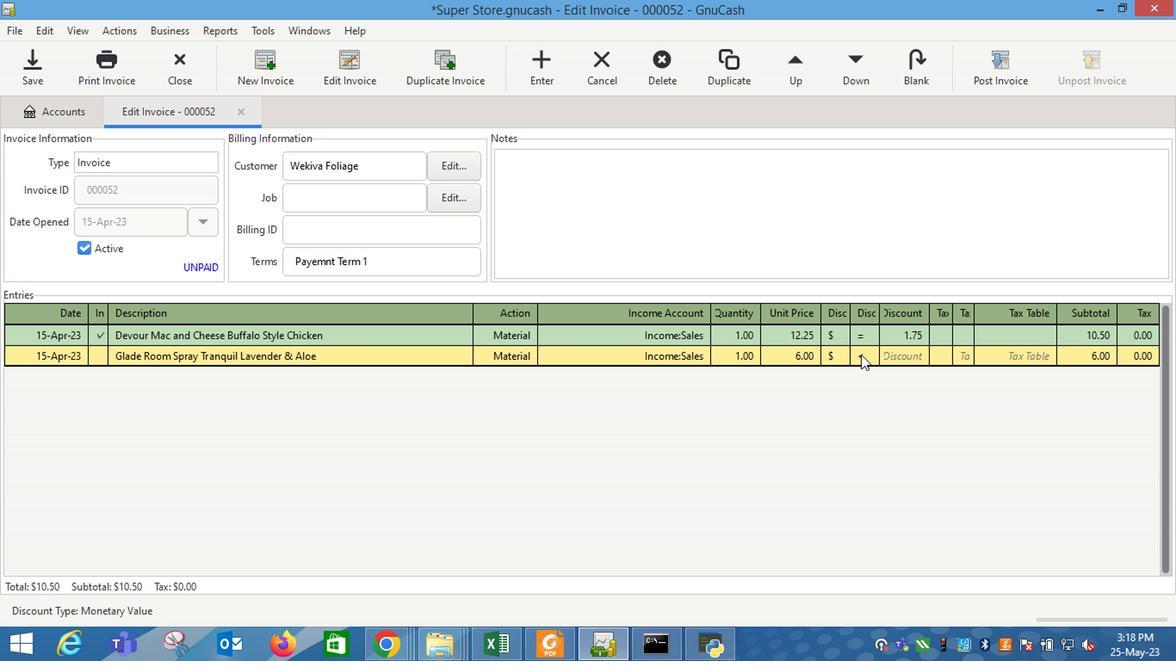 
Action: Mouse moved to (892, 358)
Screenshot: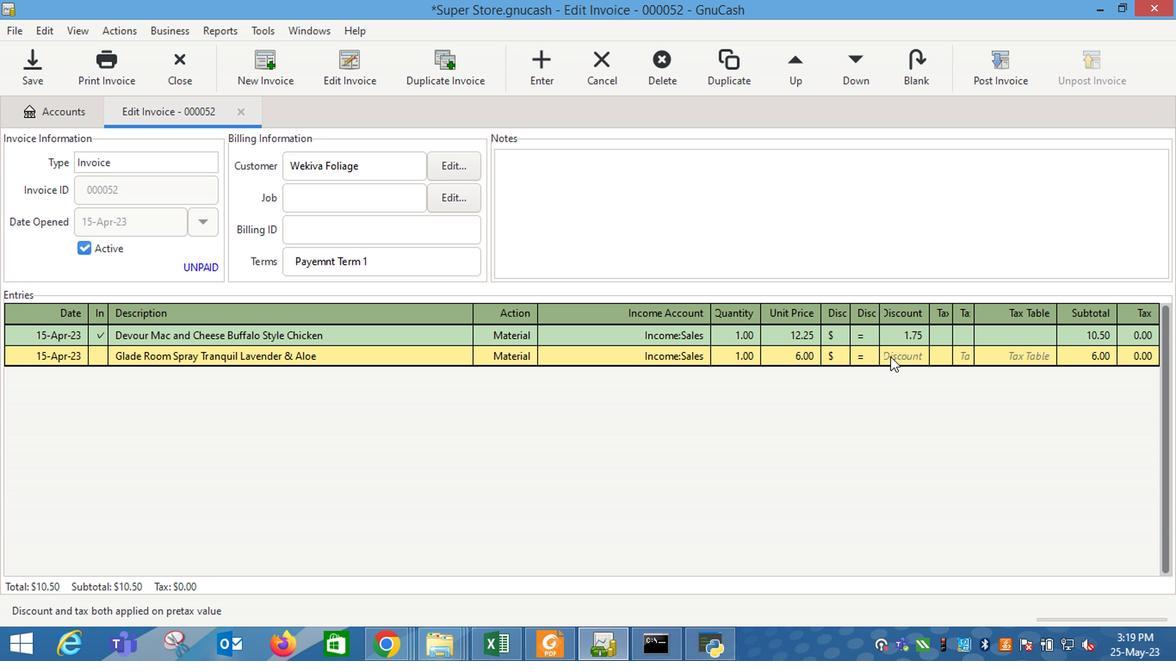 
Action: Mouse pressed left at (892, 358)
Screenshot: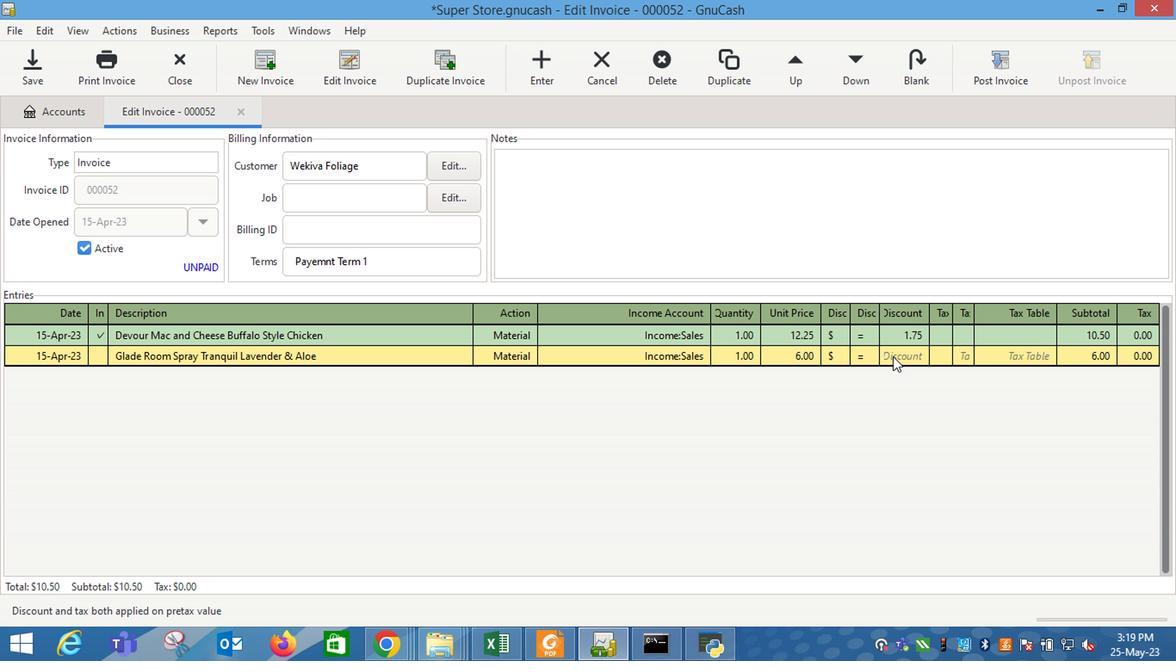 
Action: Mouse moved to (895, 358)
Screenshot: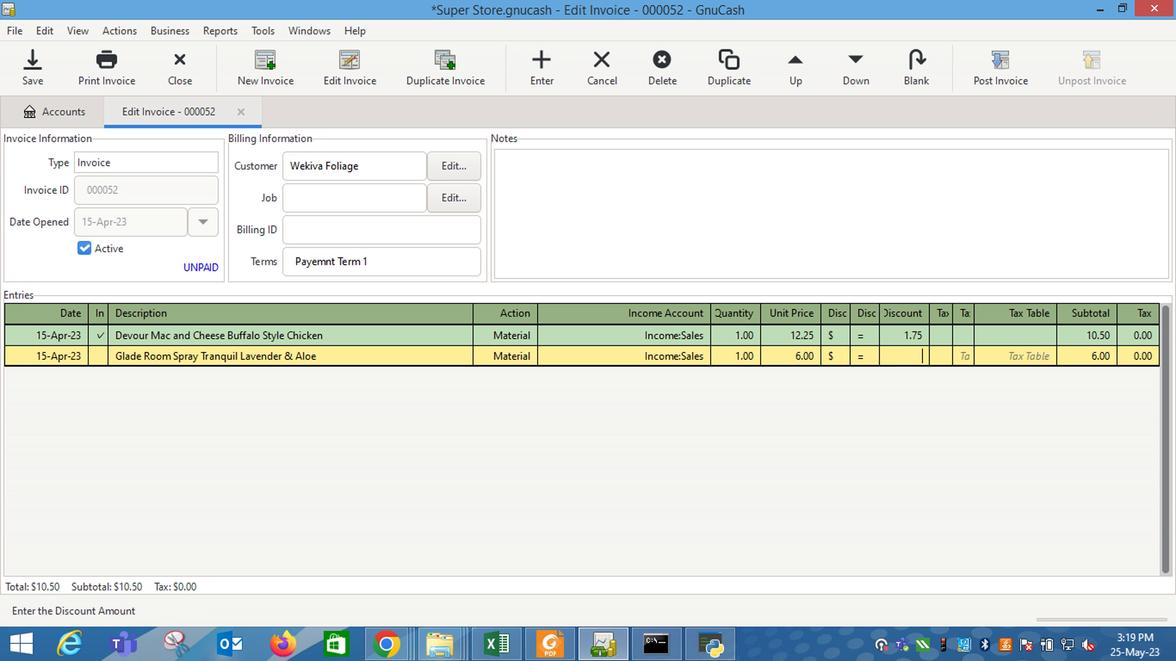 
Action: Key pressed 2.75<Key.enter>
Screenshot: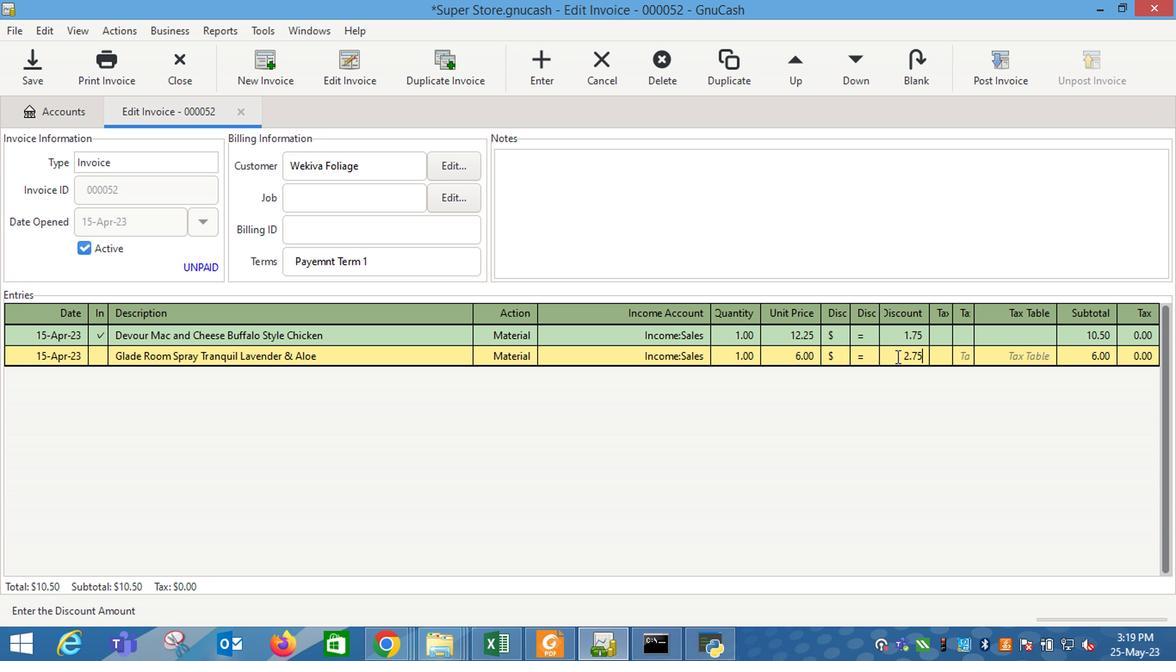 
Action: Mouse moved to (422, 409)
Screenshot: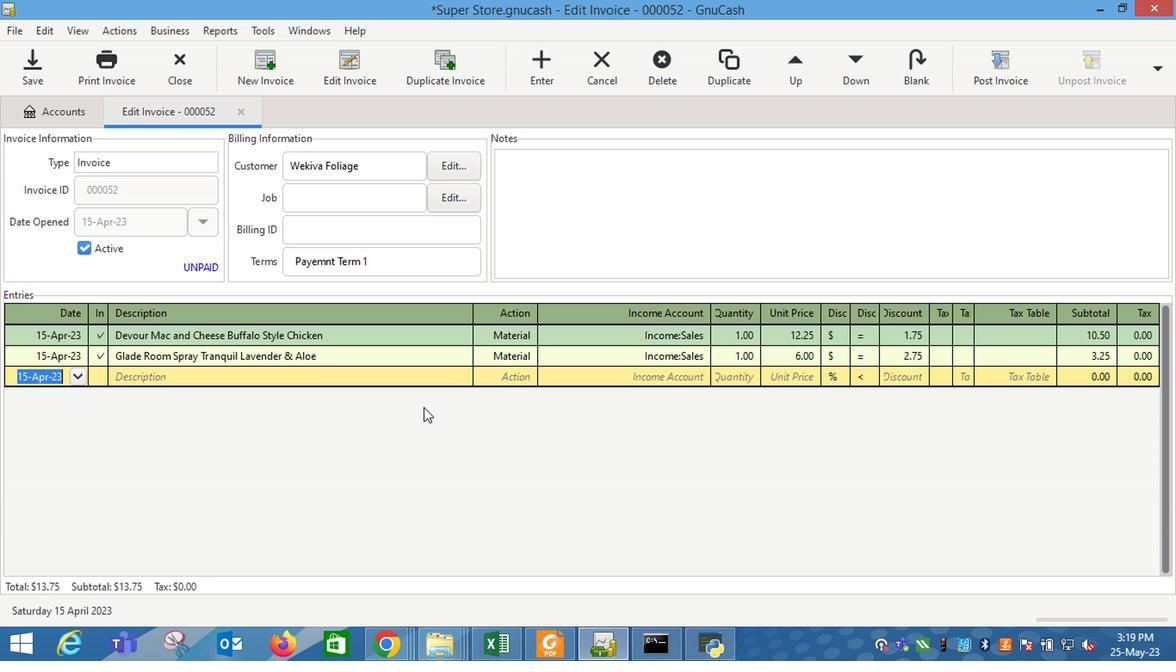 
Action: Key pressed <Key.tab><Key.shift_r>Real<Key.space><Key.shift_r>Living<Key.space><Key.shift_r>Succe<Key.backspace>ulent<Key.space><Key.shift_r>Plant<Key.space>in<Key.space><Key.shift_r>Glass<Key.space><Key.shift_r>Bowl<Key.space><Key.shift_r>(1<Key.space>ct<Key.shift_r>)<Key.tab>
Screenshot: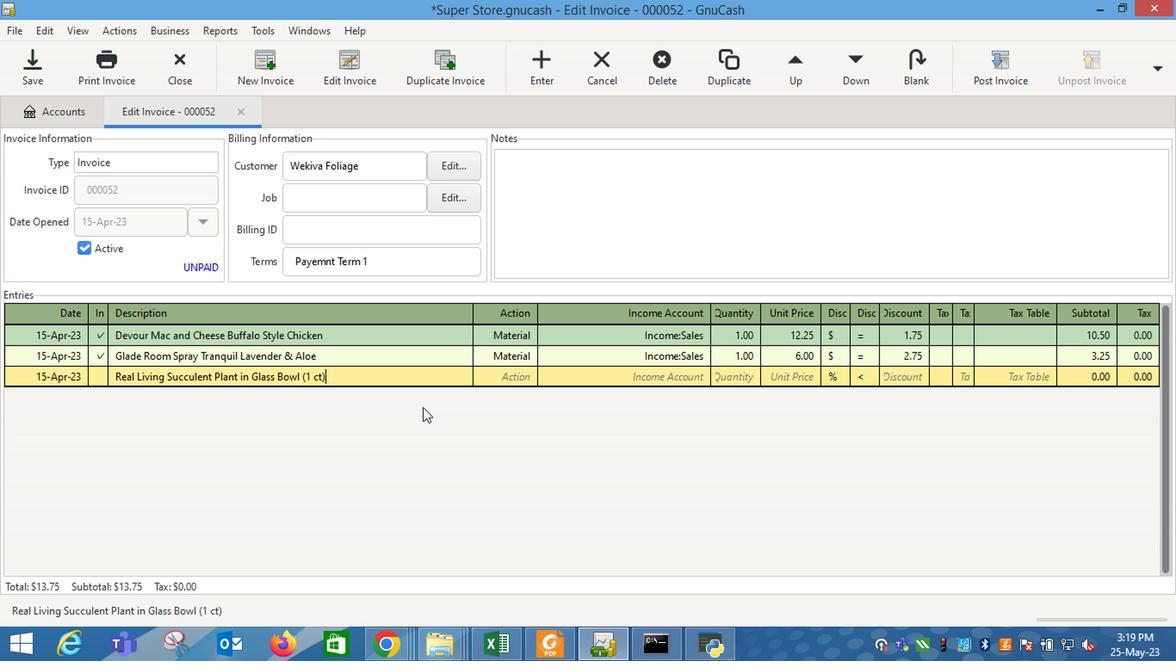 
Action: Mouse moved to (525, 377)
Screenshot: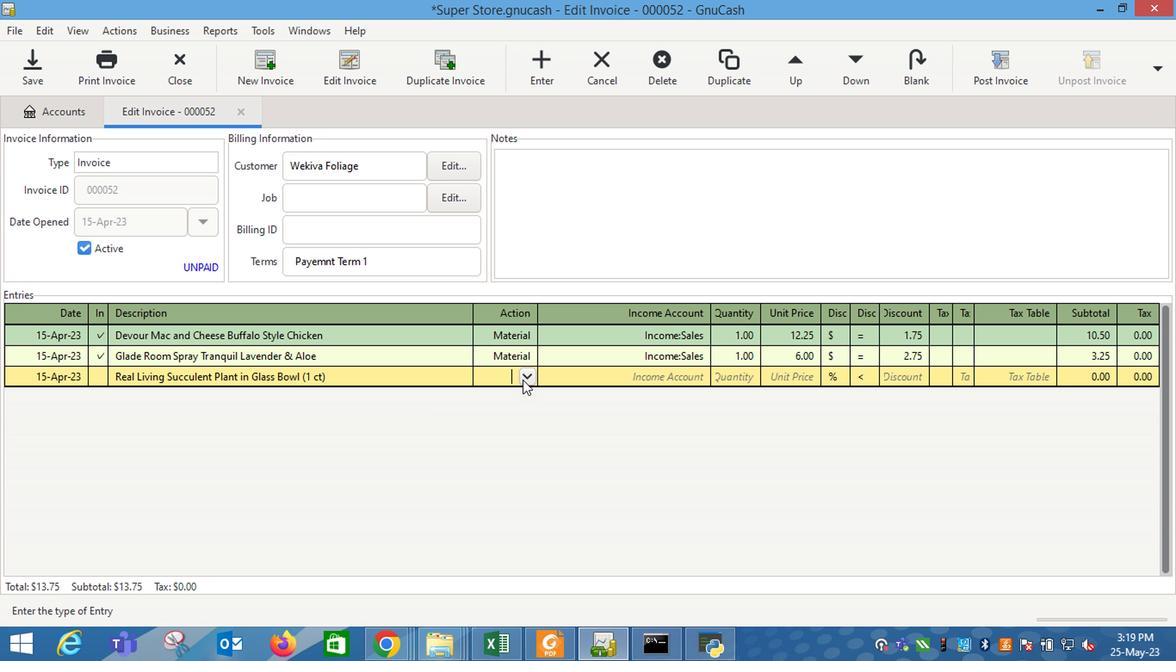 
Action: Mouse pressed left at (525, 377)
Screenshot: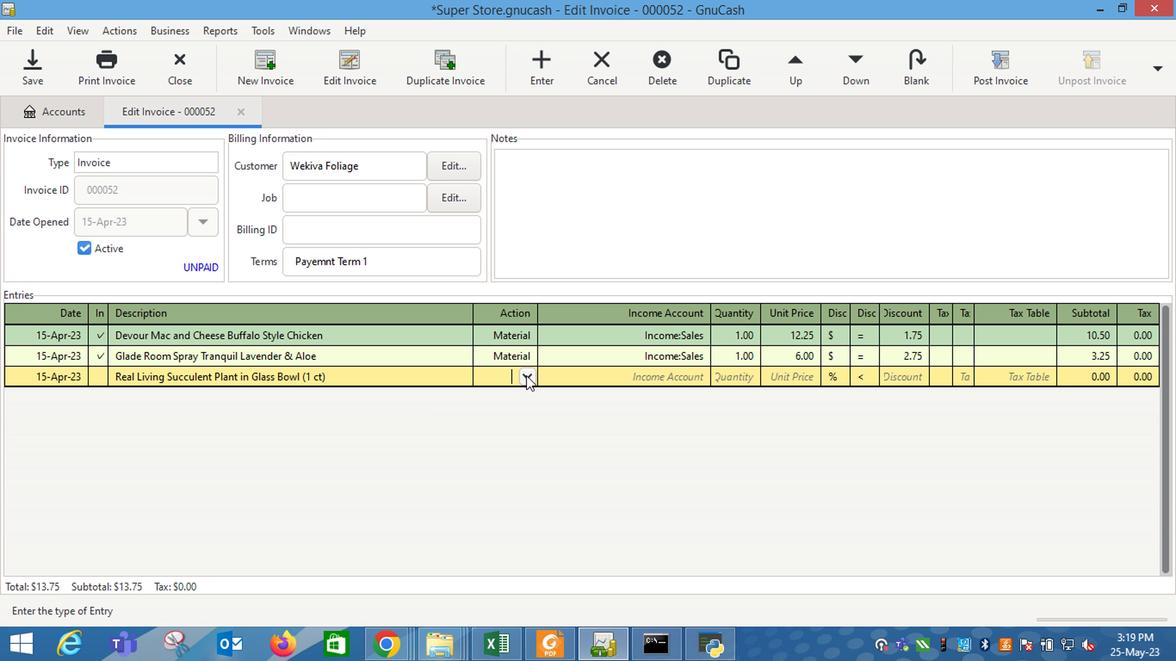 
Action: Mouse moved to (496, 419)
Screenshot: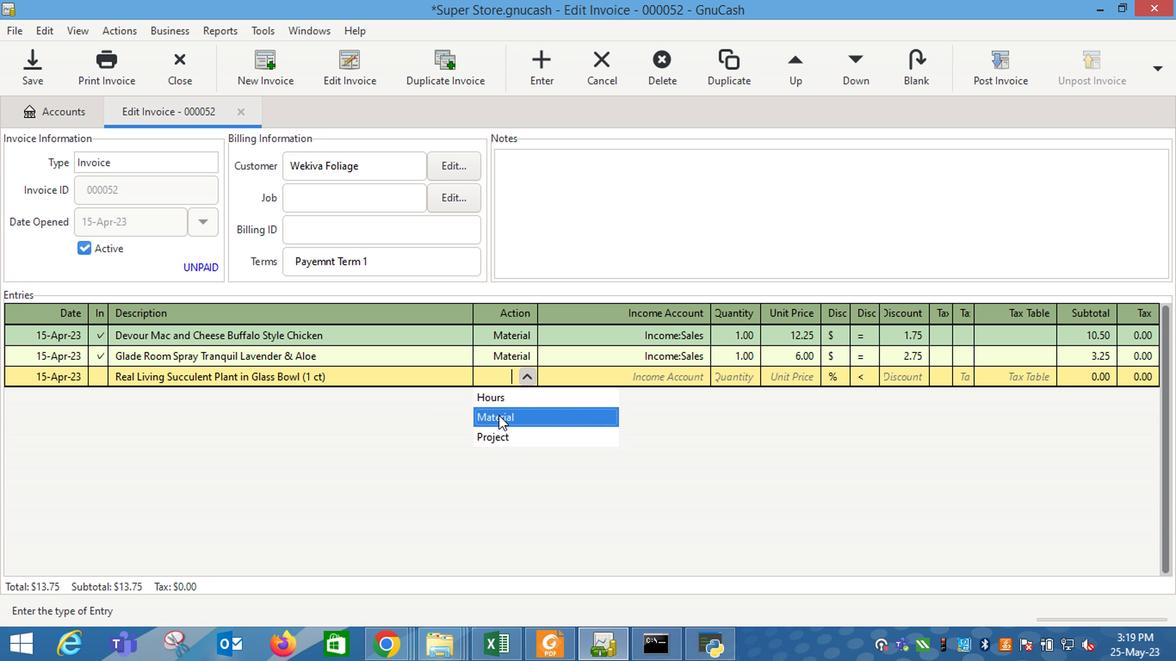 
Action: Mouse pressed left at (496, 419)
Screenshot: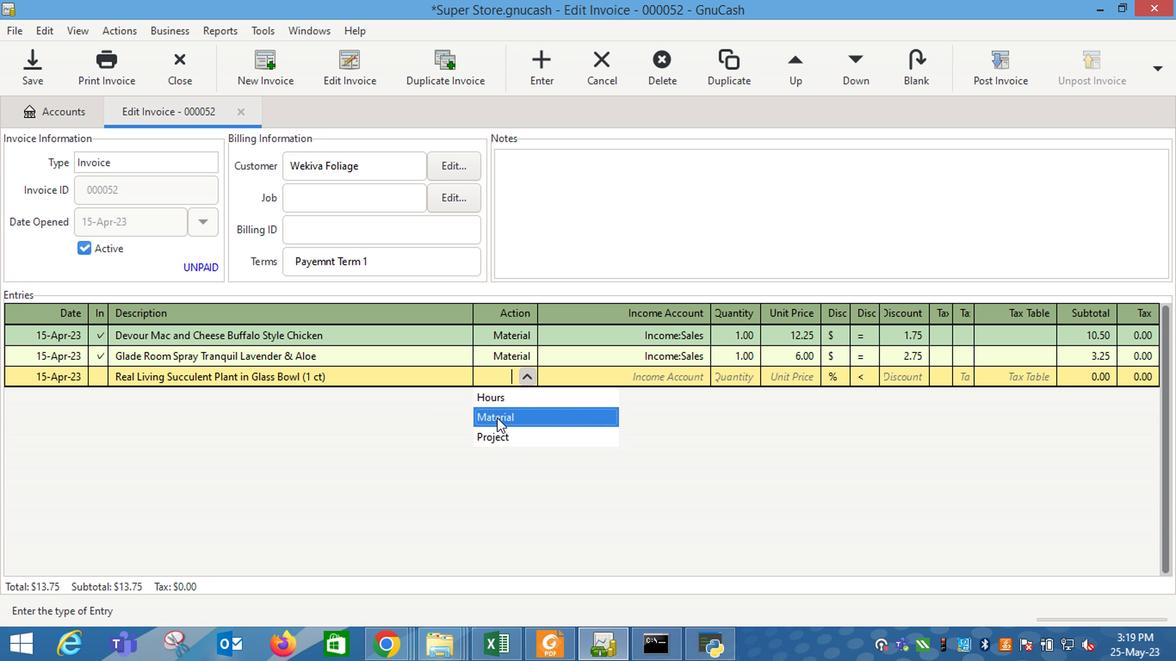 
Action: Mouse moved to (496, 420)
Screenshot: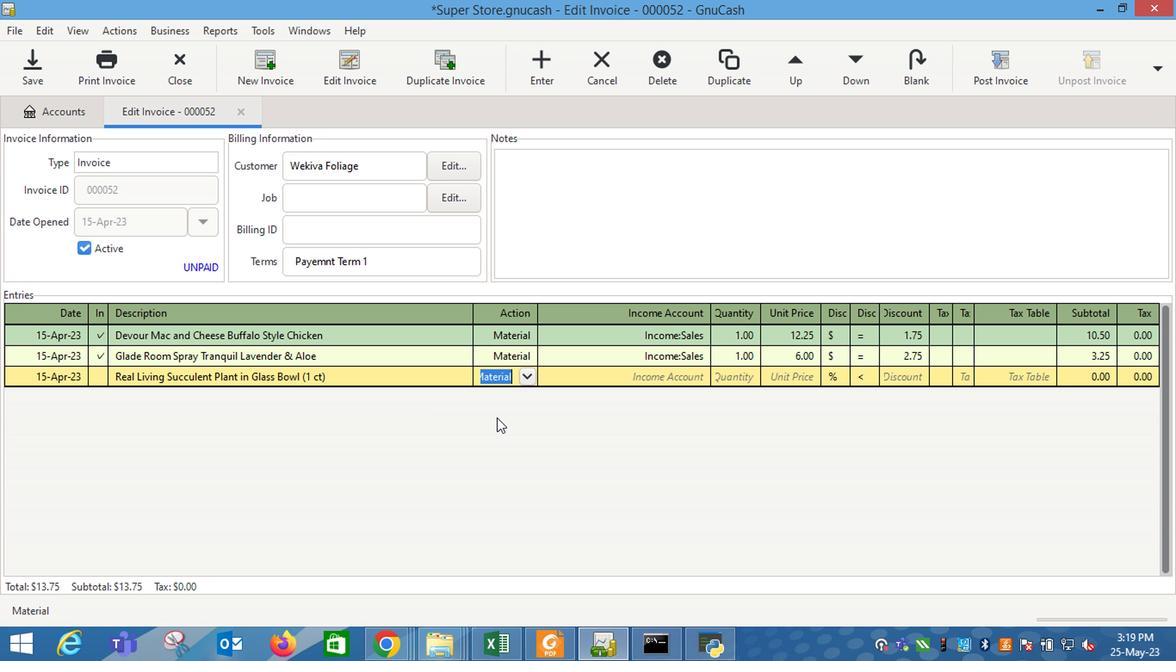 
Action: Key pressed <Key.tab>
Screenshot: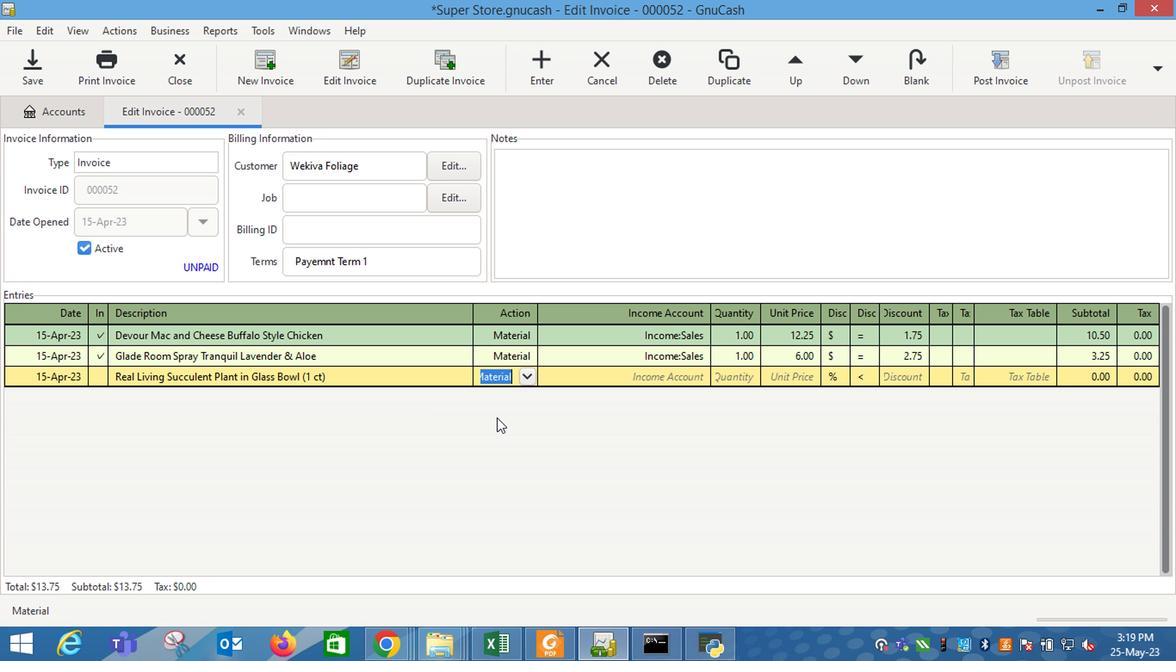 
Action: Mouse moved to (699, 379)
Screenshot: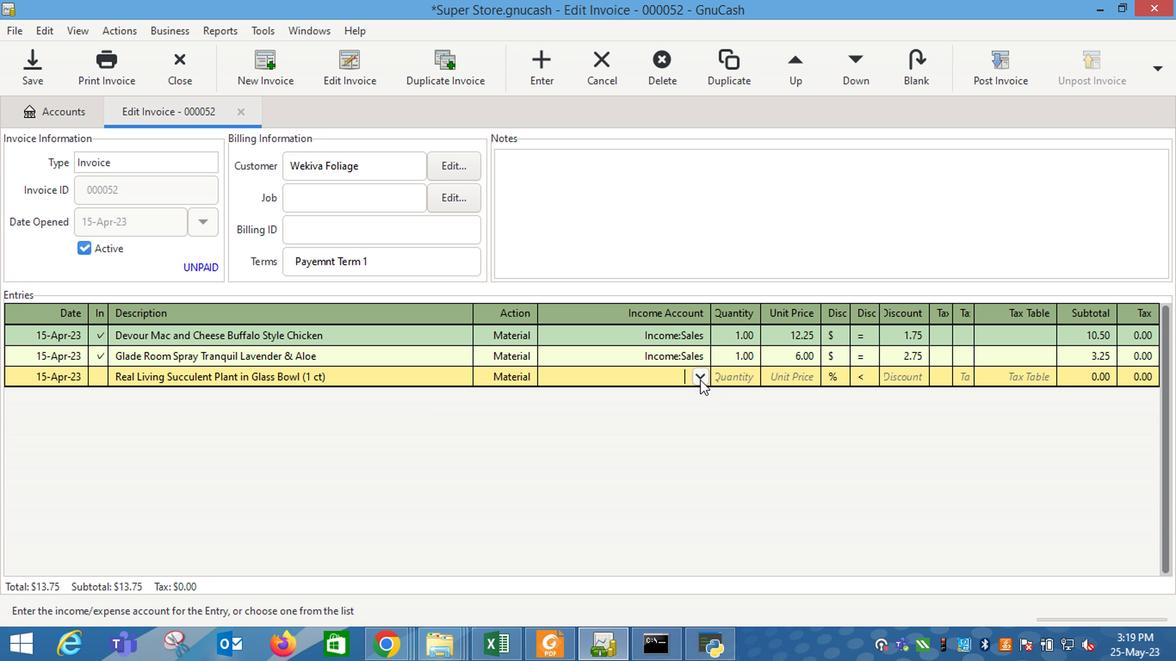 
Action: Mouse pressed left at (699, 379)
Screenshot: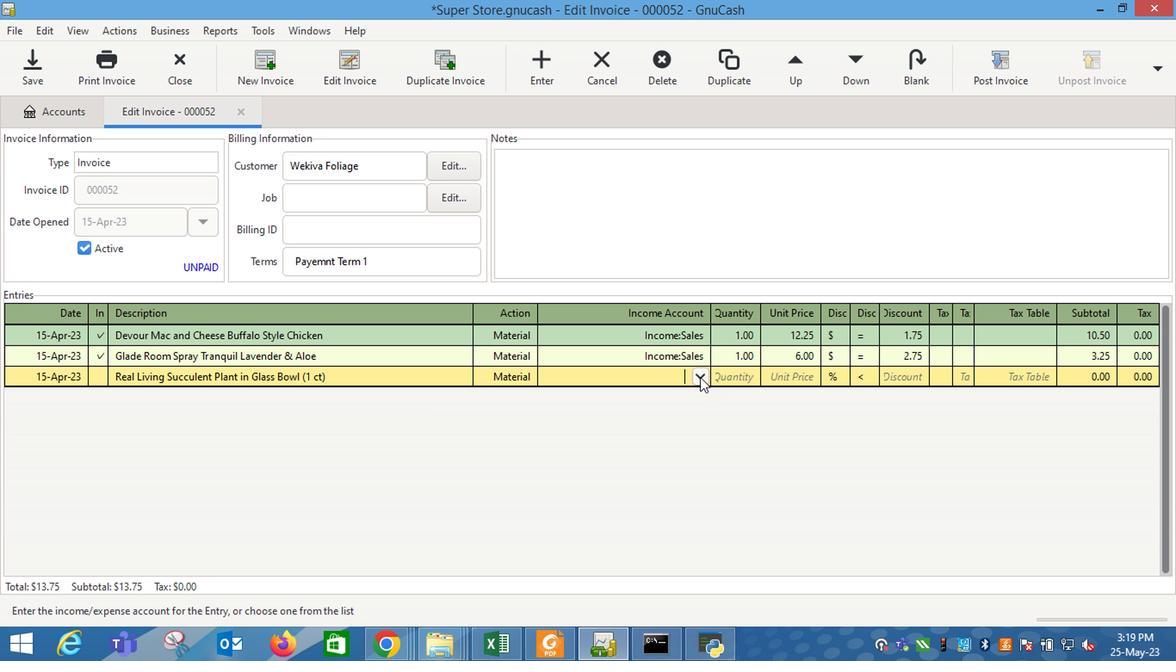 
Action: Mouse moved to (581, 458)
Screenshot: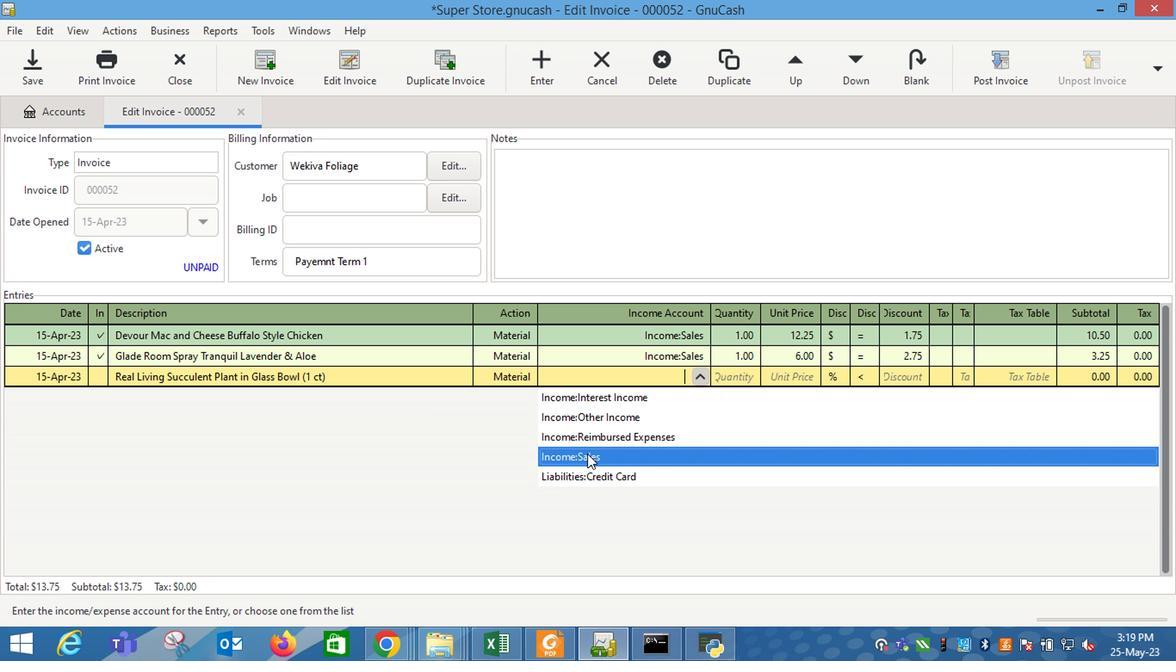 
Action: Mouse pressed left at (581, 458)
Screenshot: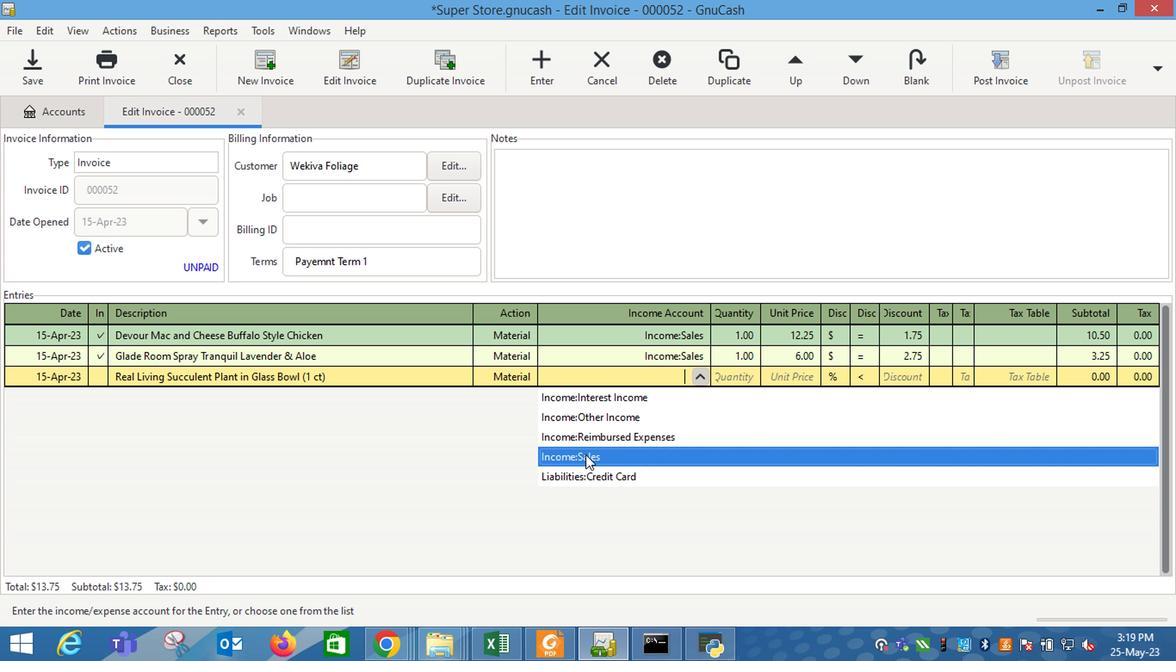 
Action: Key pressed <Key.tab>
Screenshot: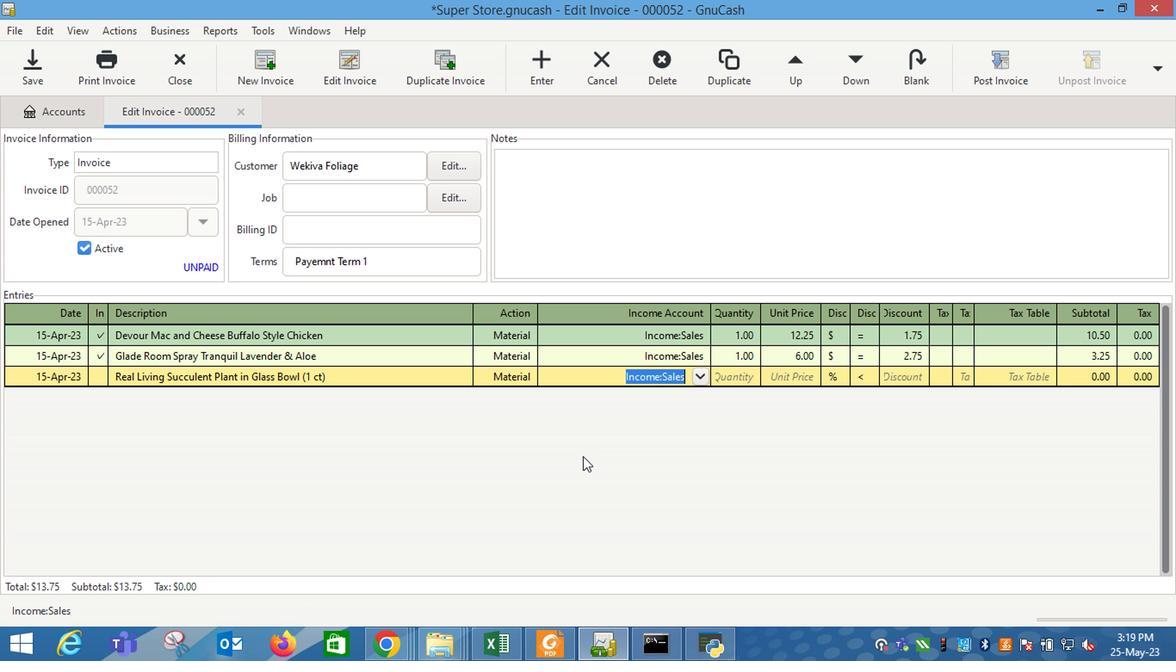 
Action: Mouse moved to (725, 404)
Screenshot: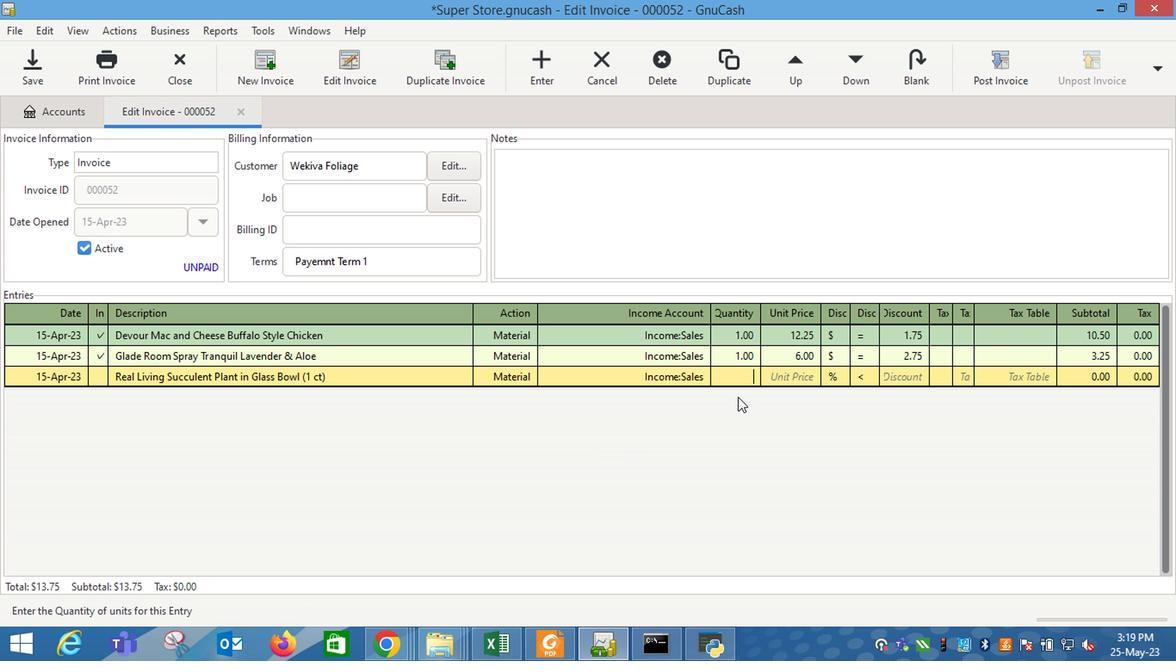 
Action: Key pressed 2<Key.tab>7
Screenshot: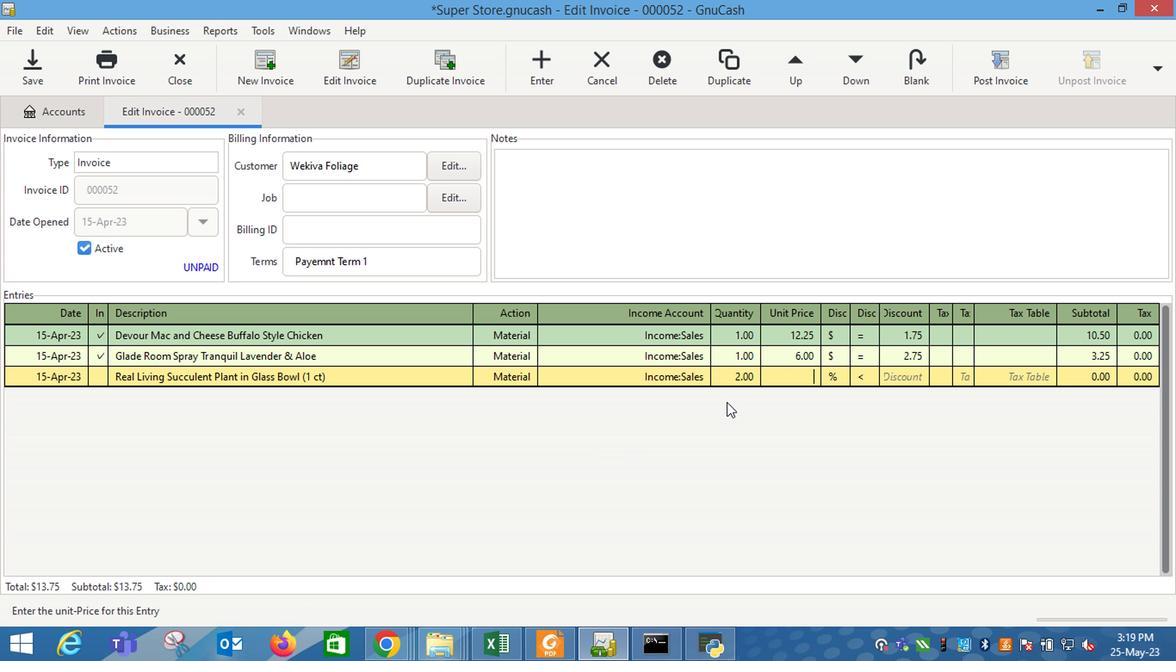 
Action: Mouse moved to (825, 380)
Screenshot: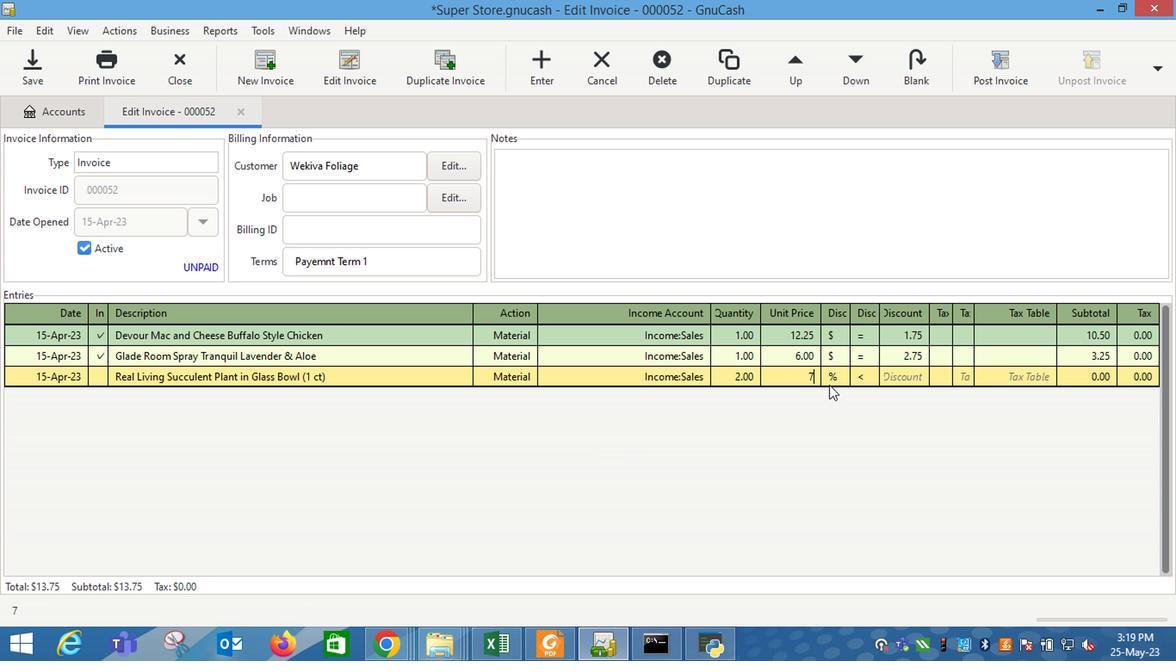 
Action: Mouse pressed left at (825, 380)
Screenshot: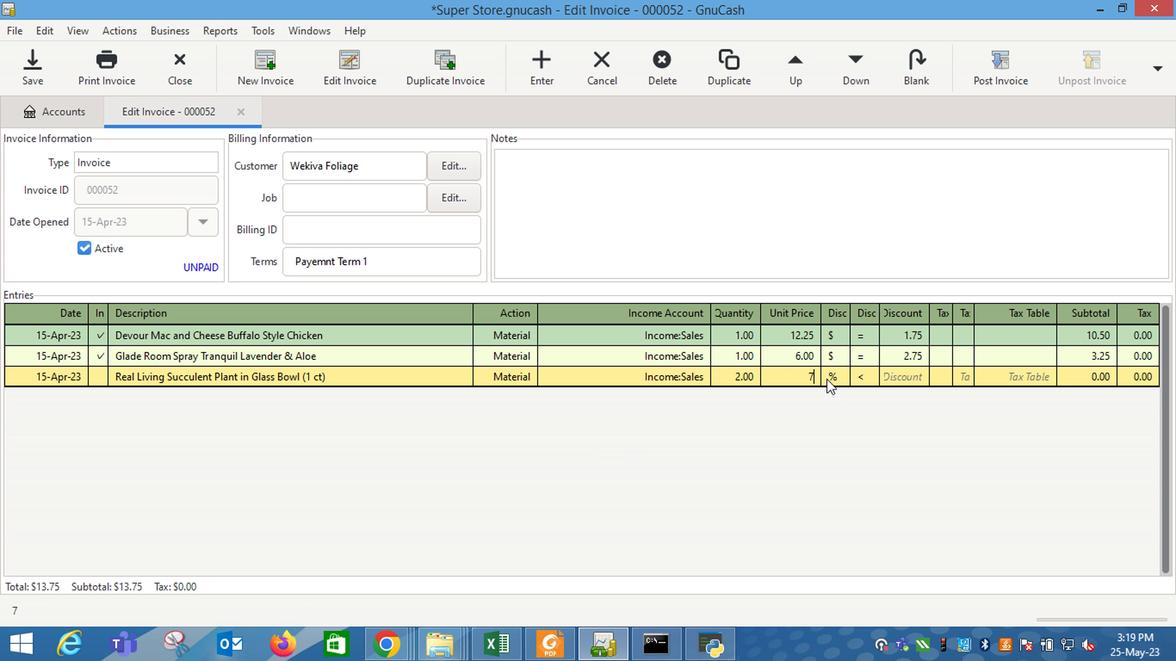 
Action: Mouse moved to (854, 377)
Screenshot: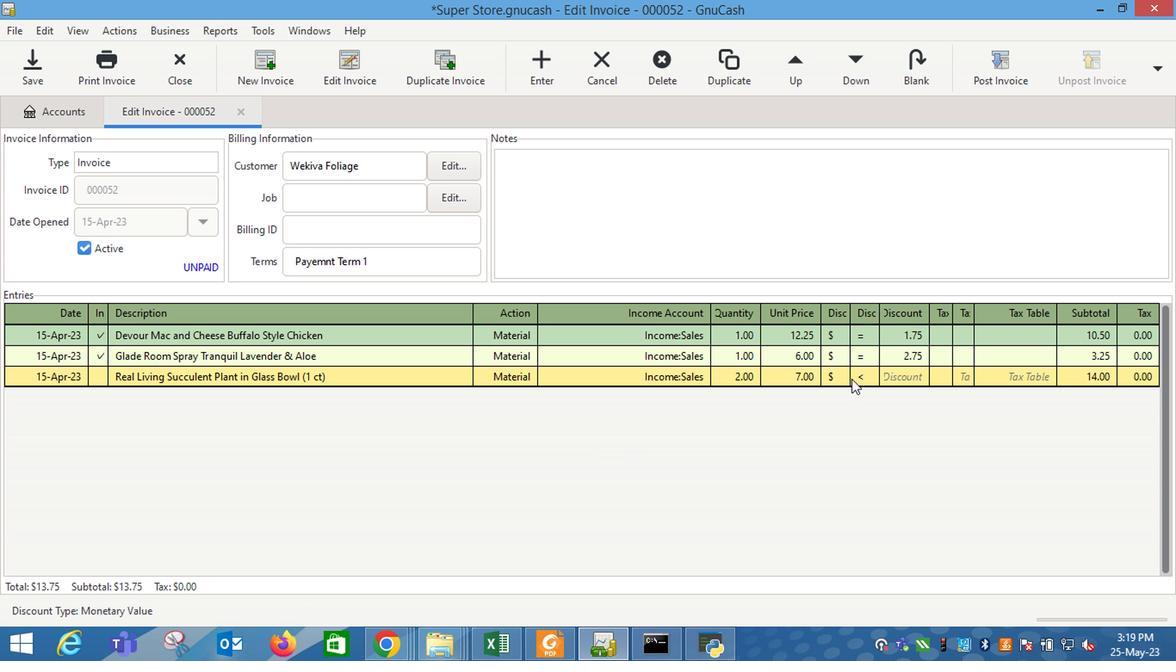 
Action: Mouse pressed left at (854, 377)
Screenshot: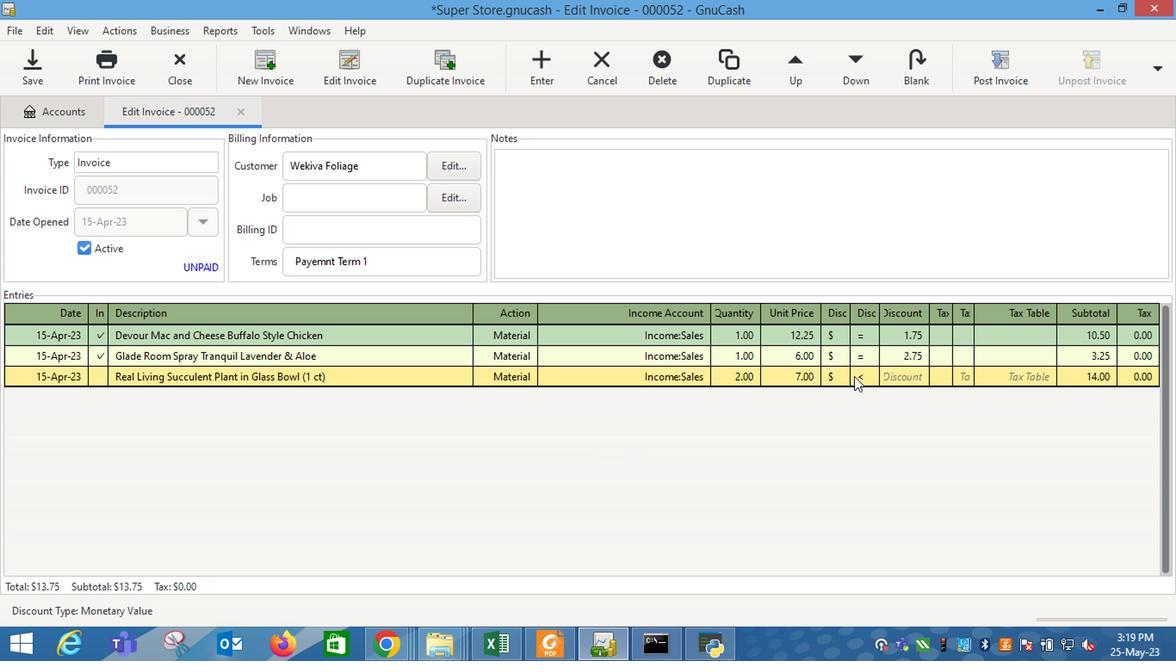 
Action: Mouse moved to (901, 377)
Screenshot: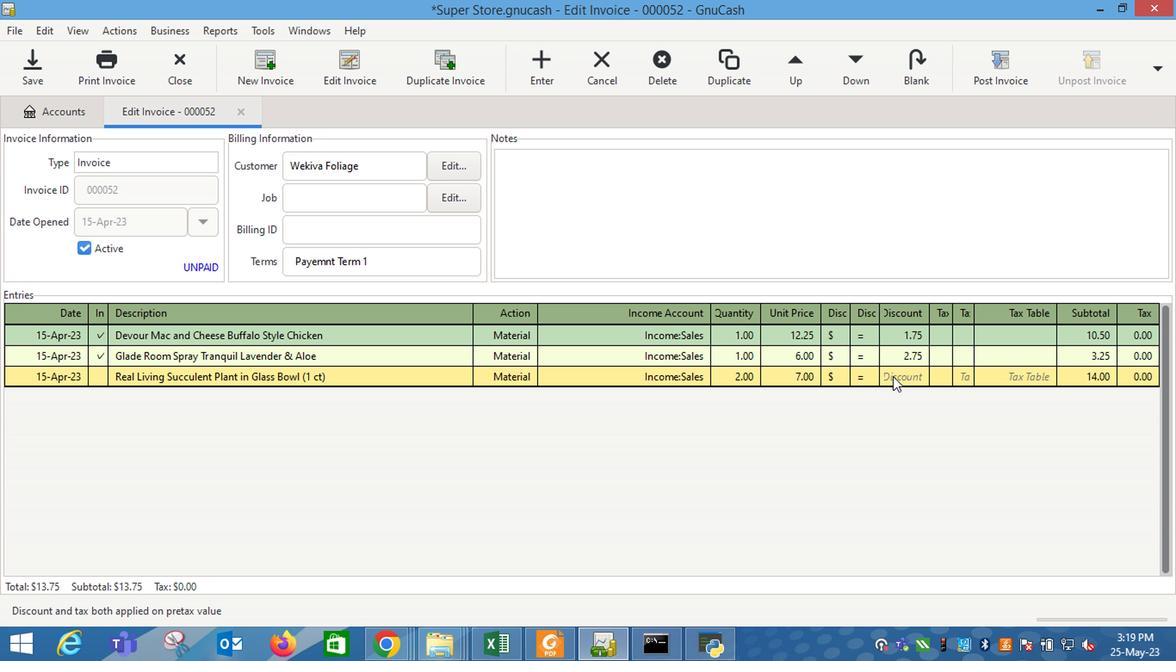 
Action: Mouse pressed left at (901, 377)
Screenshot: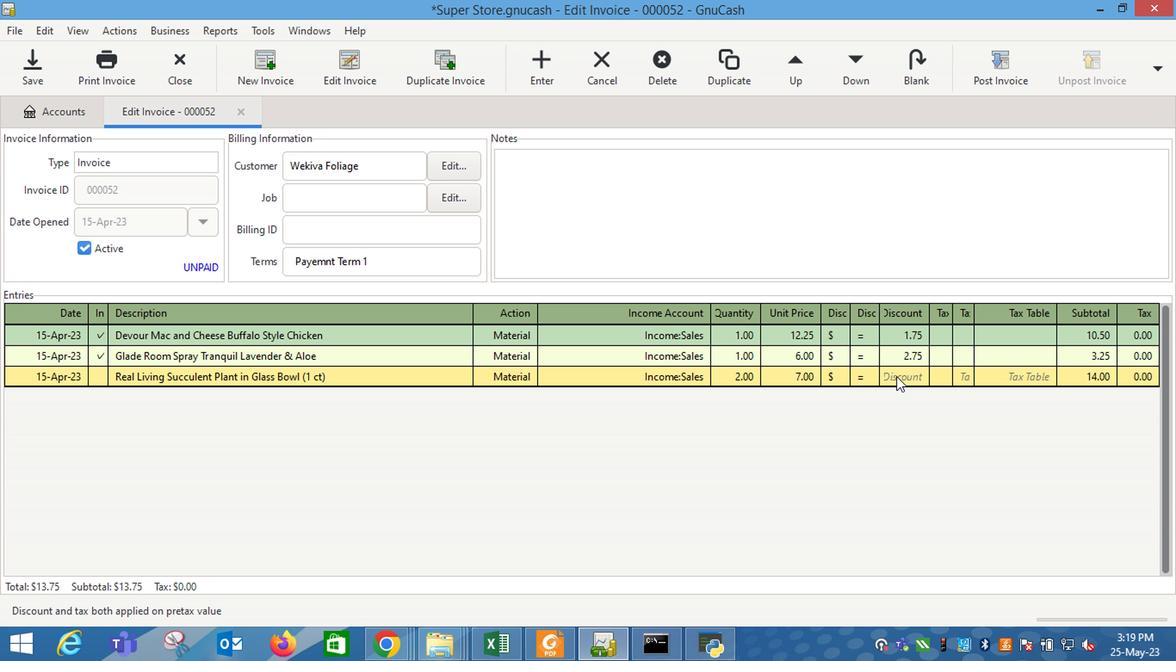 
Action: Mouse moved to (894, 380)
Screenshot: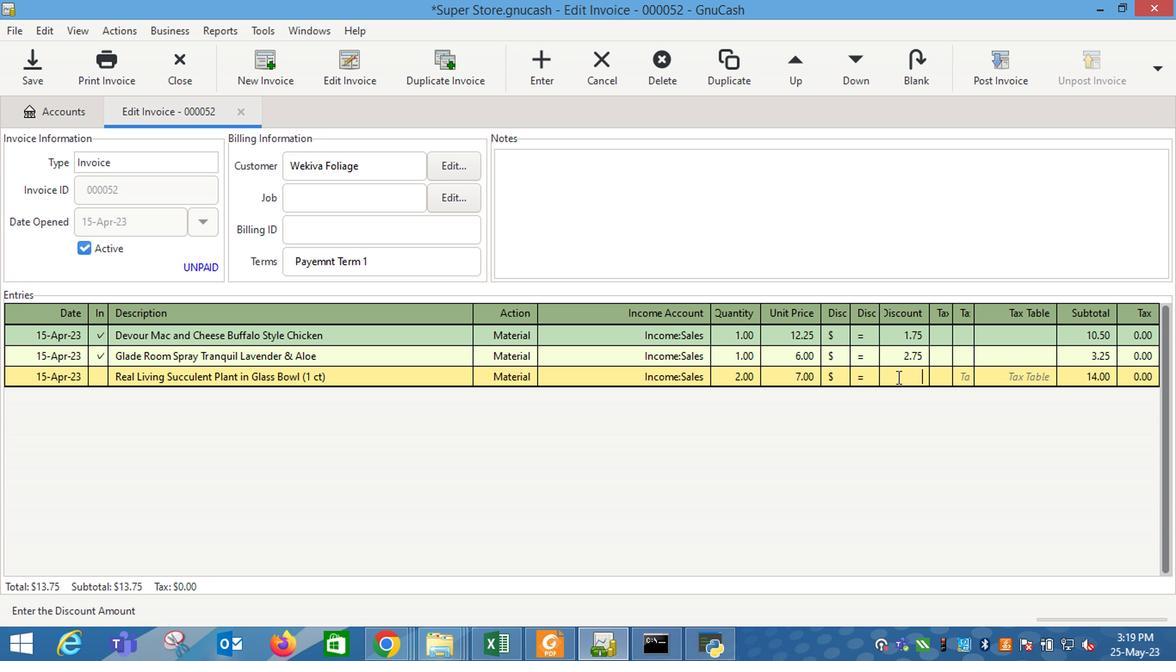 
Action: Key pressed 3.25<Key.enter>
Screenshot: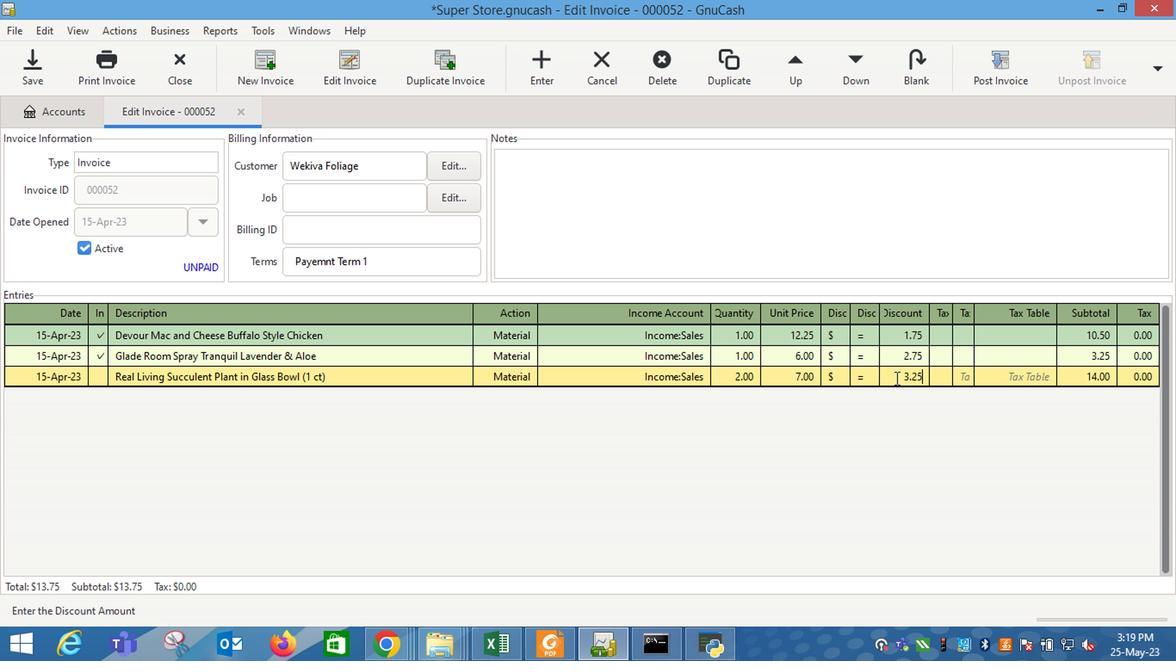 
Action: Mouse moved to (876, 243)
Screenshot: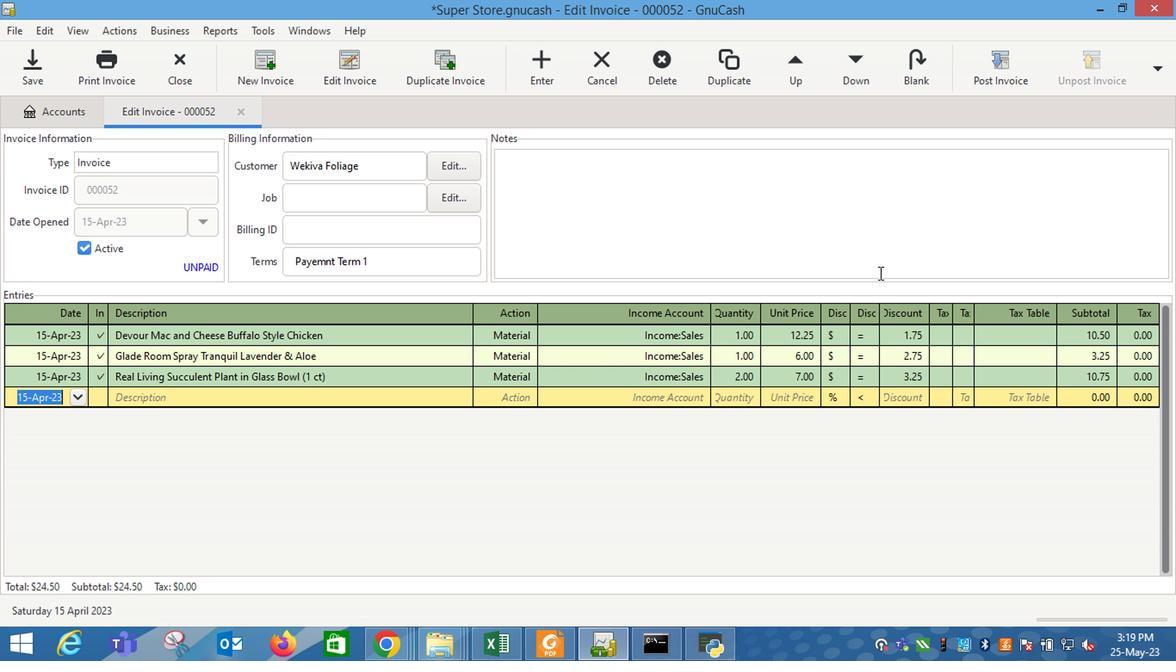 
Action: Mouse pressed left at (876, 243)
Screenshot: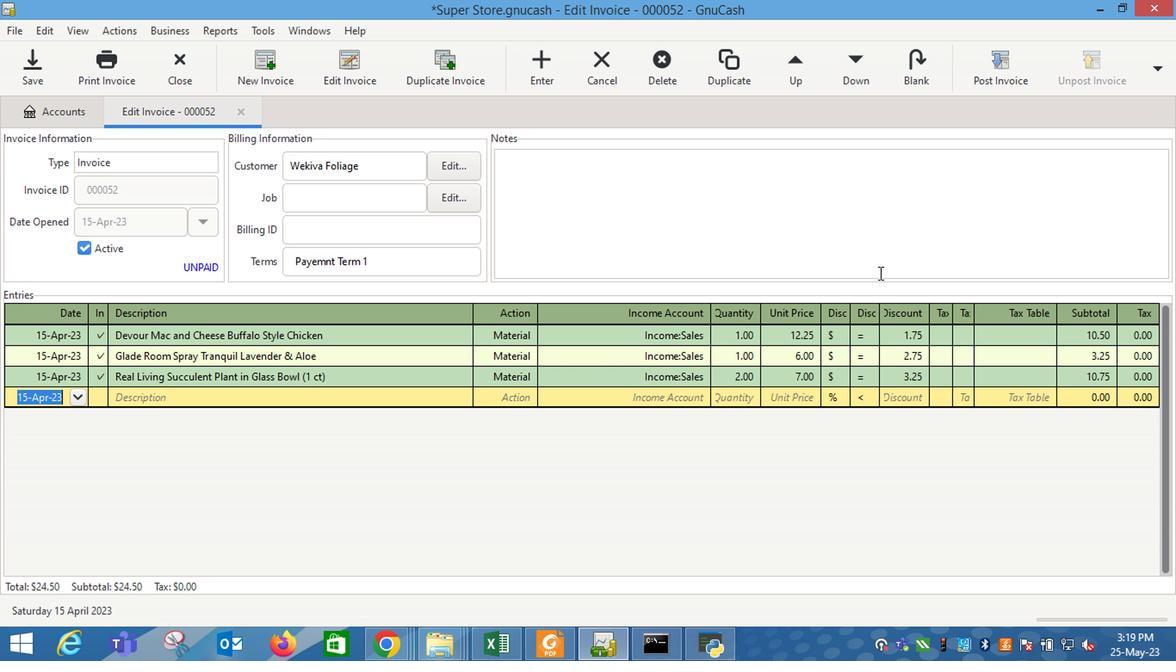 
Action: Mouse moved to (876, 243)
Screenshot: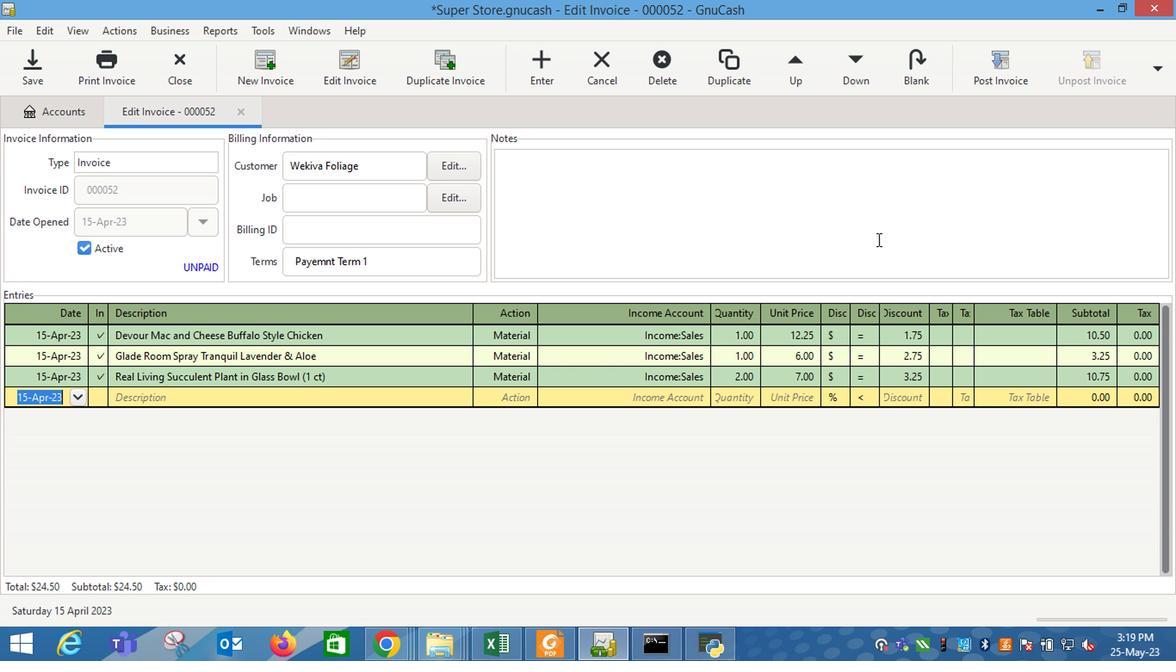 
Action: Key pressed <Key.shift_r>Looking<Key.space>forward<Key.space>to<Key.space>serving<Key.space>you<Key.space>again.
Screenshot: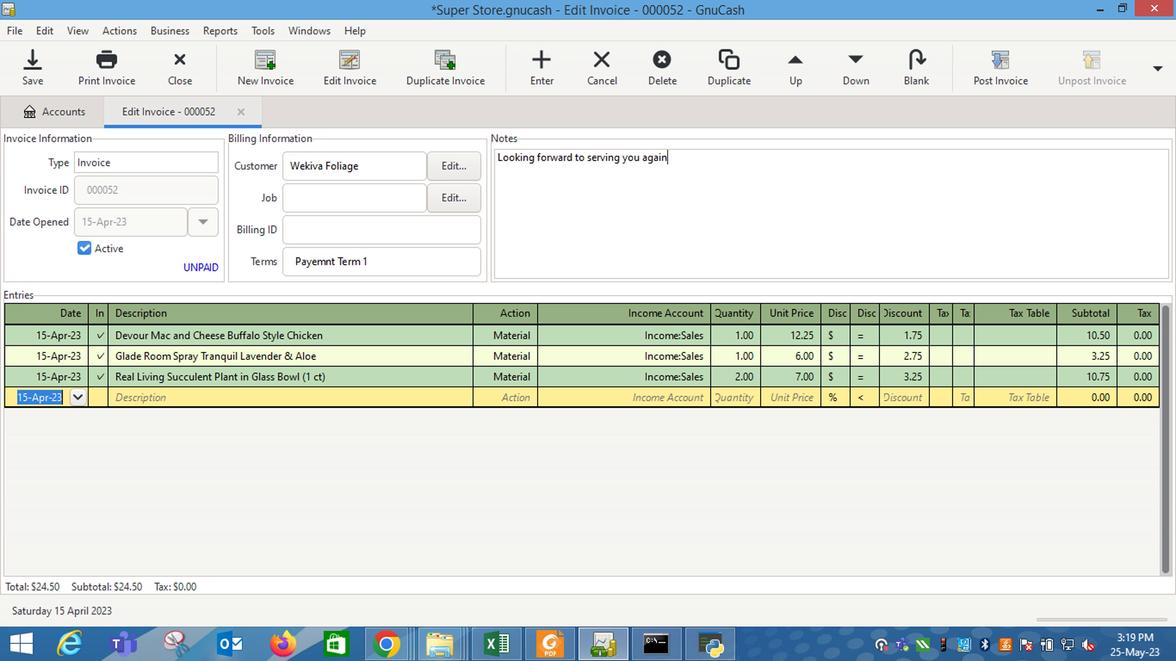 
Action: Mouse moved to (1024, 76)
Screenshot: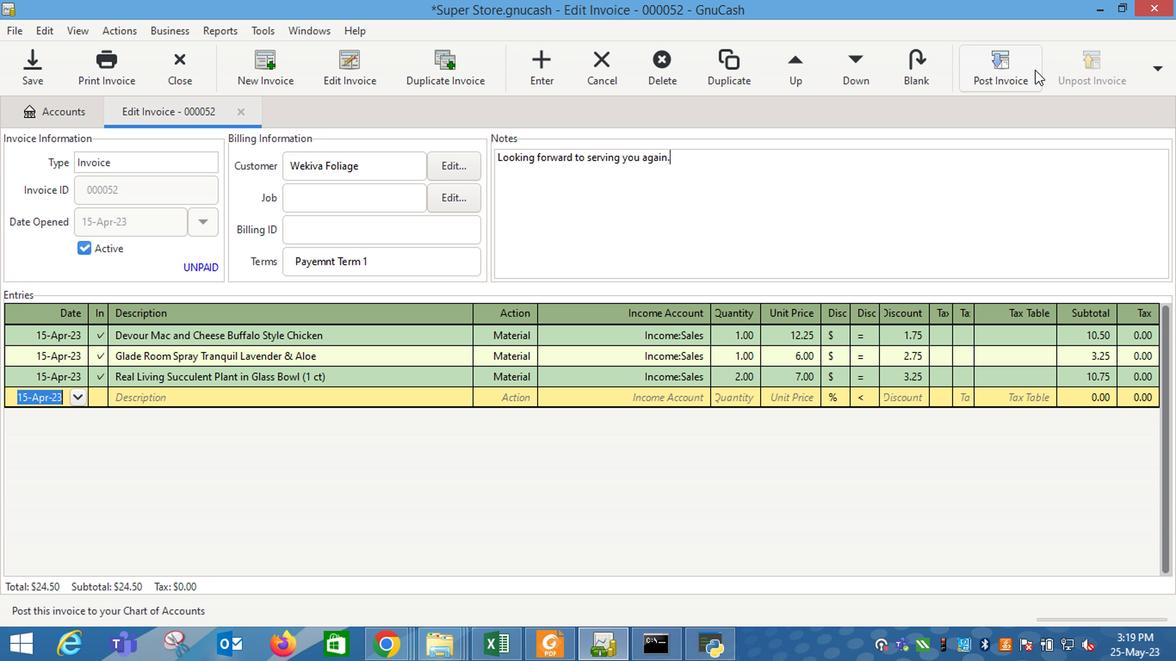 
Action: Mouse pressed left at (1024, 76)
Screenshot: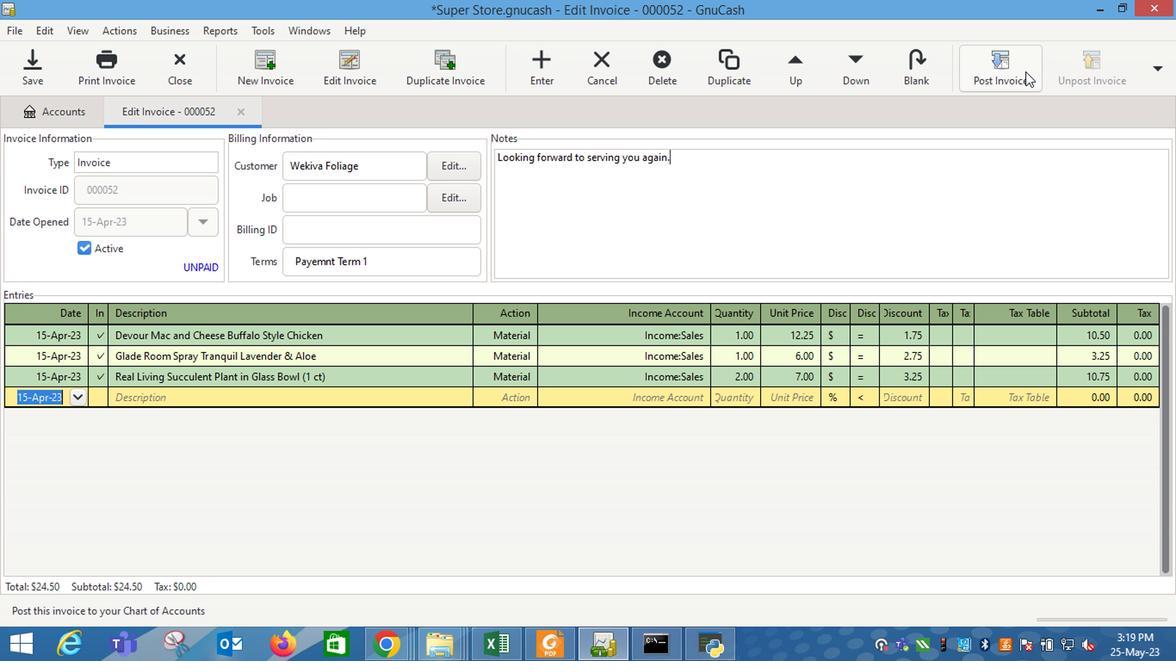
Action: Mouse moved to (729, 286)
Screenshot: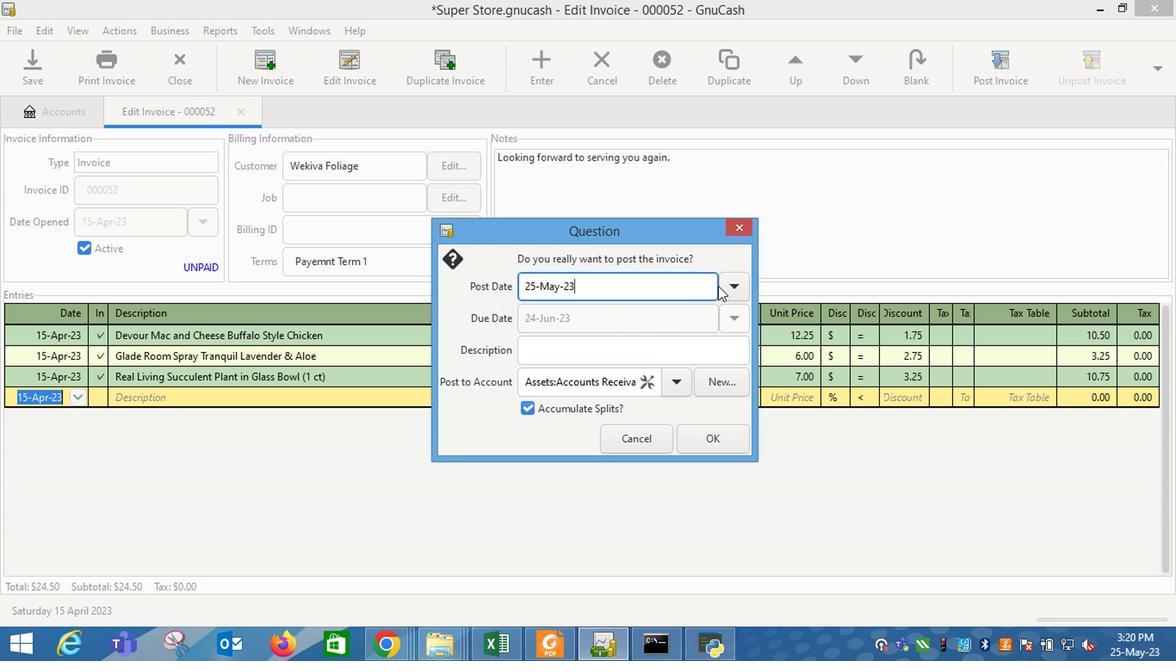 
Action: Mouse pressed left at (729, 286)
Screenshot: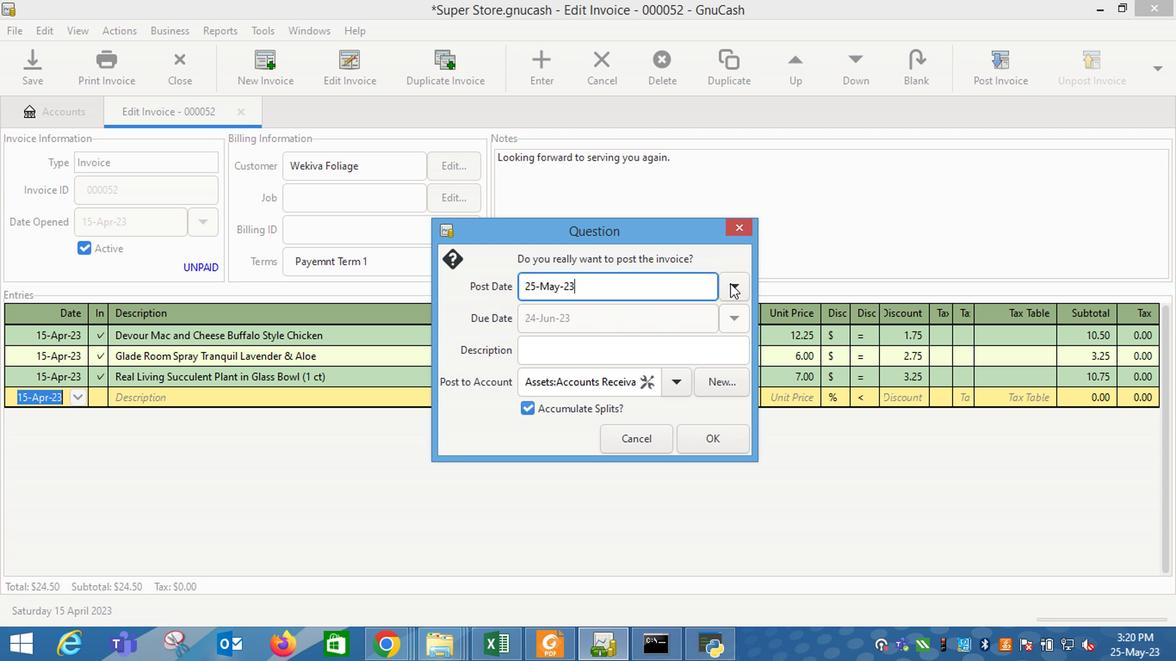
Action: Mouse moved to (602, 312)
Screenshot: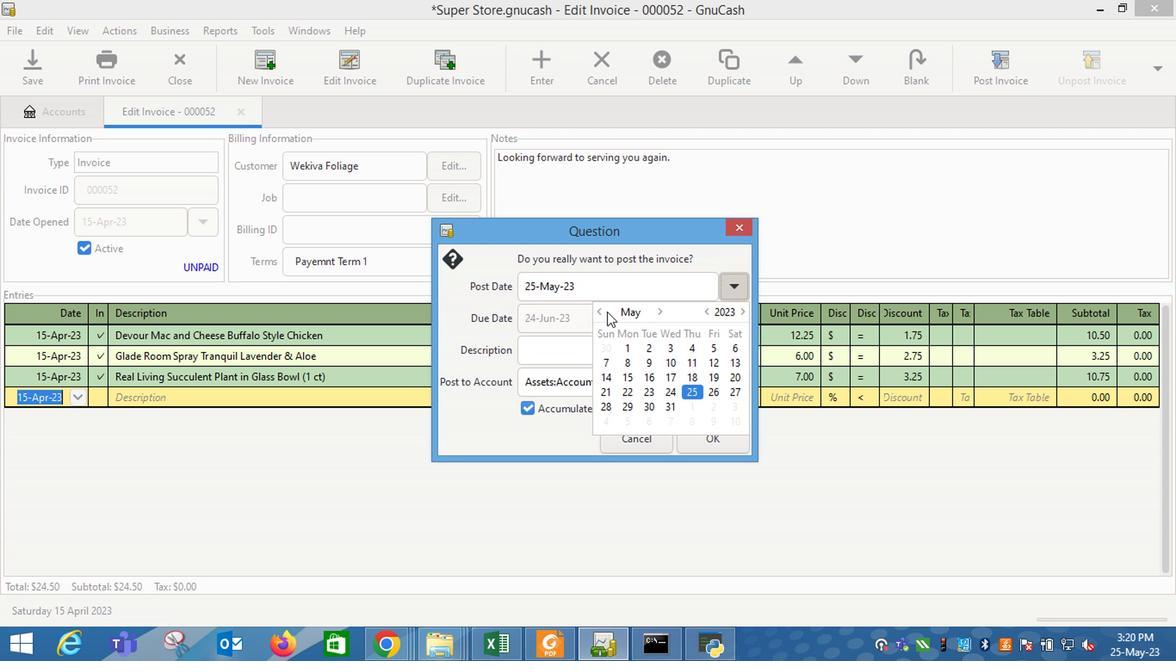 
Action: Mouse pressed left at (602, 312)
Screenshot: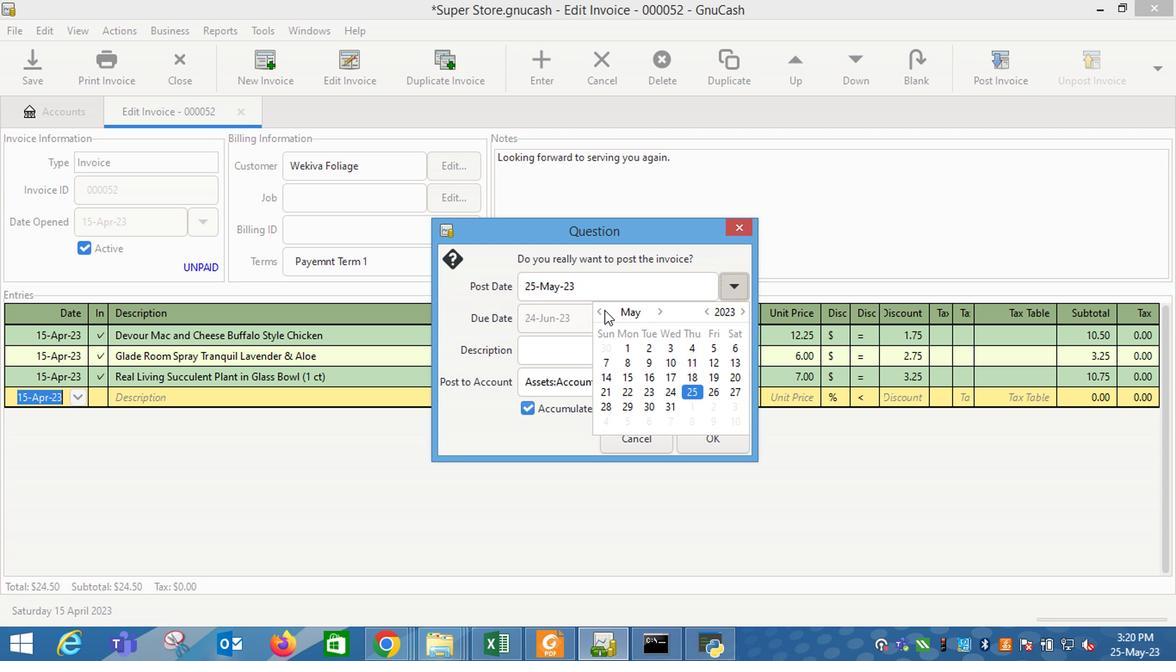 
Action: Mouse moved to (722, 279)
Screenshot: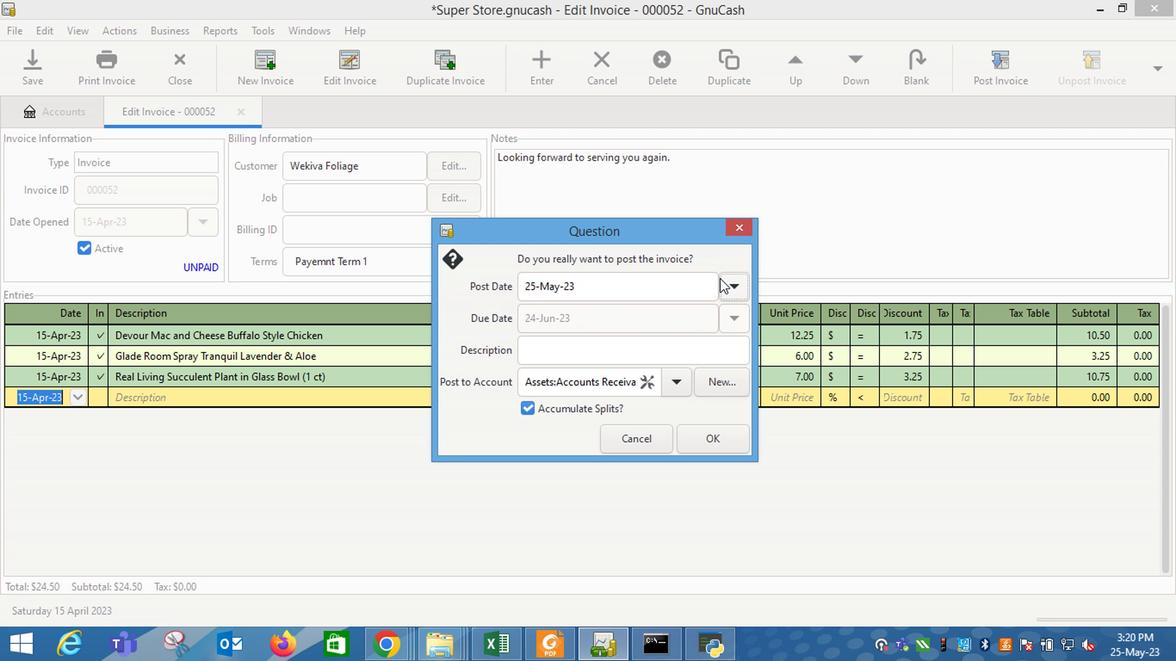 
Action: Mouse pressed left at (722, 279)
Screenshot: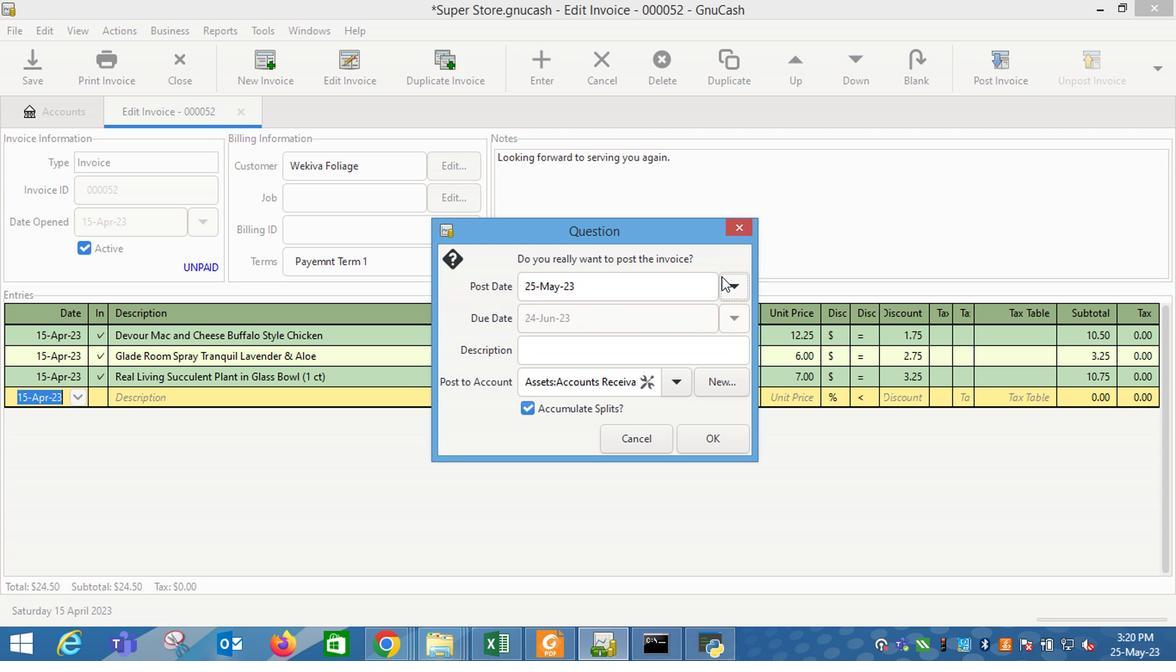 
Action: Mouse moved to (598, 314)
Screenshot: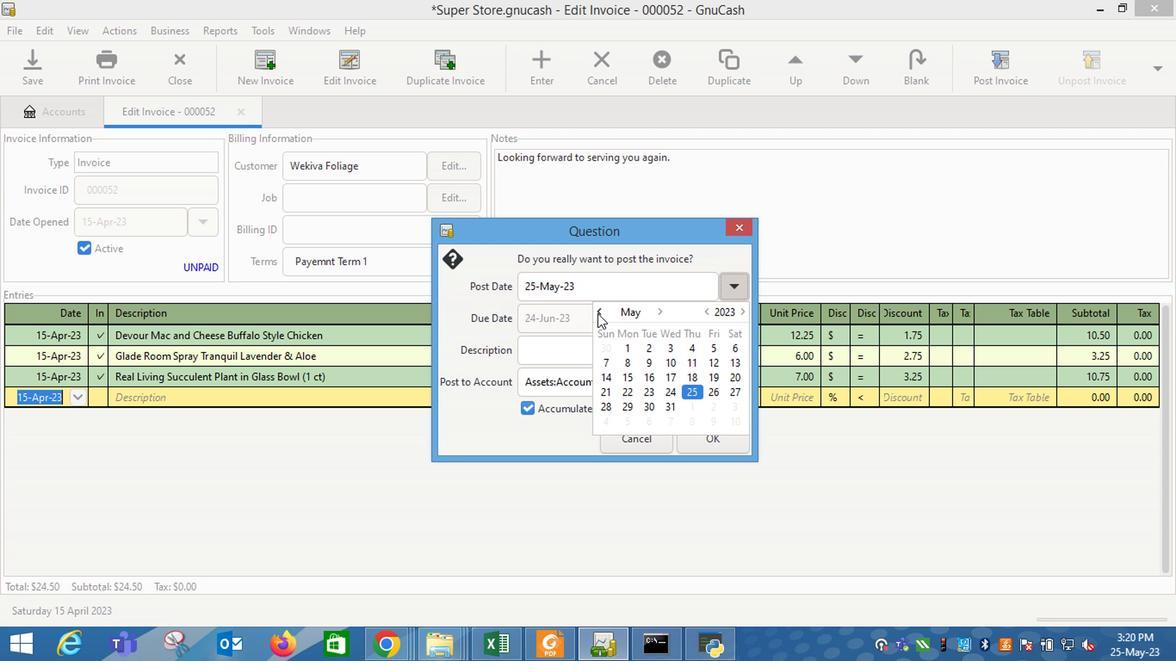 
Action: Mouse pressed left at (598, 314)
Screenshot: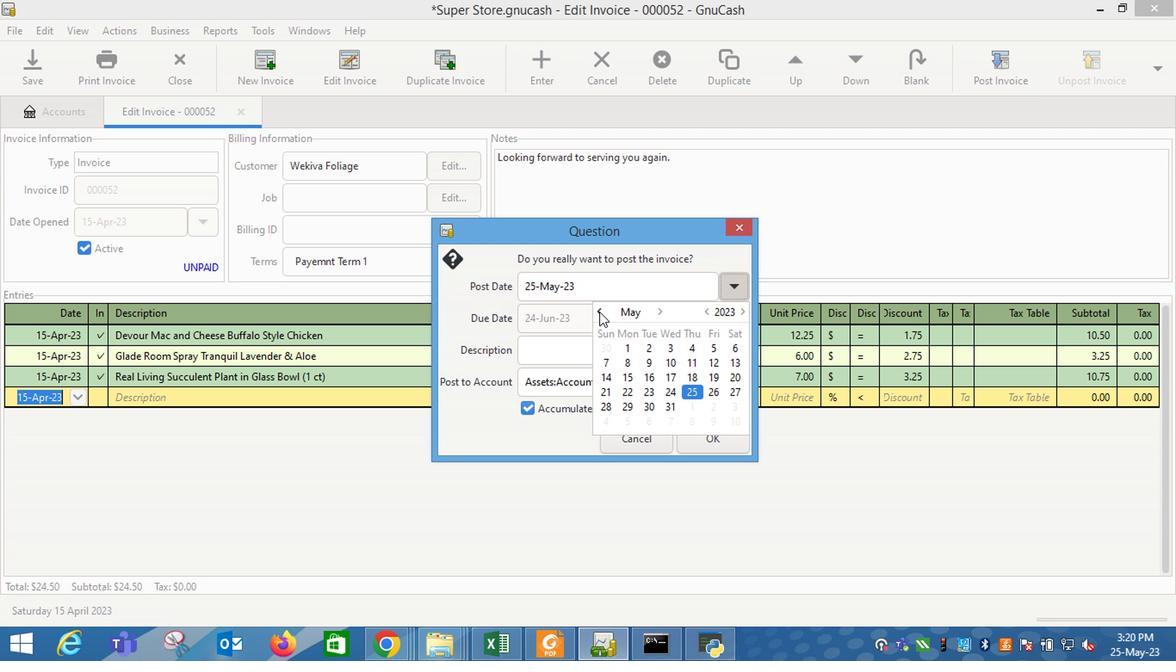 
Action: Mouse moved to (733, 374)
Screenshot: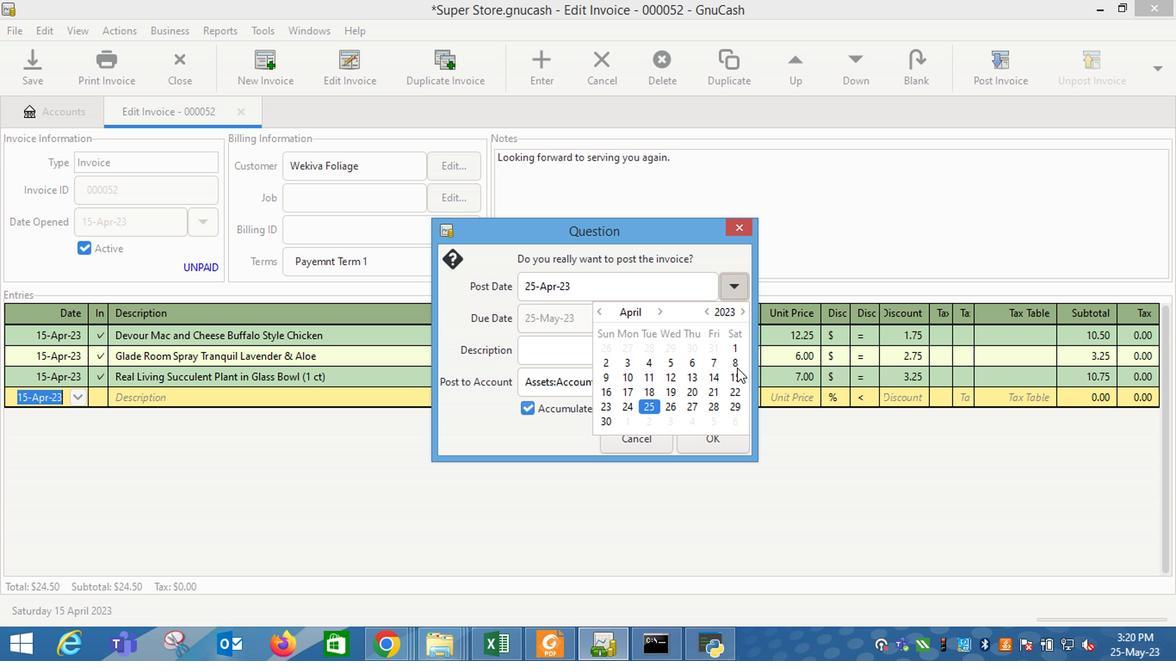 
Action: Mouse pressed left at (733, 374)
Screenshot: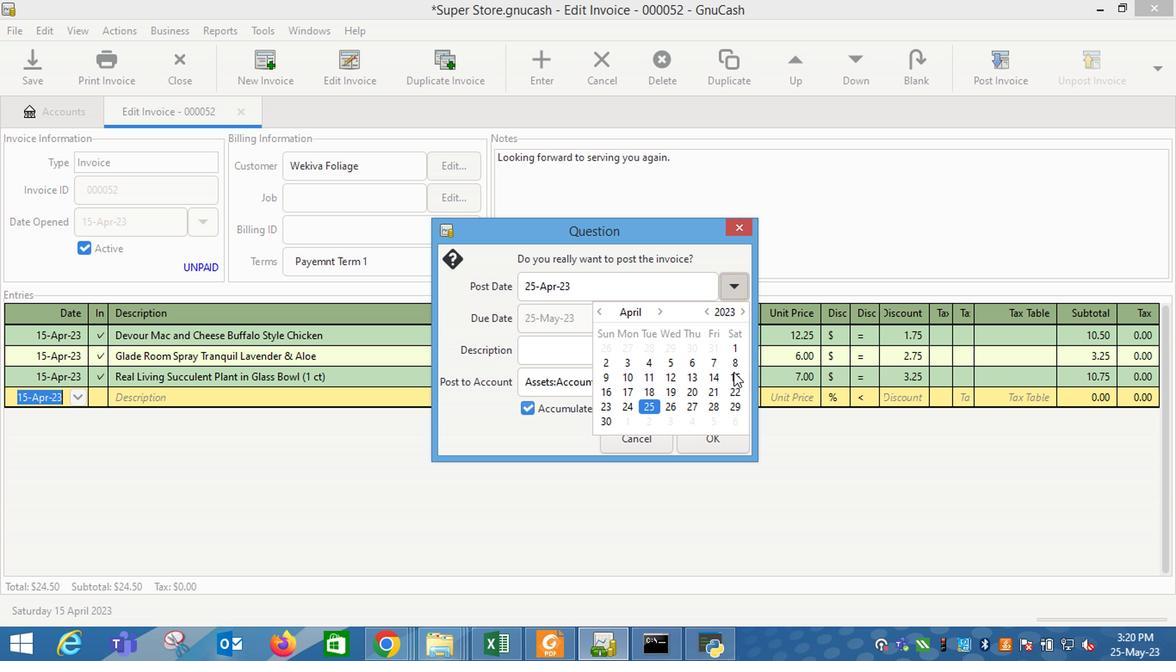 
Action: Mouse moved to (548, 343)
Screenshot: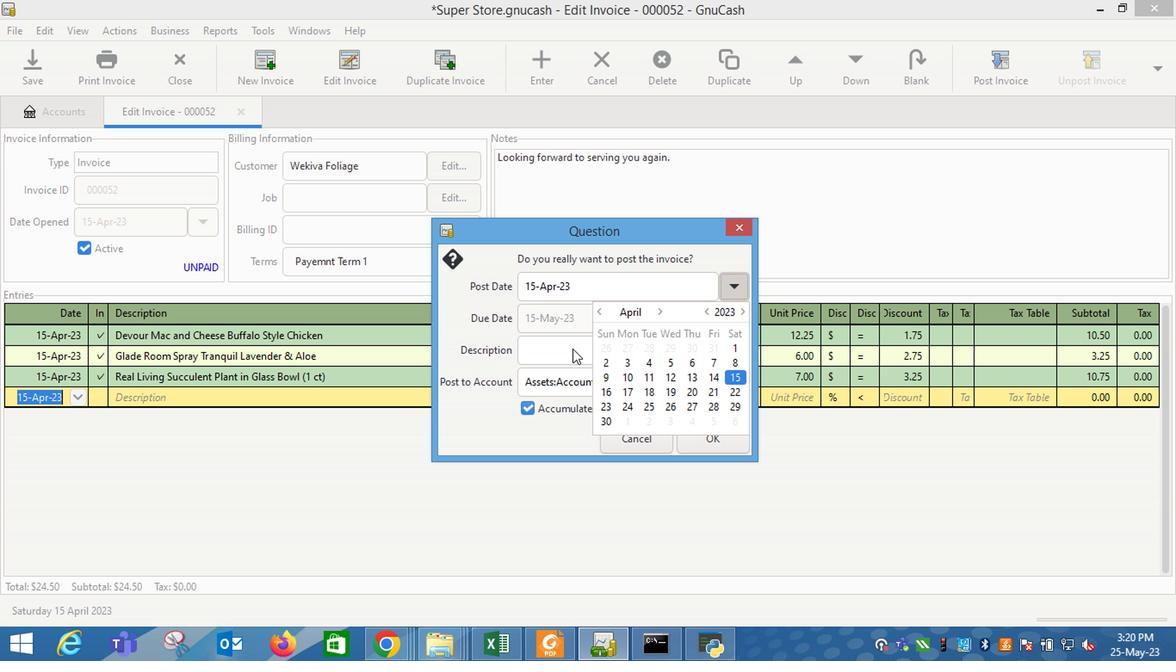 
Action: Mouse pressed left at (548, 343)
Screenshot: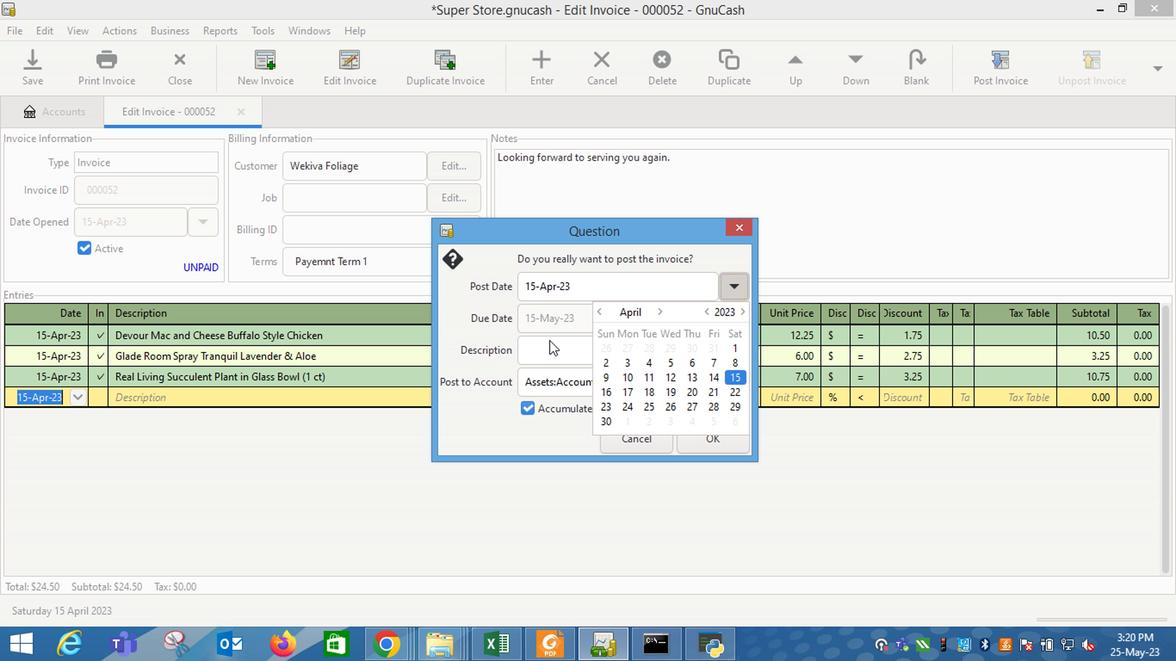
Action: Mouse moved to (695, 426)
Screenshot: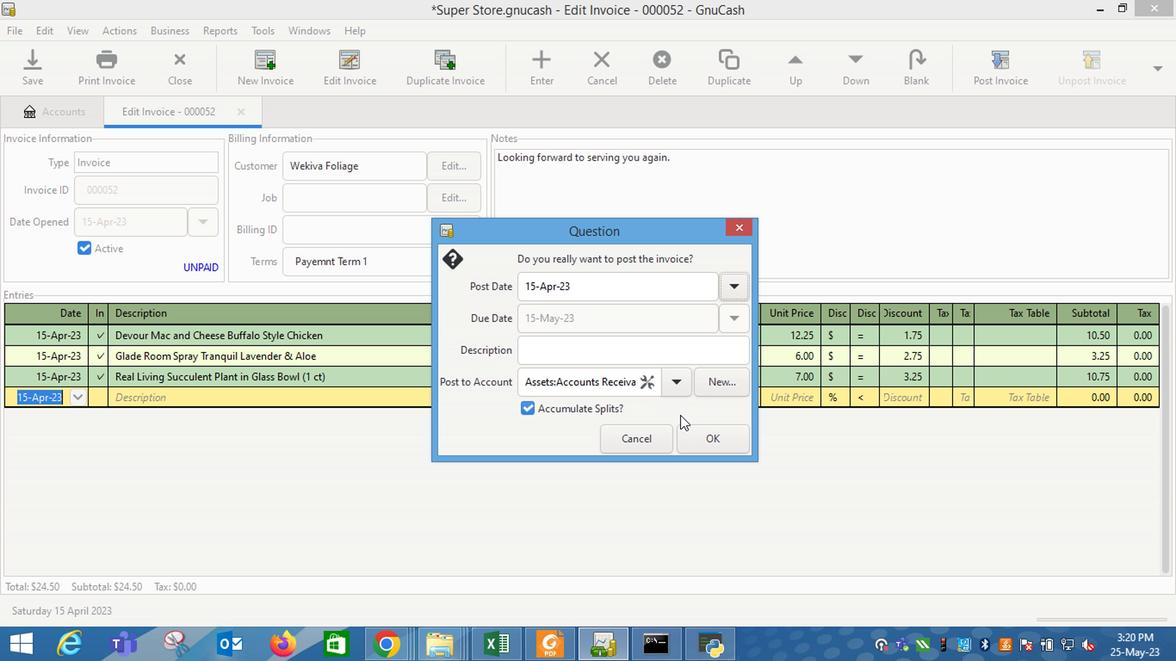 
Action: Mouse pressed left at (695, 426)
Screenshot: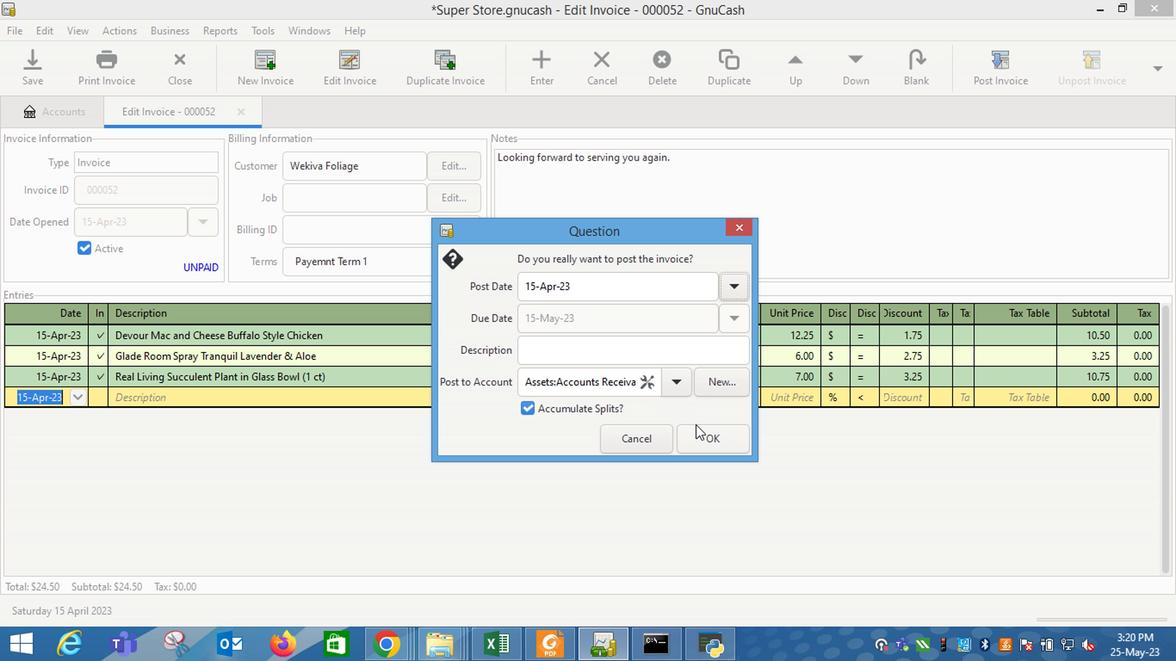 
Action: Mouse moved to (1106, 70)
Screenshot: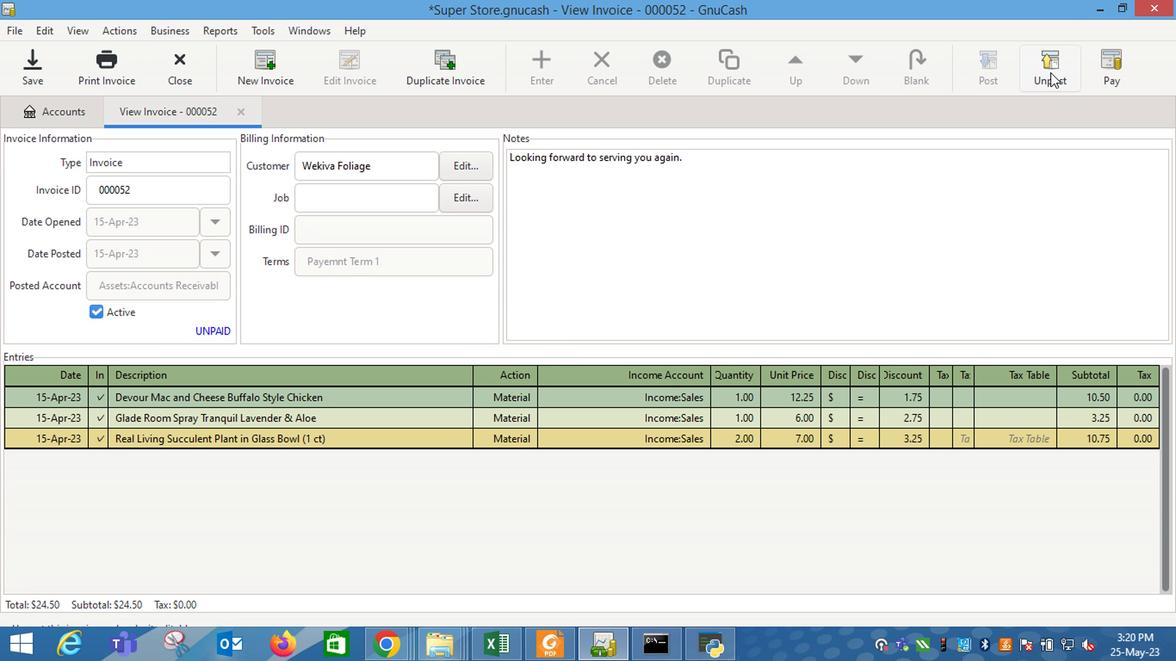 
Action: Mouse pressed left at (1106, 70)
Screenshot: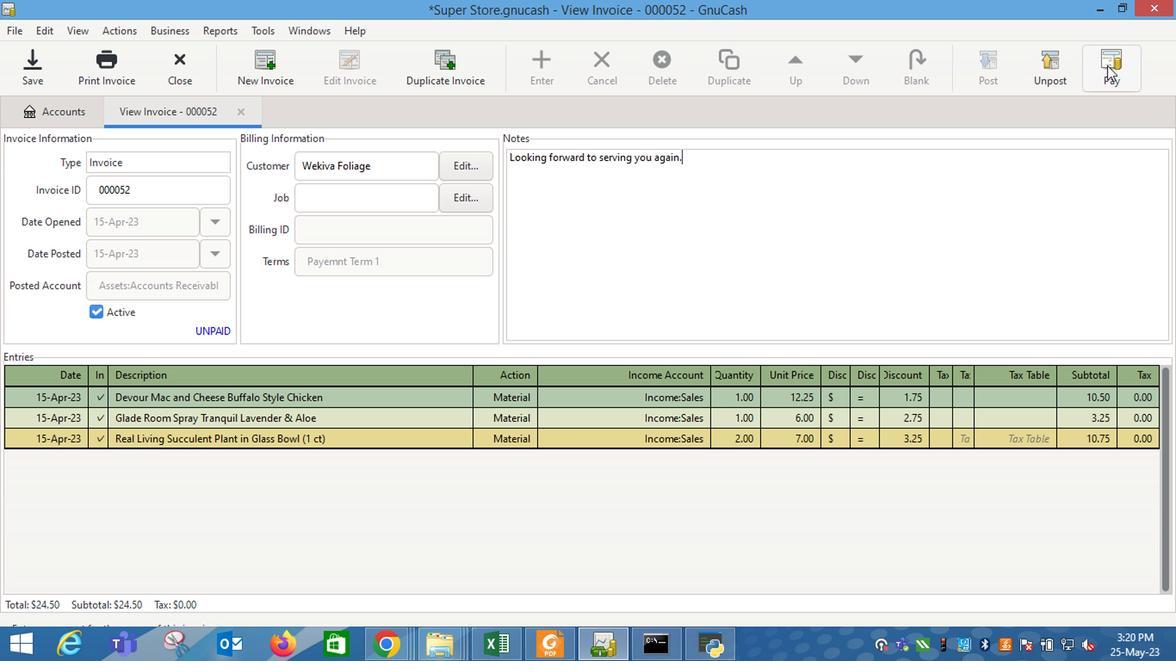 
Action: Mouse moved to (523, 336)
Screenshot: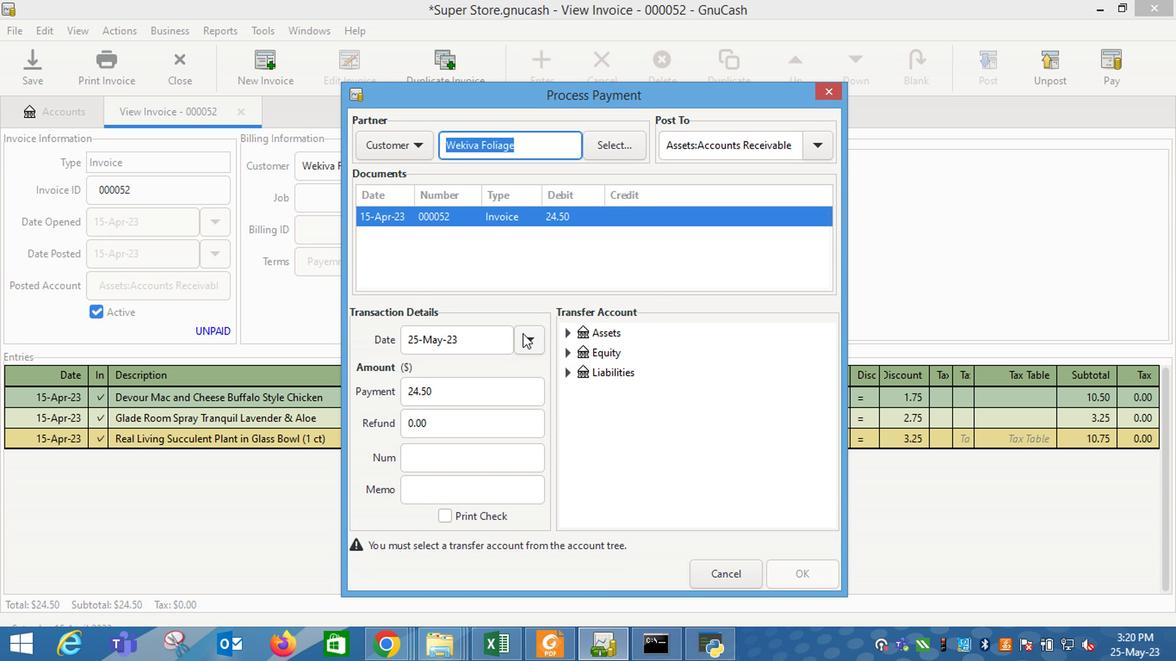 
Action: Mouse pressed left at (523, 336)
Screenshot: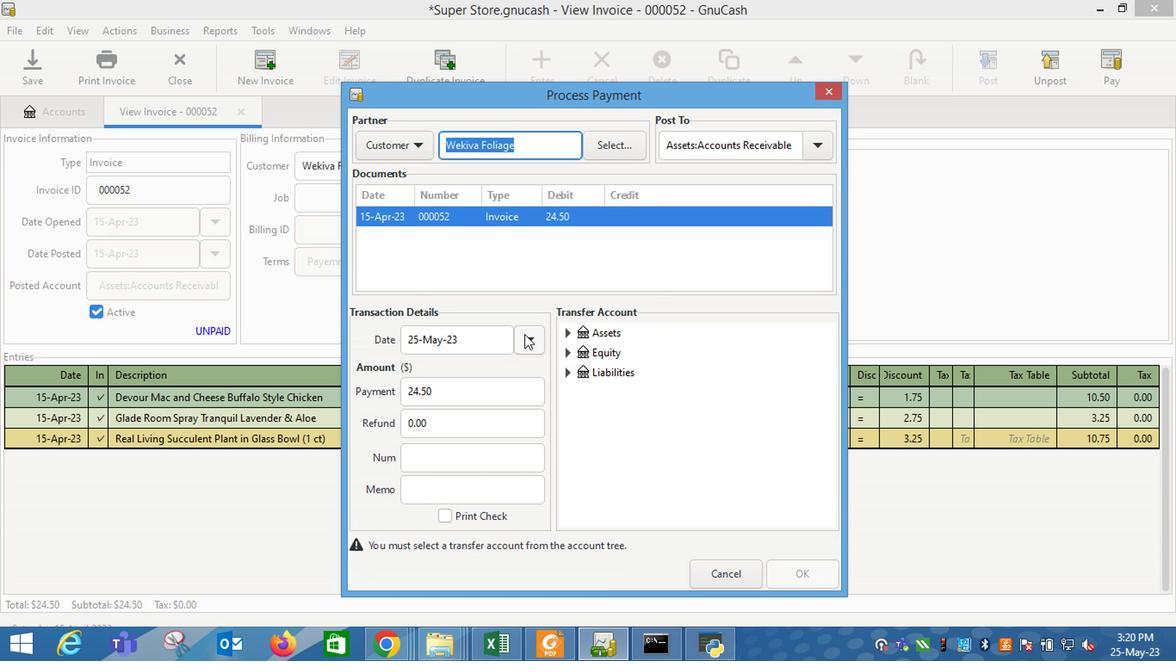 
Action: Mouse moved to (428, 432)
Screenshot: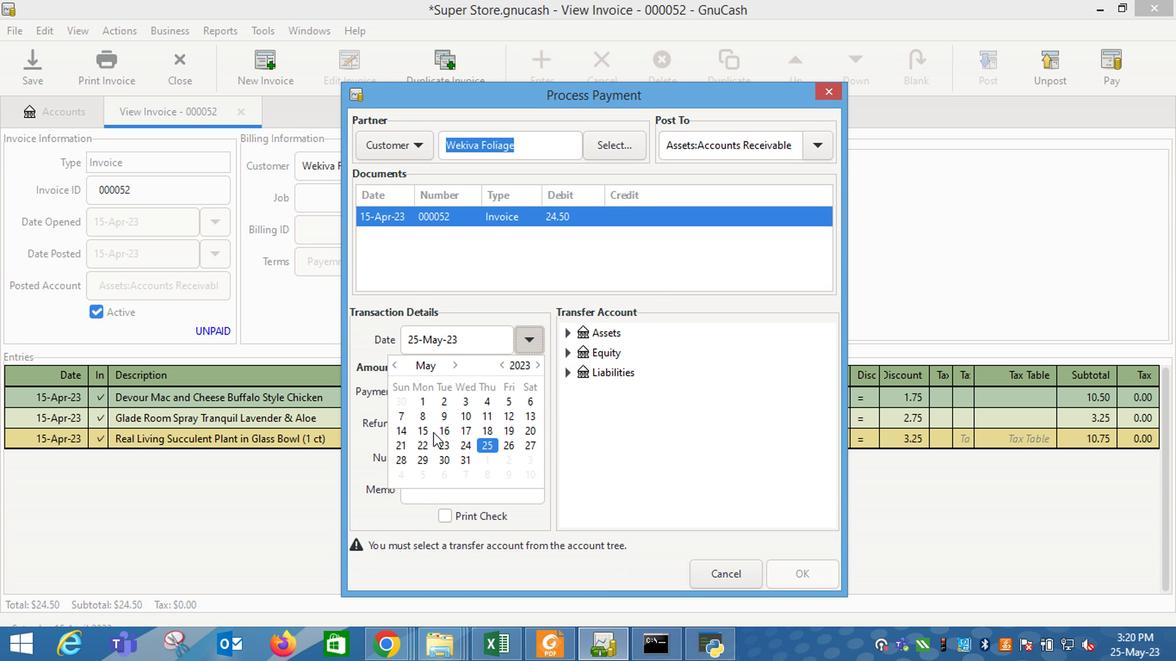 
Action: Mouse pressed left at (428, 432)
Screenshot: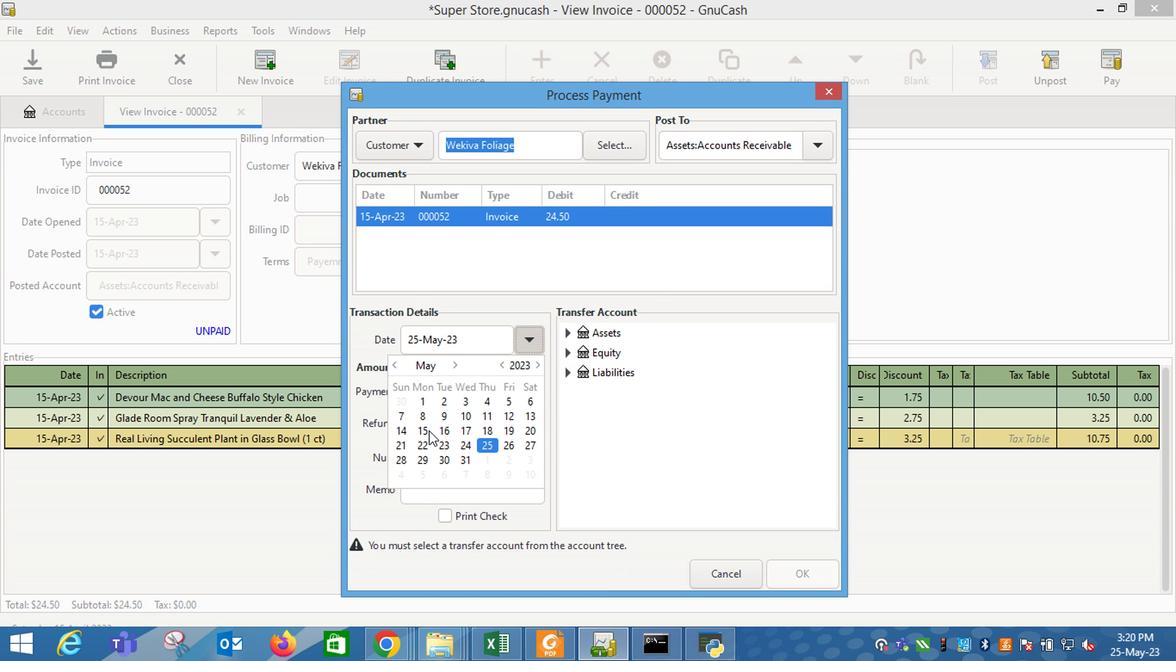 
Action: Mouse moved to (625, 443)
Screenshot: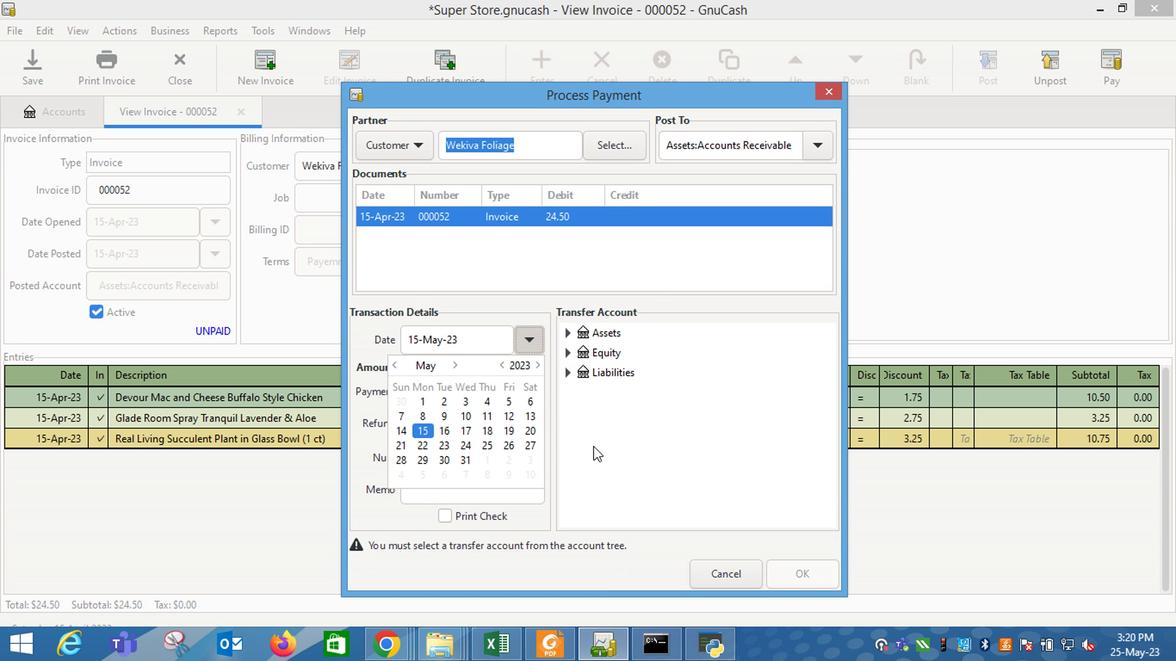 
Action: Mouse pressed left at (625, 443)
Screenshot: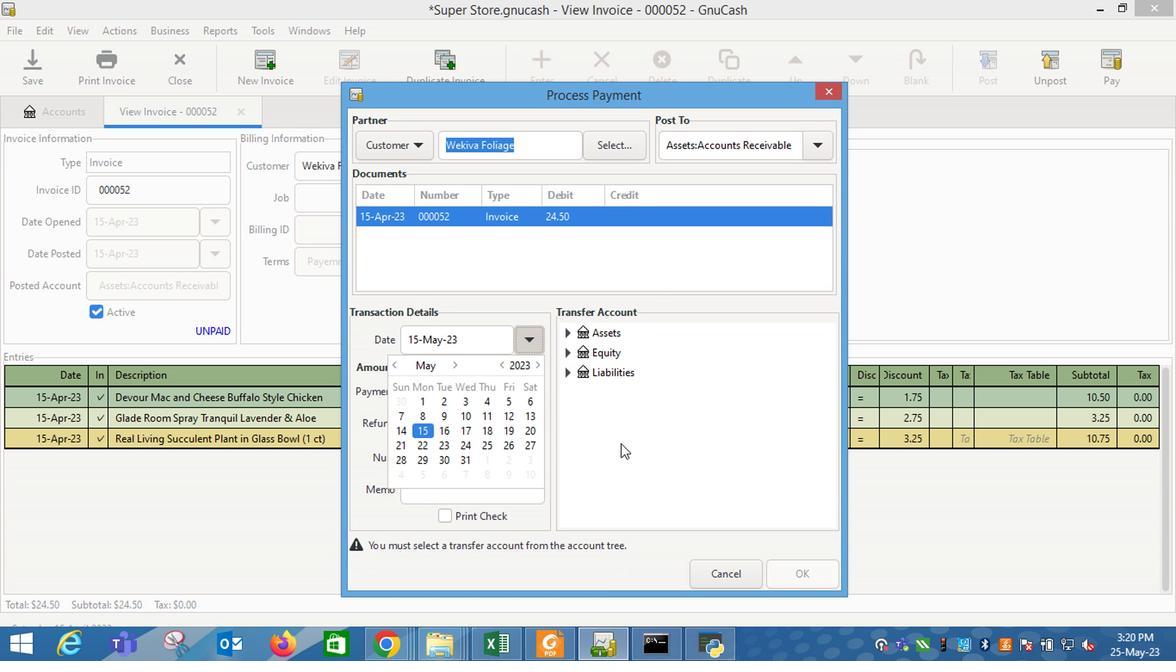 
Action: Mouse moved to (568, 333)
Screenshot: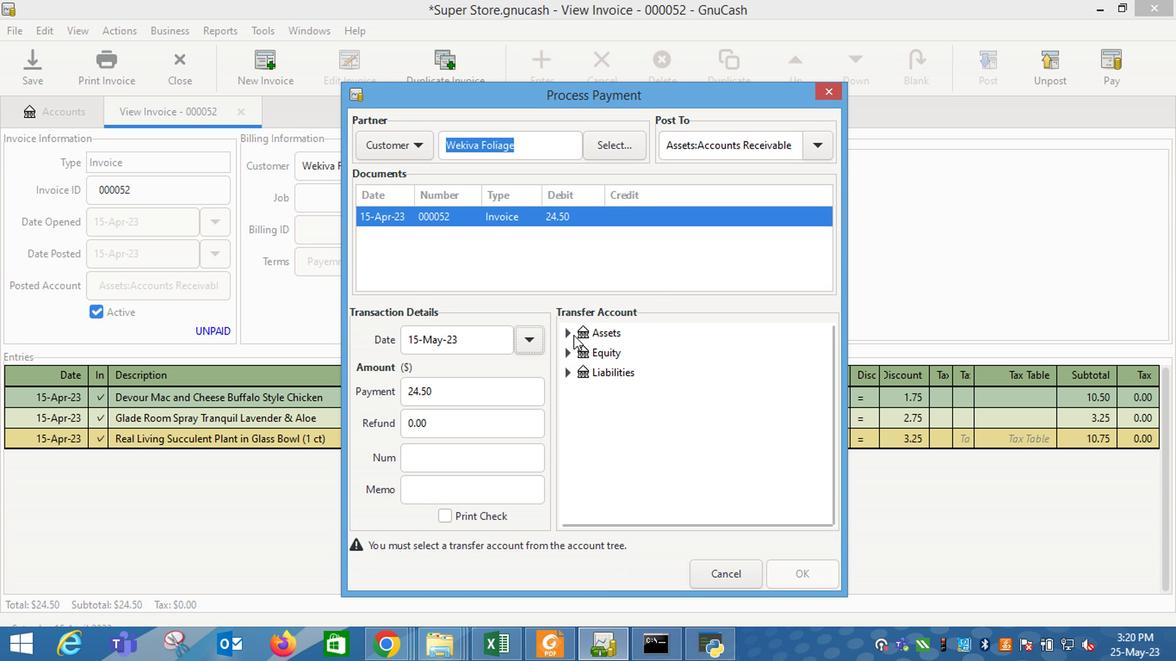 
Action: Mouse pressed left at (568, 333)
Screenshot: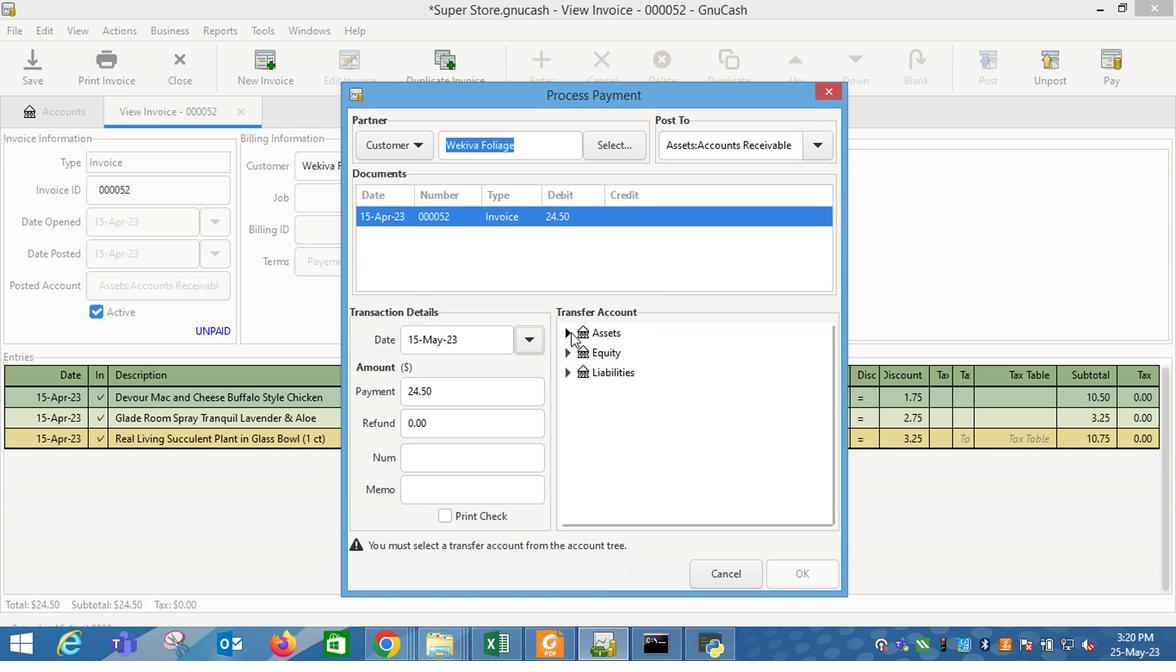 
Action: Mouse moved to (584, 355)
Screenshot: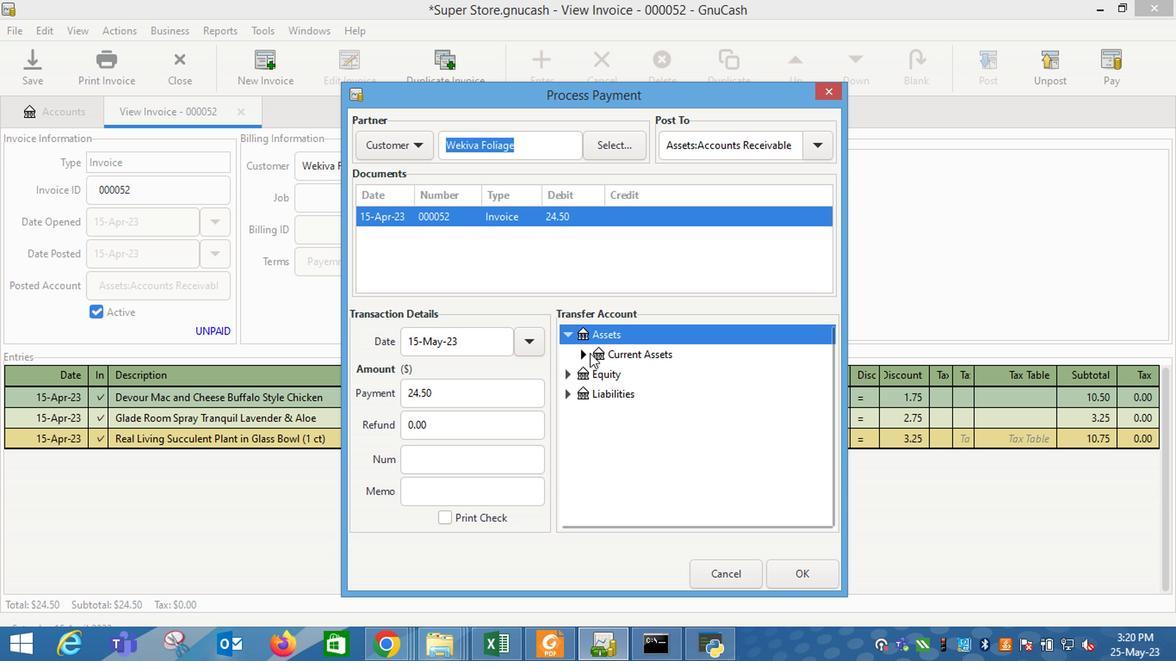 
Action: Mouse pressed left at (584, 355)
Screenshot: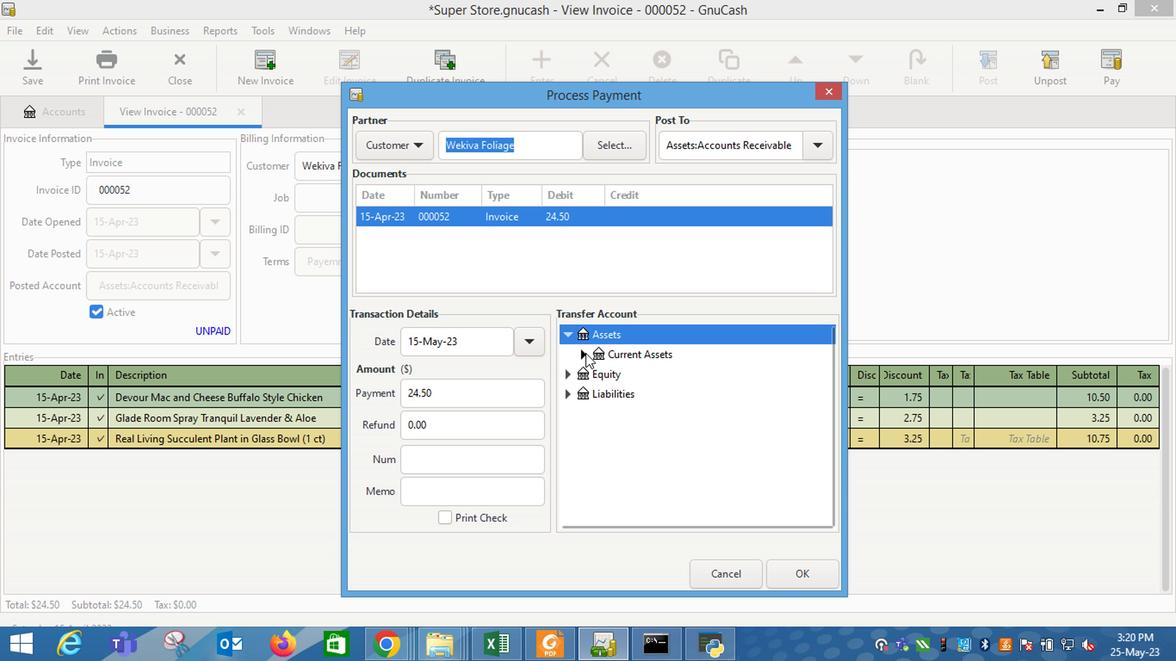 
Action: Mouse moved to (643, 376)
Screenshot: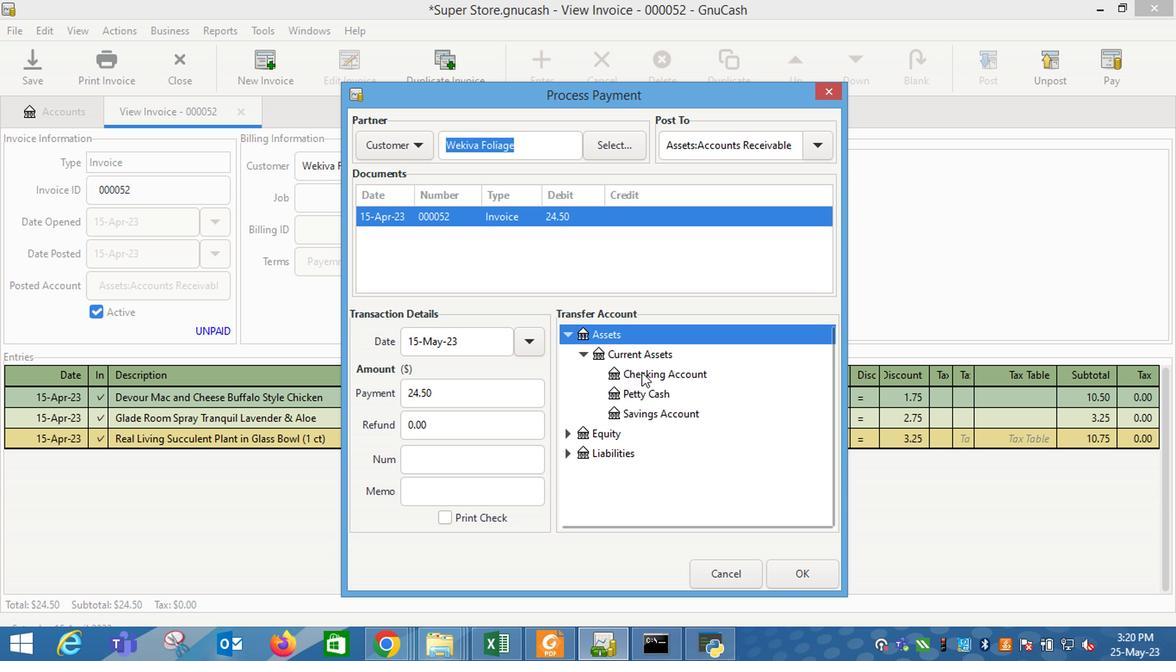 
Action: Mouse pressed left at (643, 376)
Screenshot: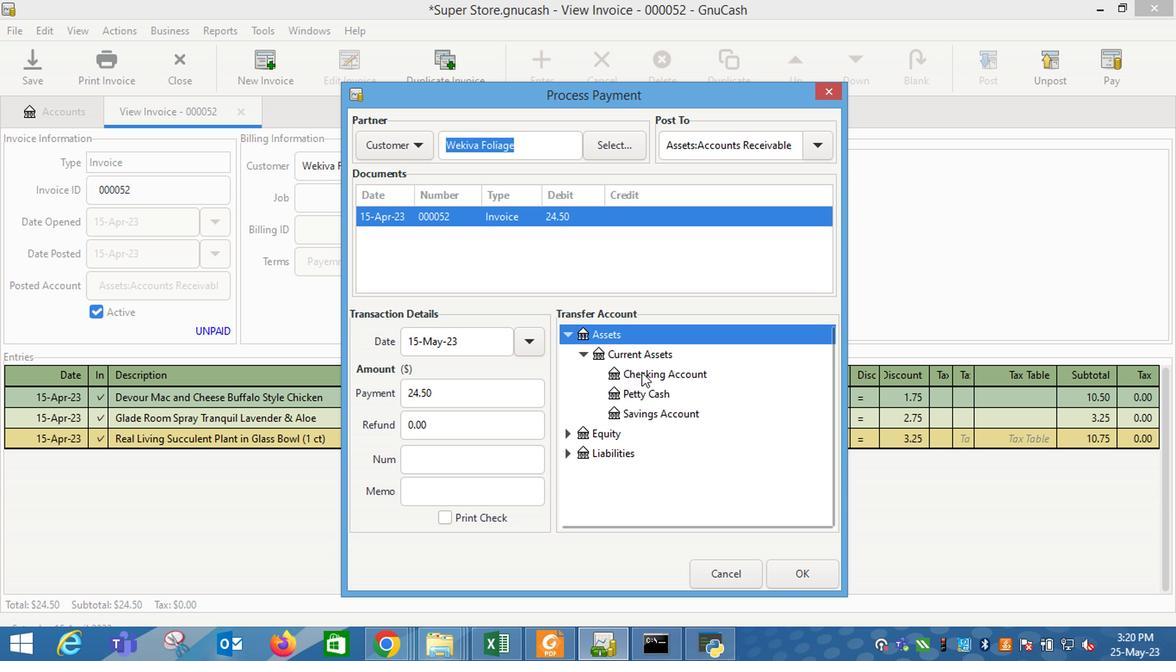 
Action: Mouse moved to (786, 564)
Screenshot: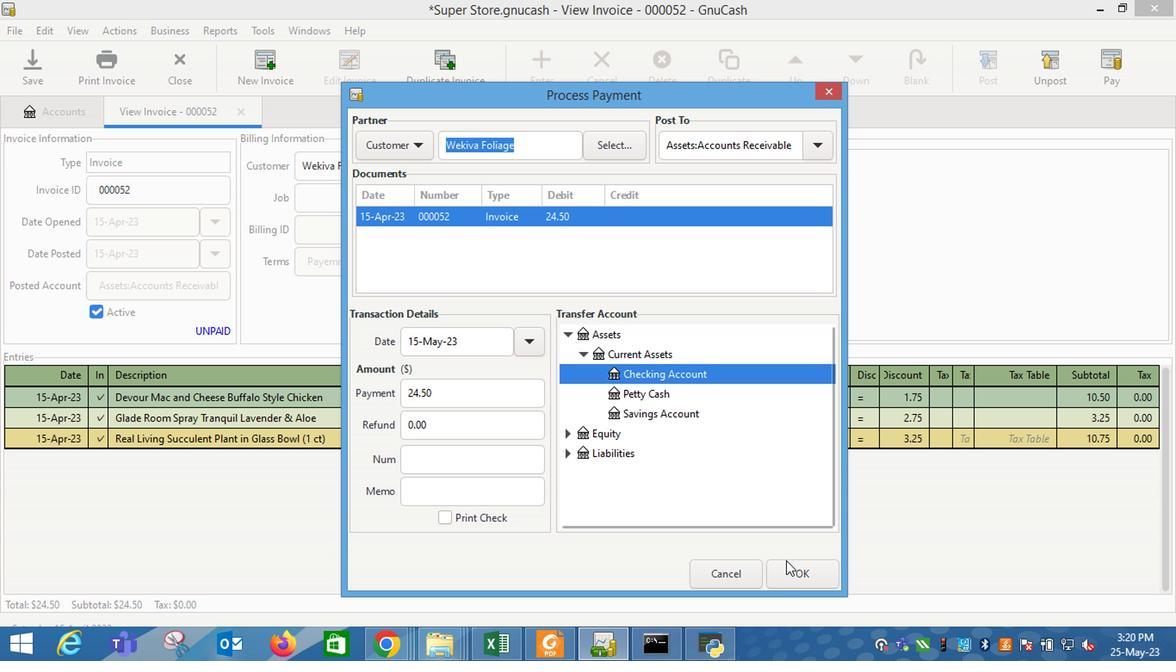 
Action: Mouse pressed left at (786, 564)
Screenshot: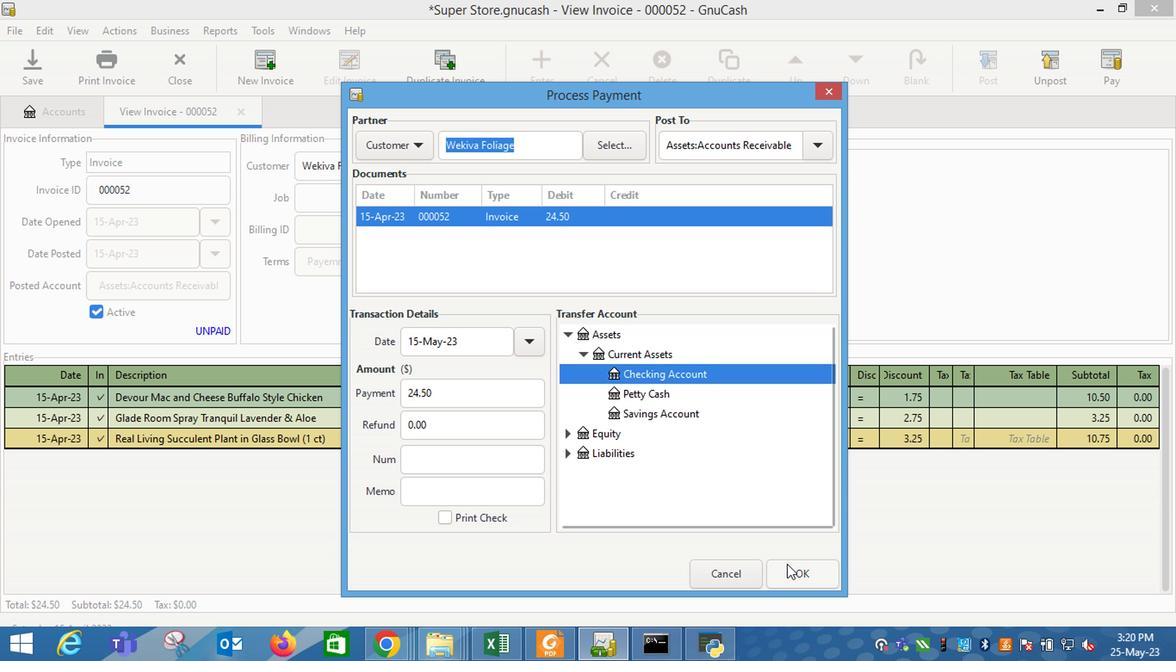 
Action: Mouse moved to (123, 67)
Screenshot: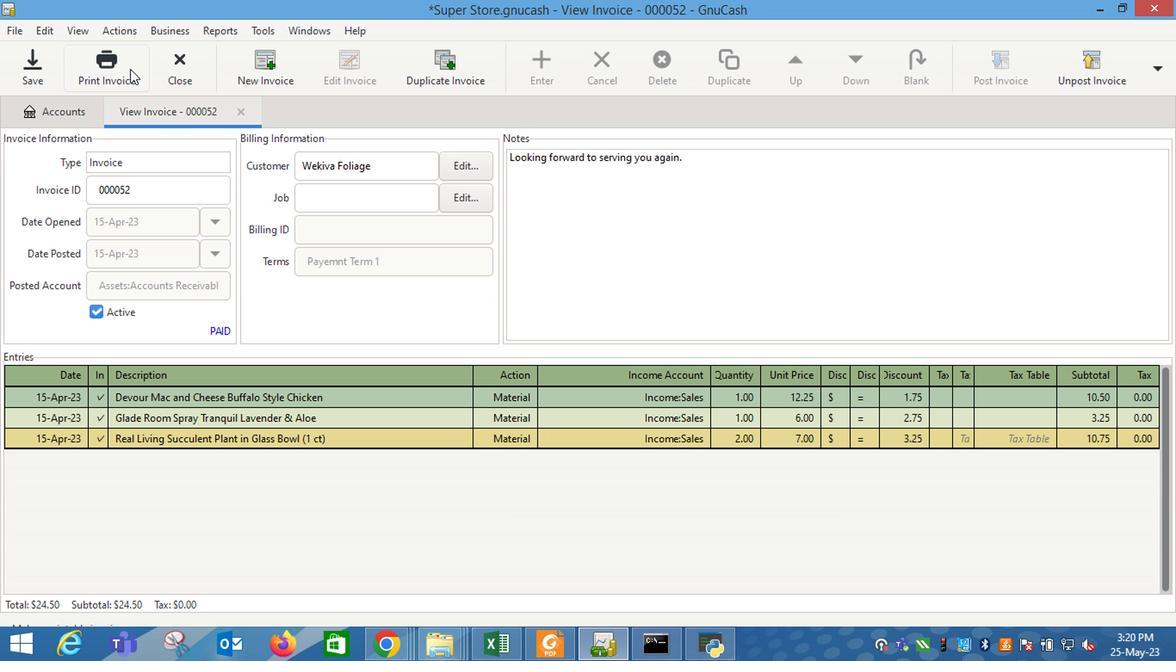 
Action: Mouse pressed left at (123, 67)
Screenshot: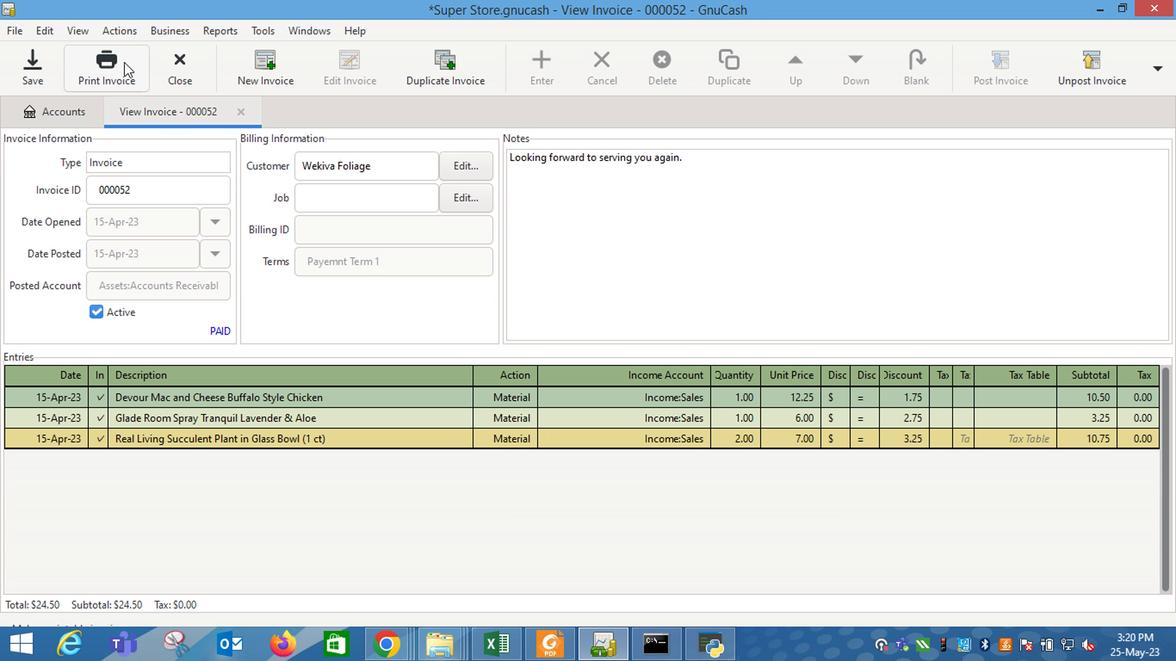 
Action: Mouse moved to (432, 69)
Screenshot: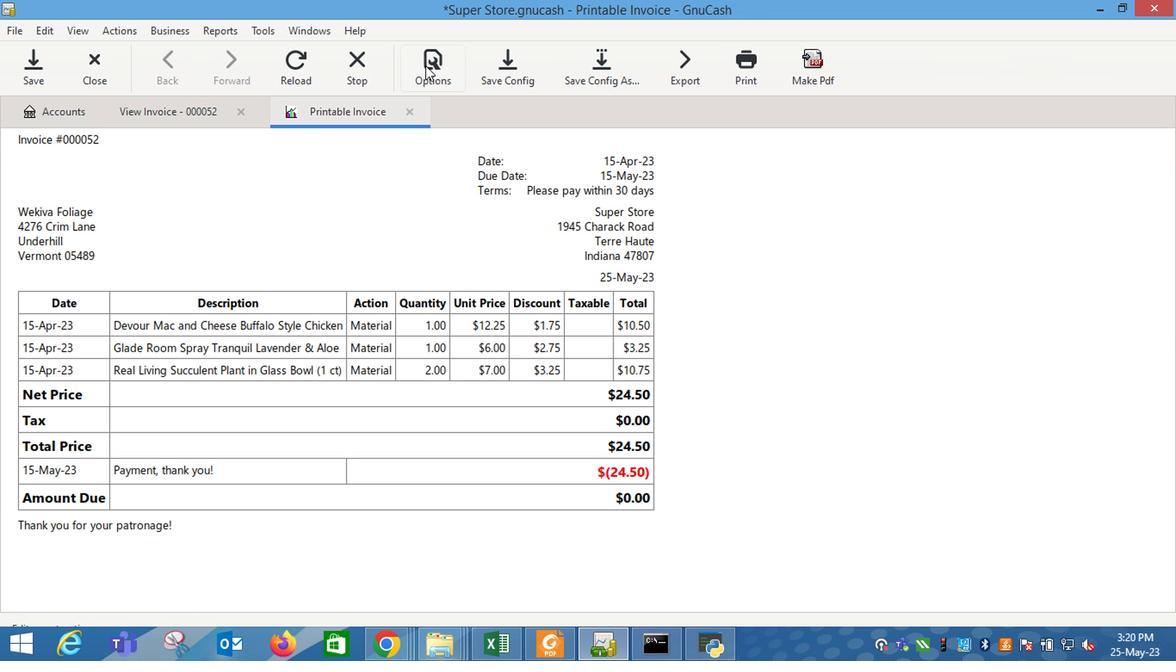
Action: Mouse pressed left at (432, 69)
Screenshot: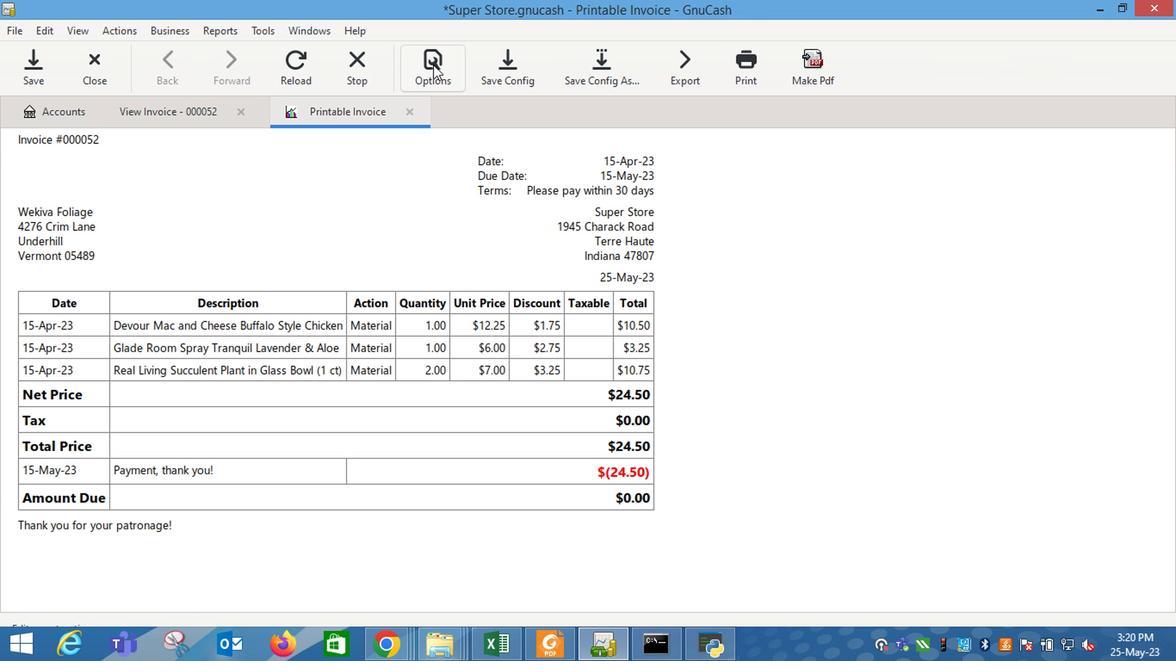 
Action: Mouse moved to (335, 171)
Screenshot: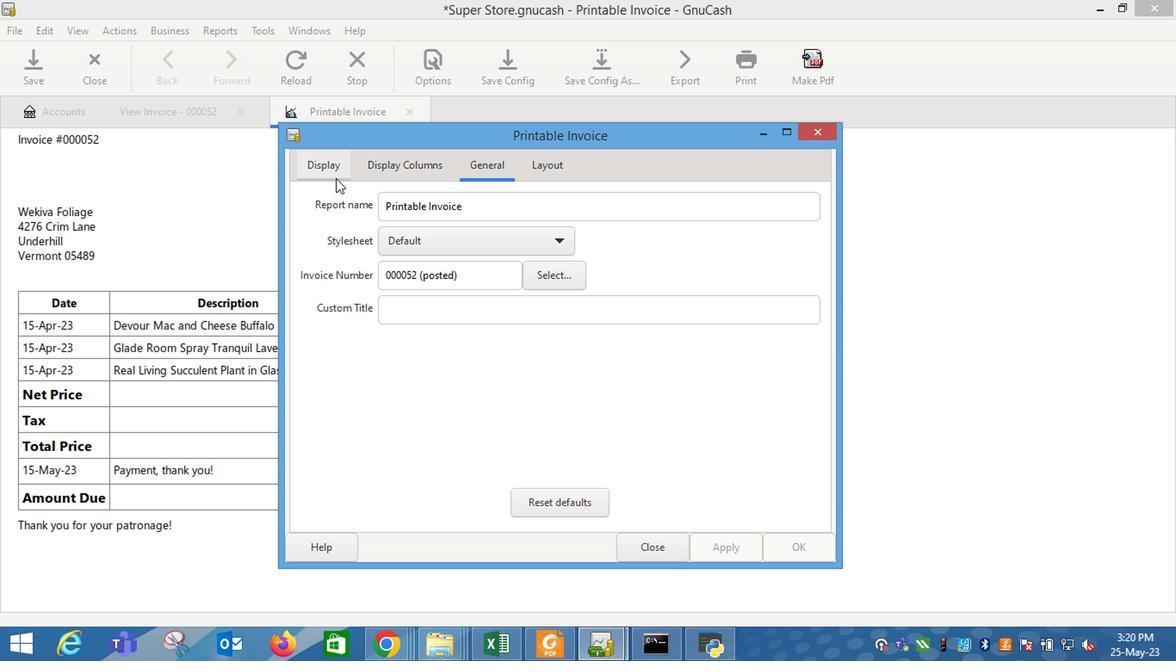 
Action: Mouse pressed left at (335, 171)
Screenshot: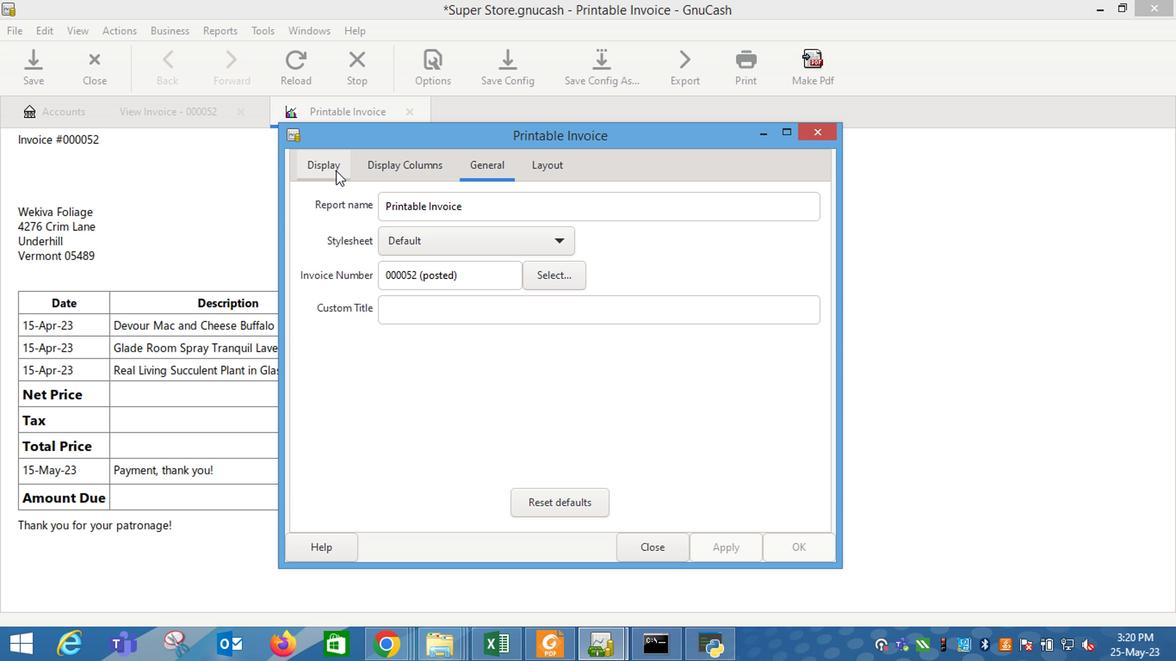 
Action: Mouse moved to (429, 369)
Screenshot: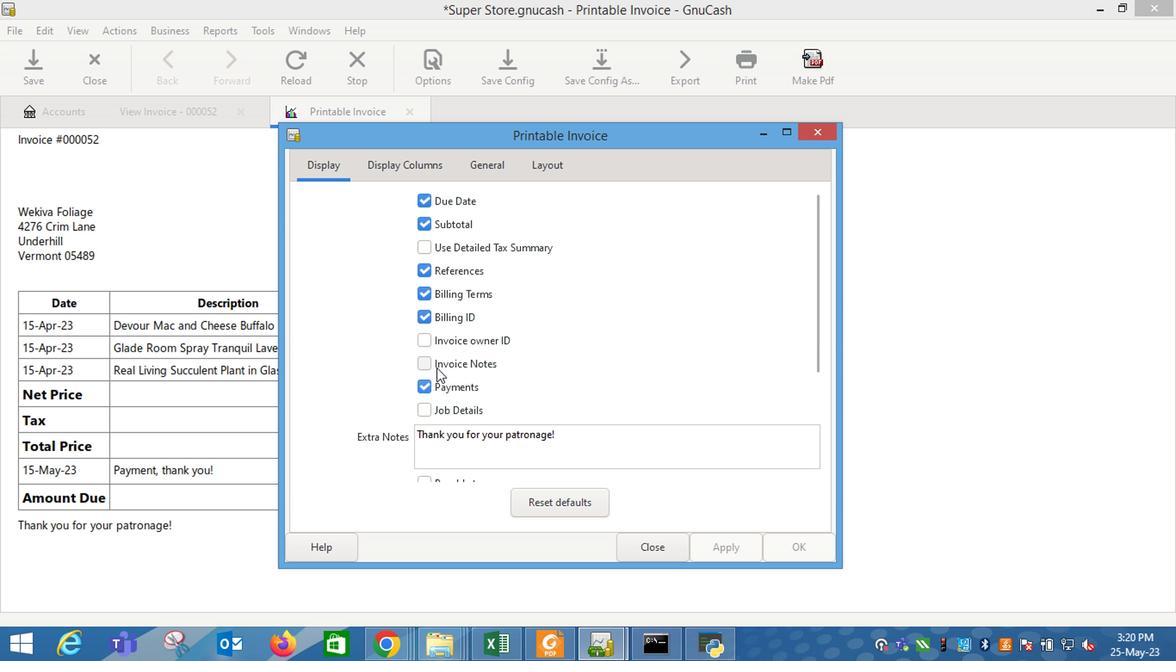 
Action: Mouse pressed left at (429, 369)
Screenshot: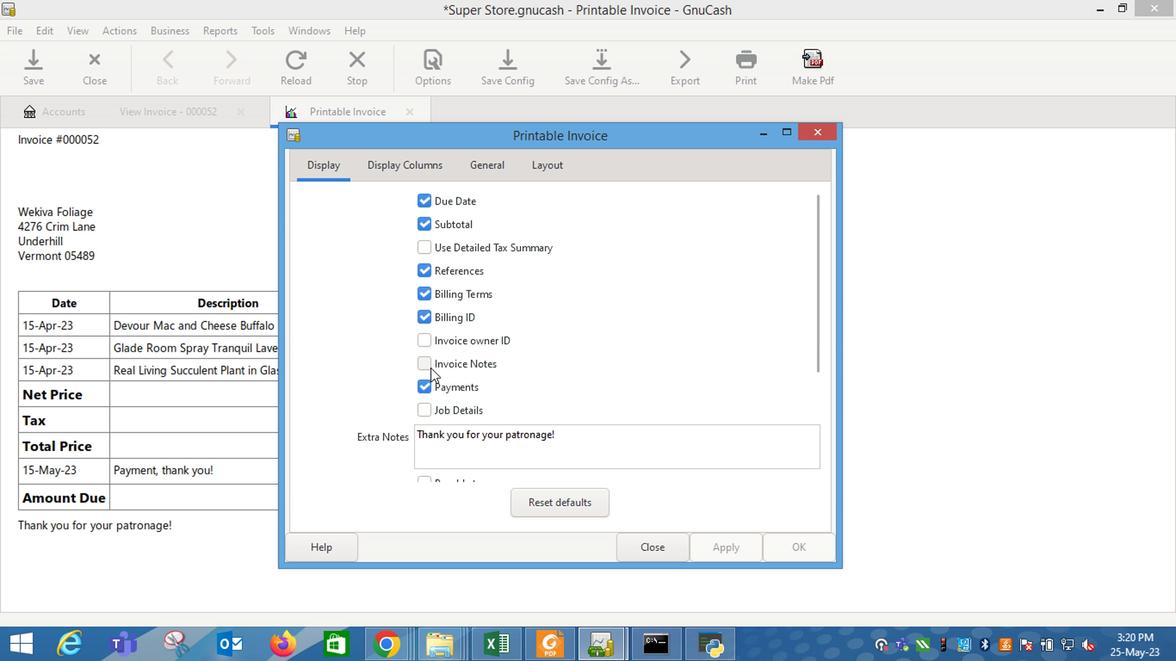 
Action: Mouse moved to (733, 539)
Screenshot: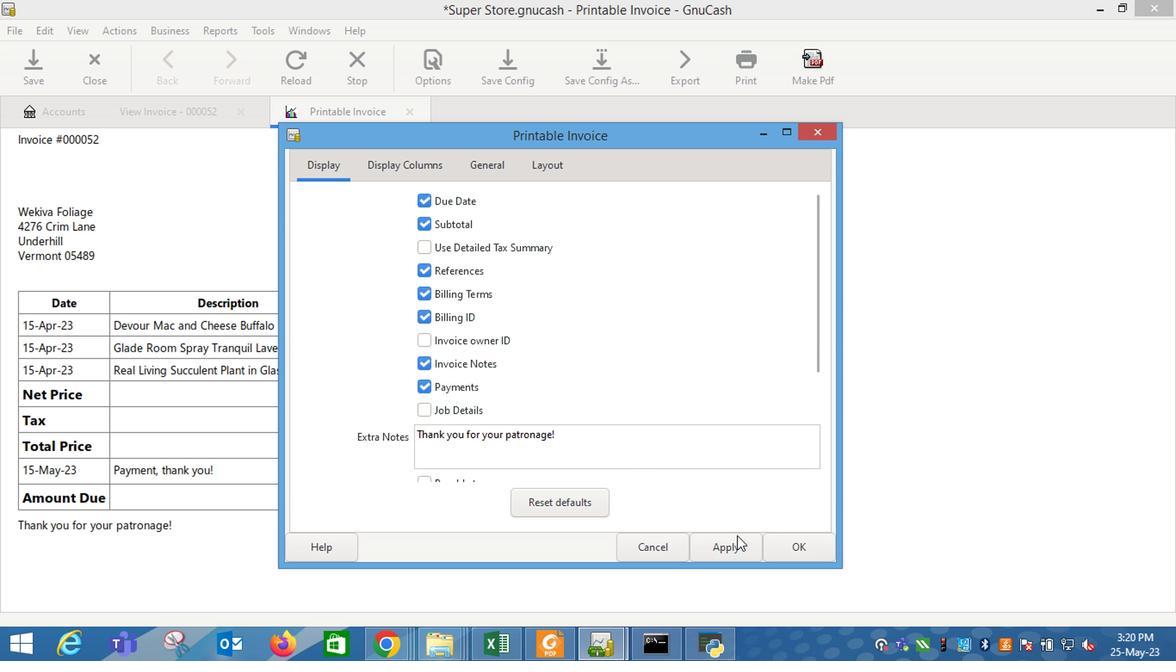 
Action: Mouse pressed left at (733, 539)
Screenshot: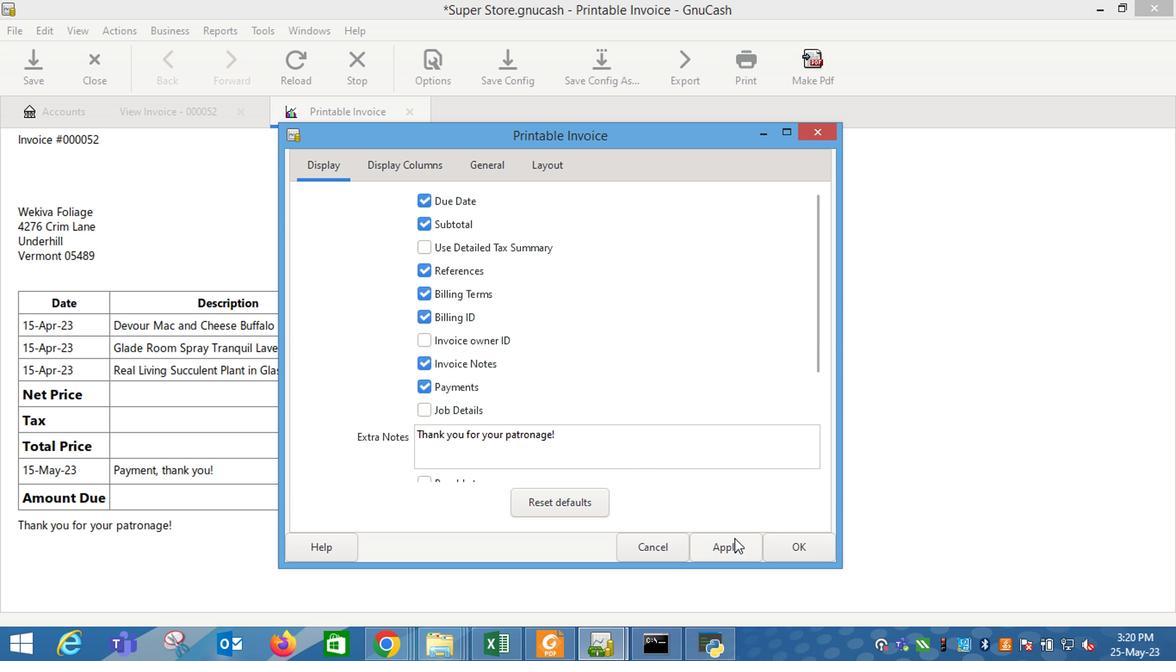 
Action: Mouse moved to (655, 548)
Screenshot: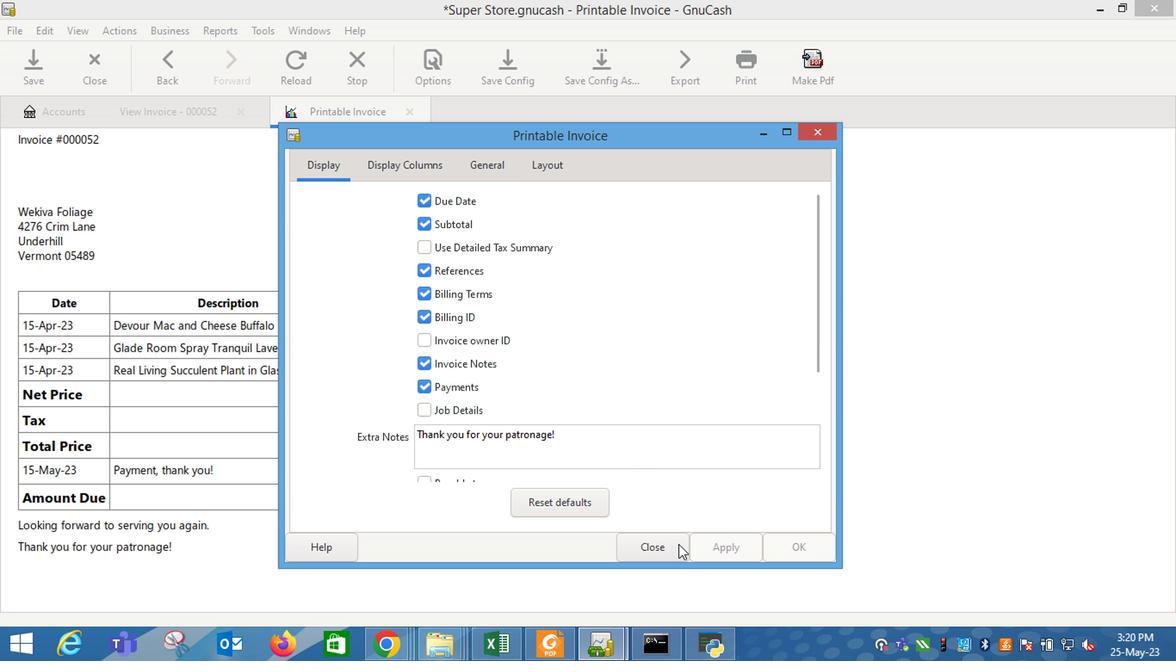 
Action: Mouse pressed left at (655, 548)
Screenshot: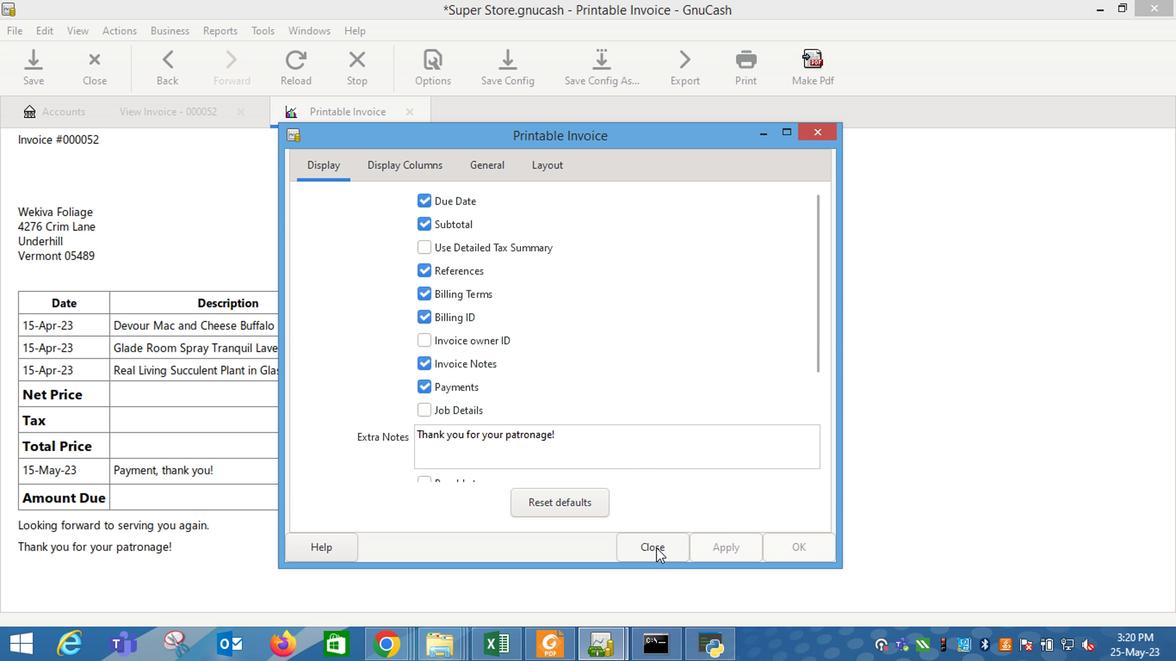 
Action: Mouse moved to (652, 548)
Screenshot: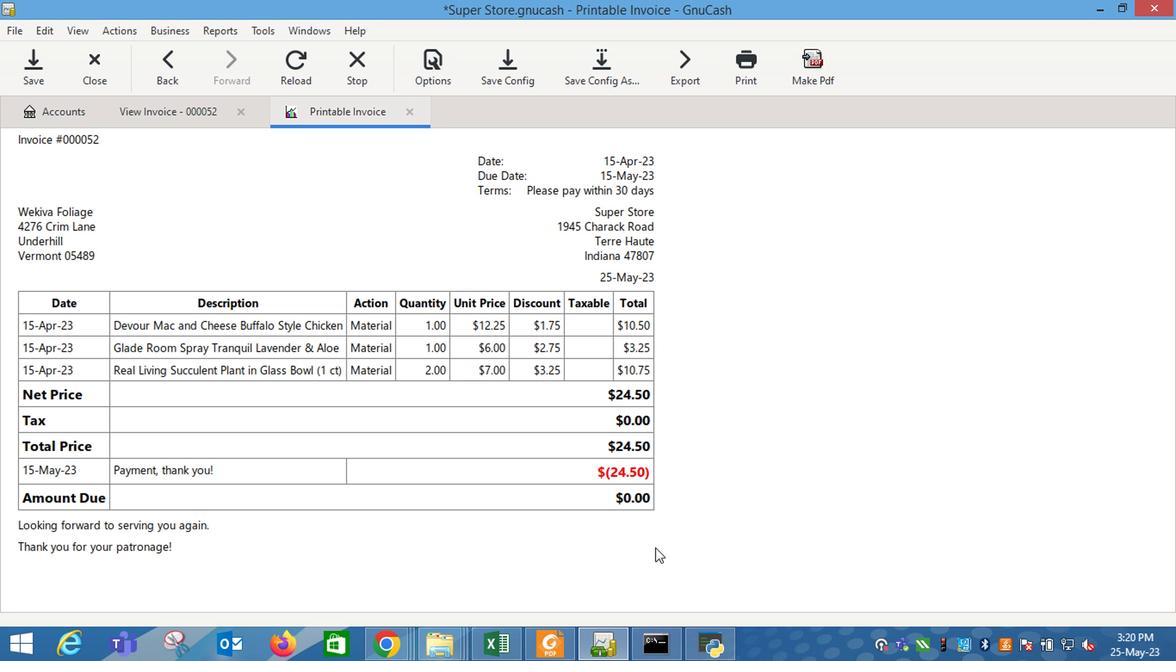 
